 Task: Open the event Second Lunch and Learn: Effective Project Management and Execution Strategies on '2023/12/25', change the date to 2023/12/07, change the font style of the description to Tahoma, set the availability to Working elsewhere, insert an emoji Earth, logged in from the account softage.10@softage.net and add another guest for the event, softage.9@softage.net. Change the alignment of the event description to Align center.Change the font color of the description to Dark Blue and select an event charm, 
Action: Mouse moved to (324, 153)
Screenshot: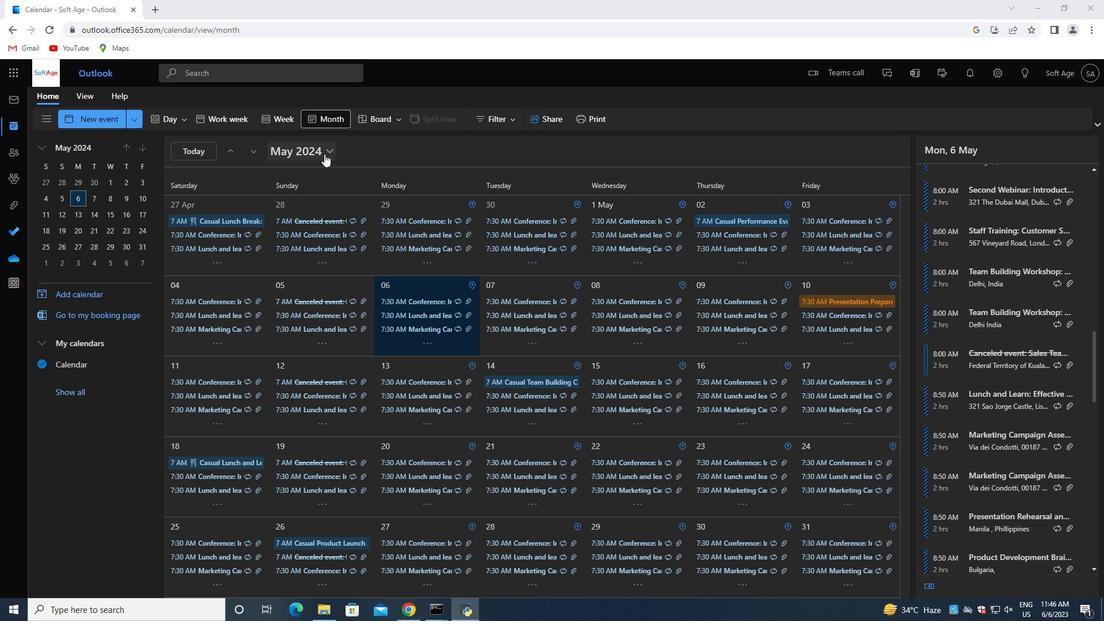 
Action: Mouse pressed left at (324, 153)
Screenshot: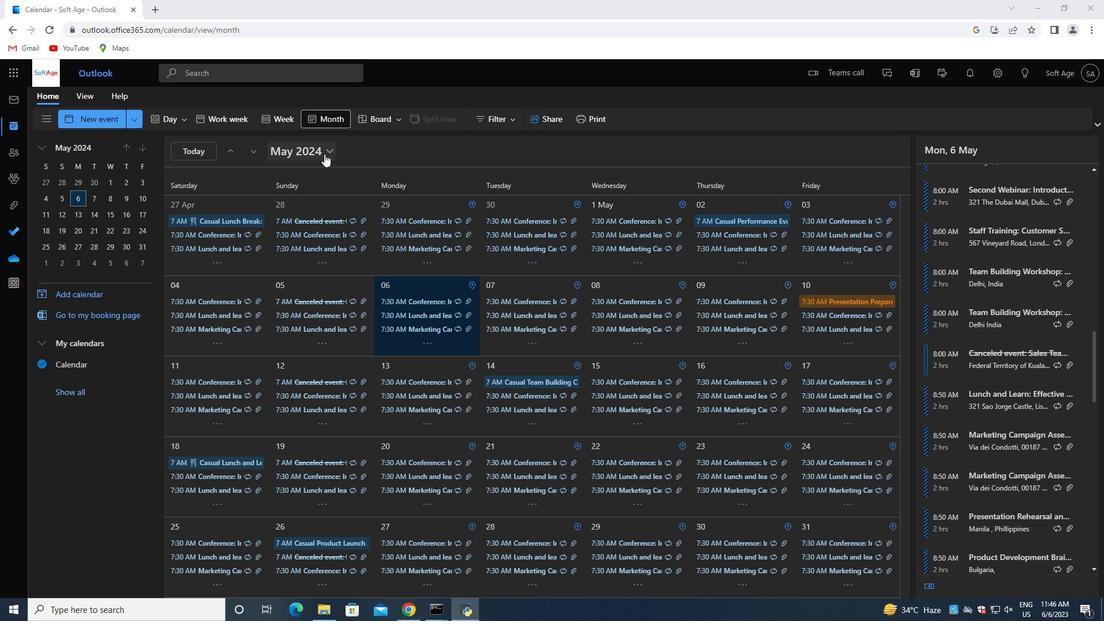 
Action: Mouse moved to (363, 179)
Screenshot: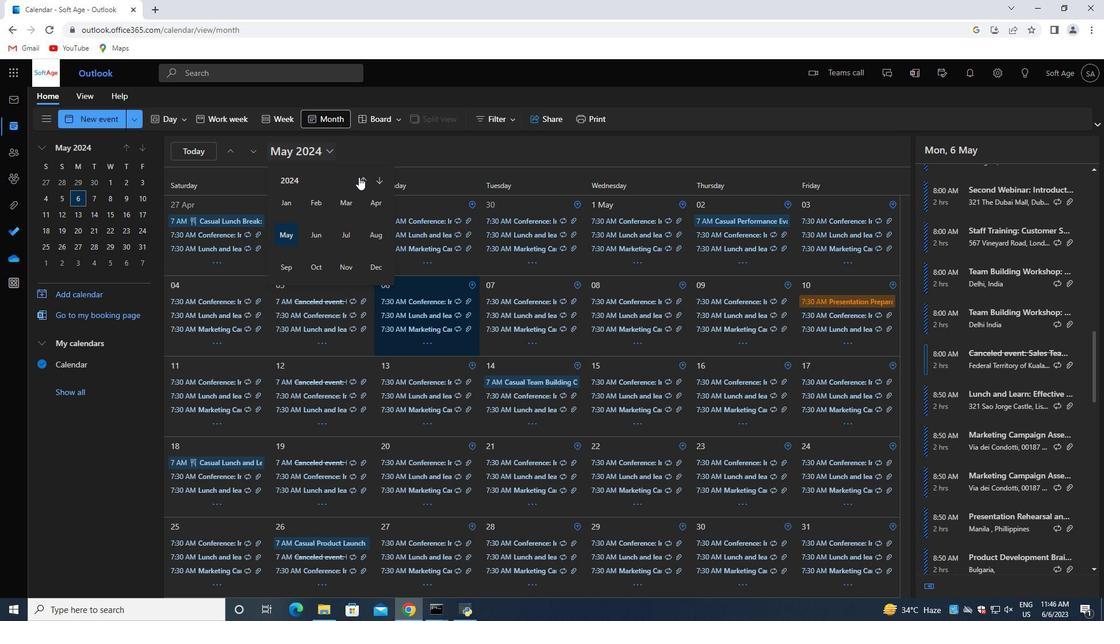 
Action: Mouse pressed left at (363, 179)
Screenshot: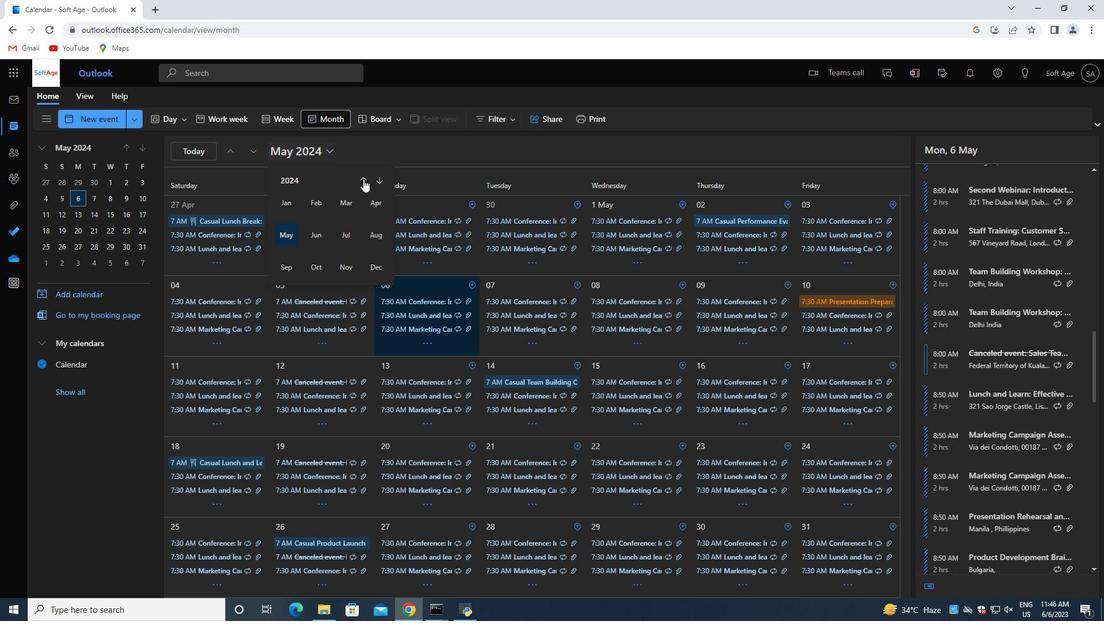 
Action: Mouse moved to (378, 269)
Screenshot: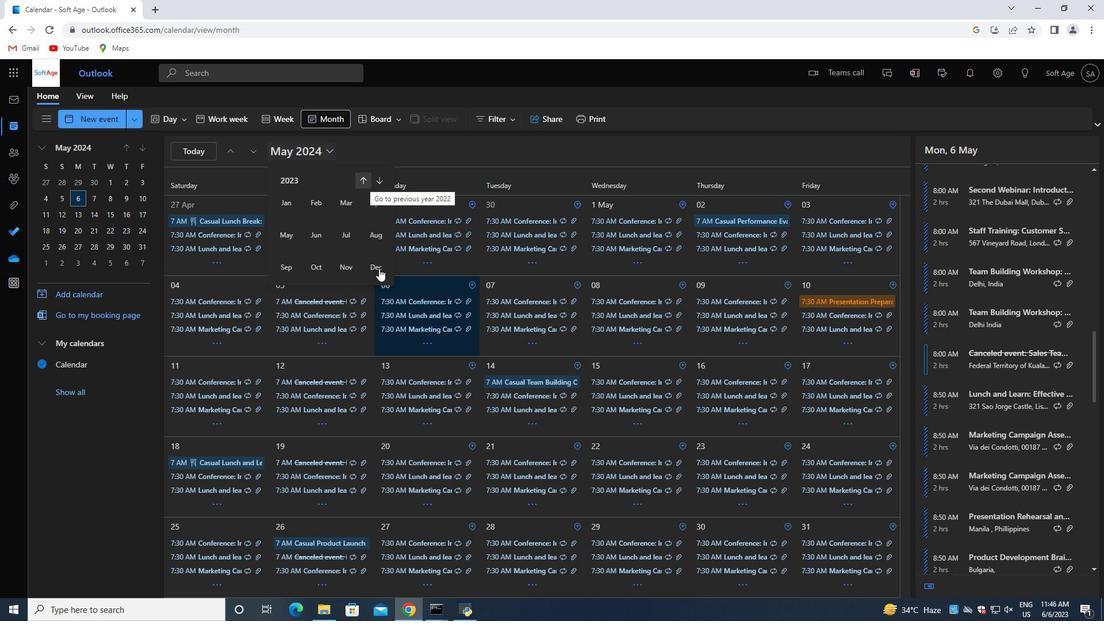 
Action: Mouse pressed left at (378, 269)
Screenshot: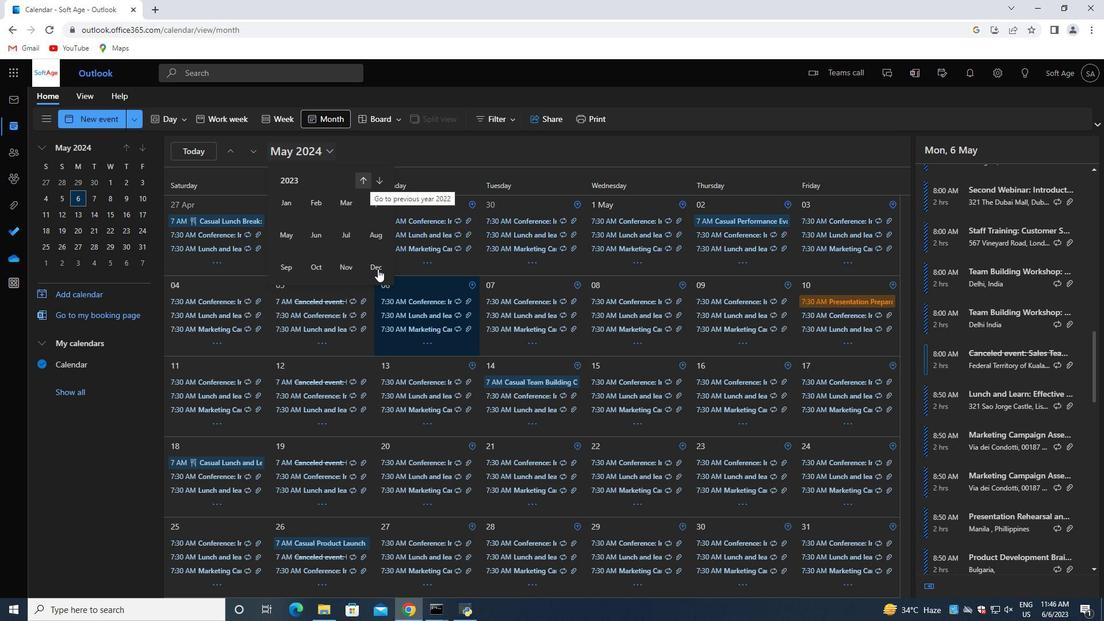 
Action: Mouse moved to (498, 314)
Screenshot: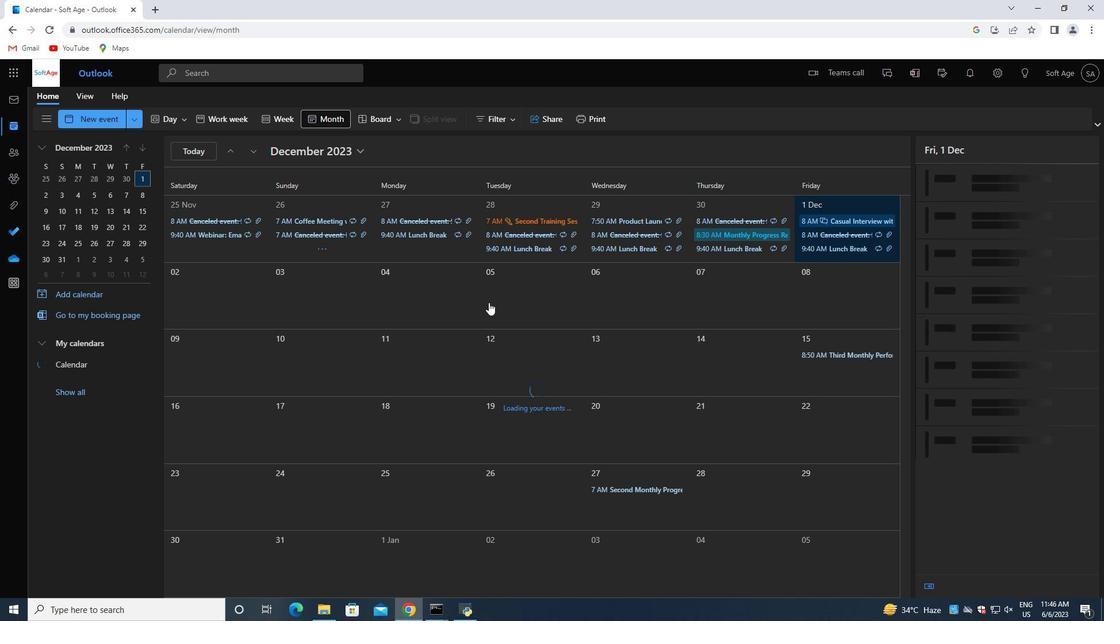 
Action: Mouse scrolled (498, 314) with delta (0, 0)
Screenshot: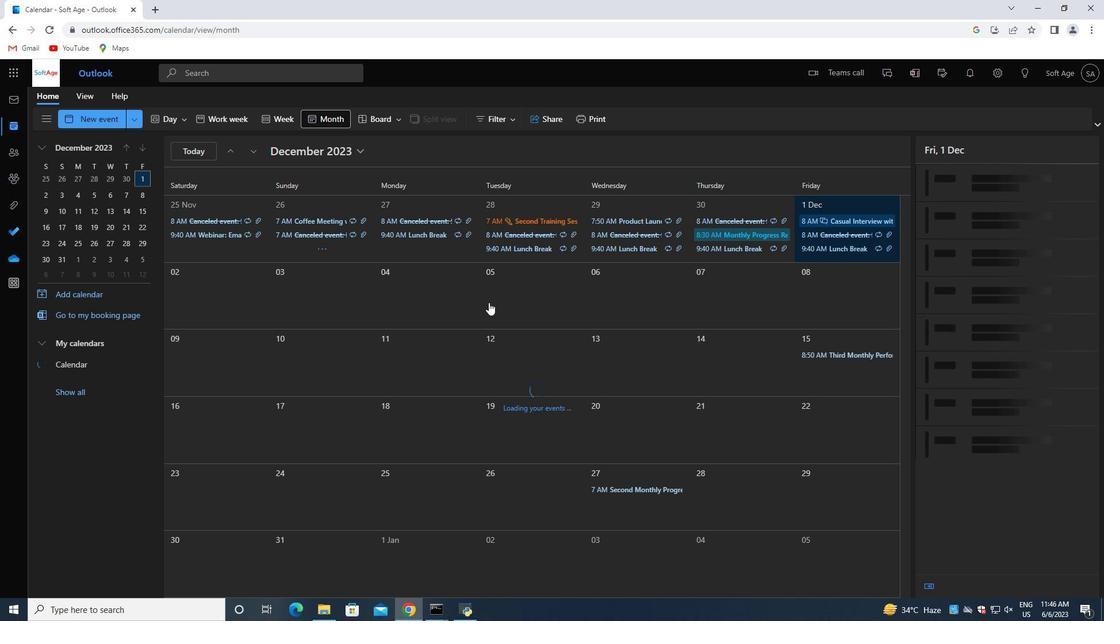 
Action: Mouse moved to (497, 321)
Screenshot: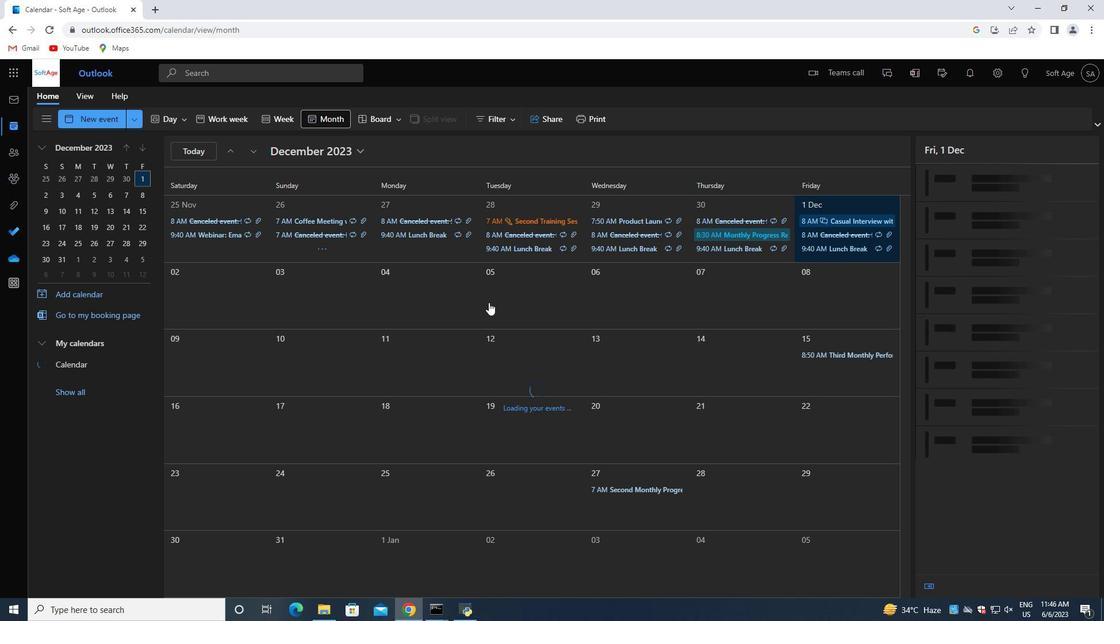 
Action: Mouse scrolled (497, 320) with delta (0, 0)
Screenshot: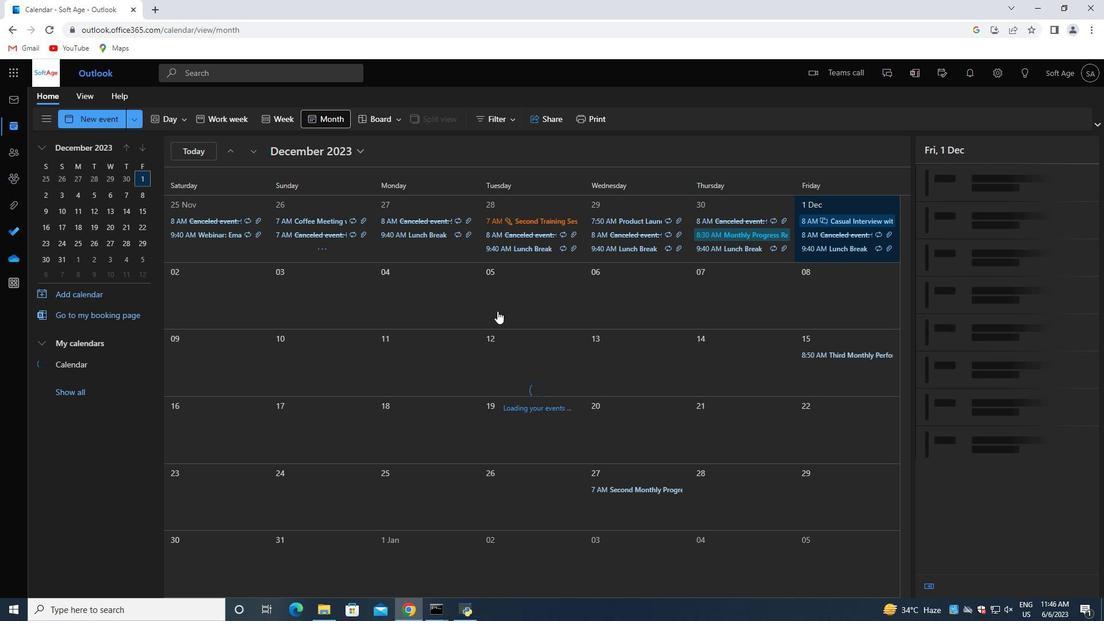 
Action: Mouse moved to (491, 329)
Screenshot: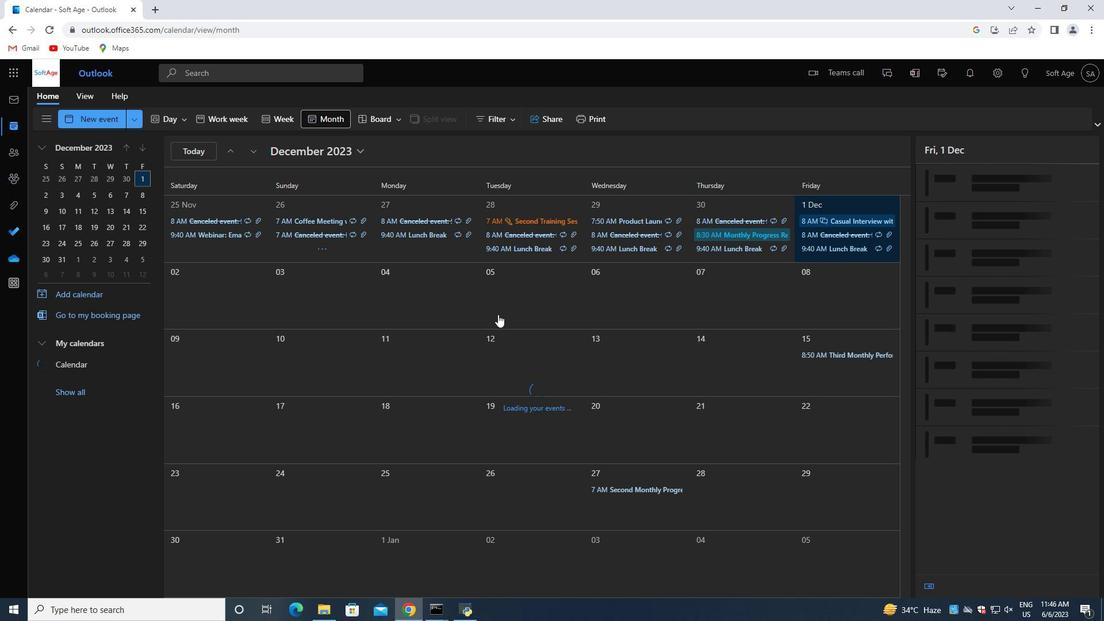 
Action: Mouse scrolled (491, 329) with delta (0, 0)
Screenshot: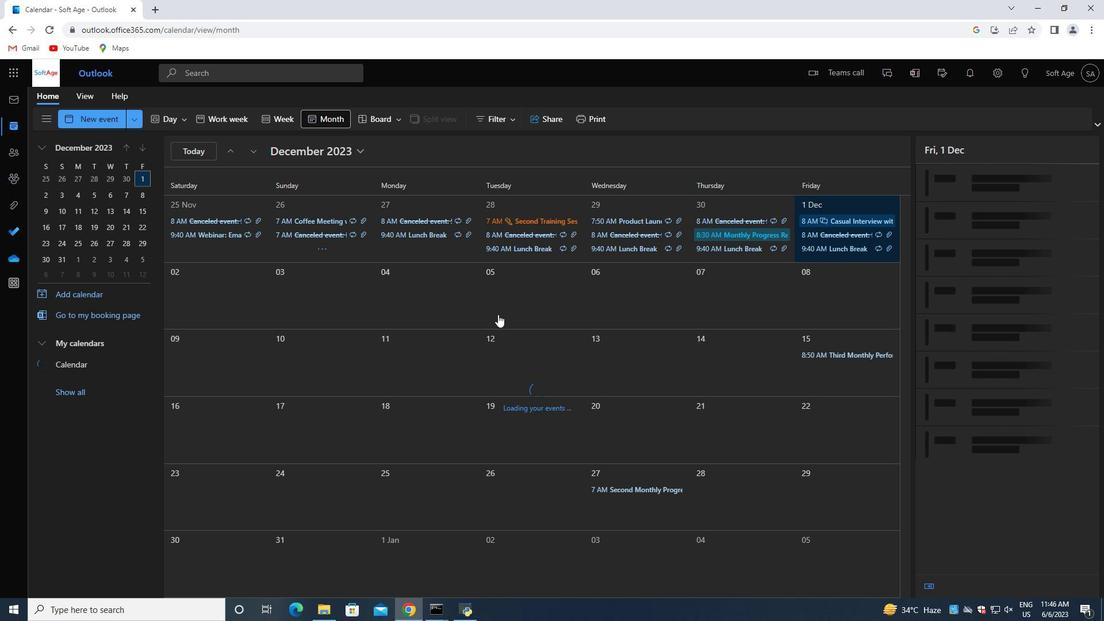 
Action: Mouse moved to (436, 520)
Screenshot: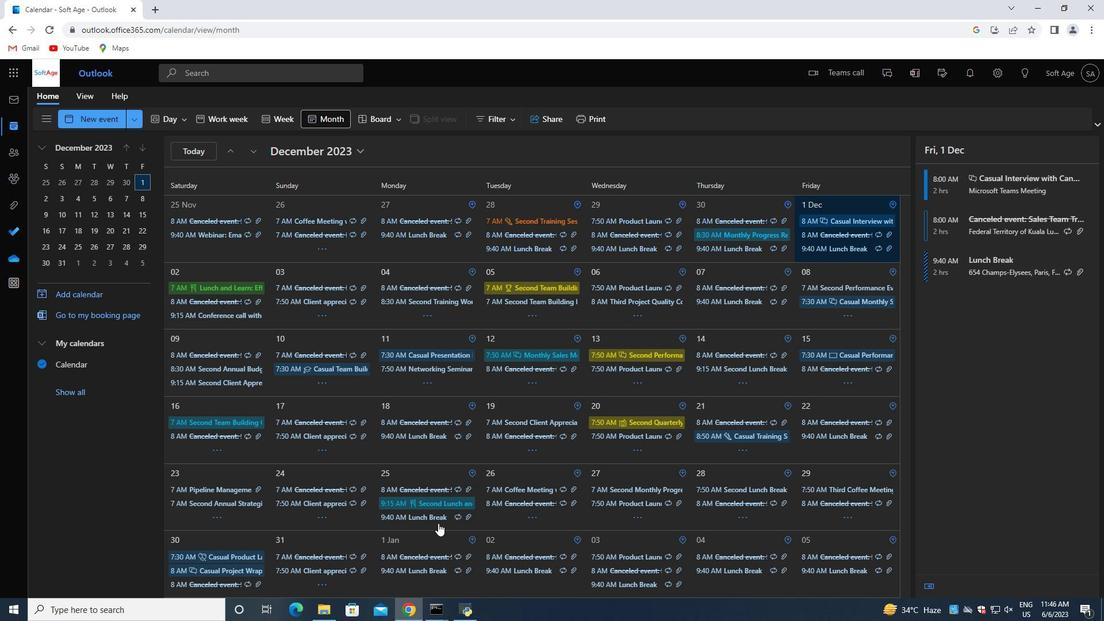 
Action: Mouse pressed left at (436, 520)
Screenshot: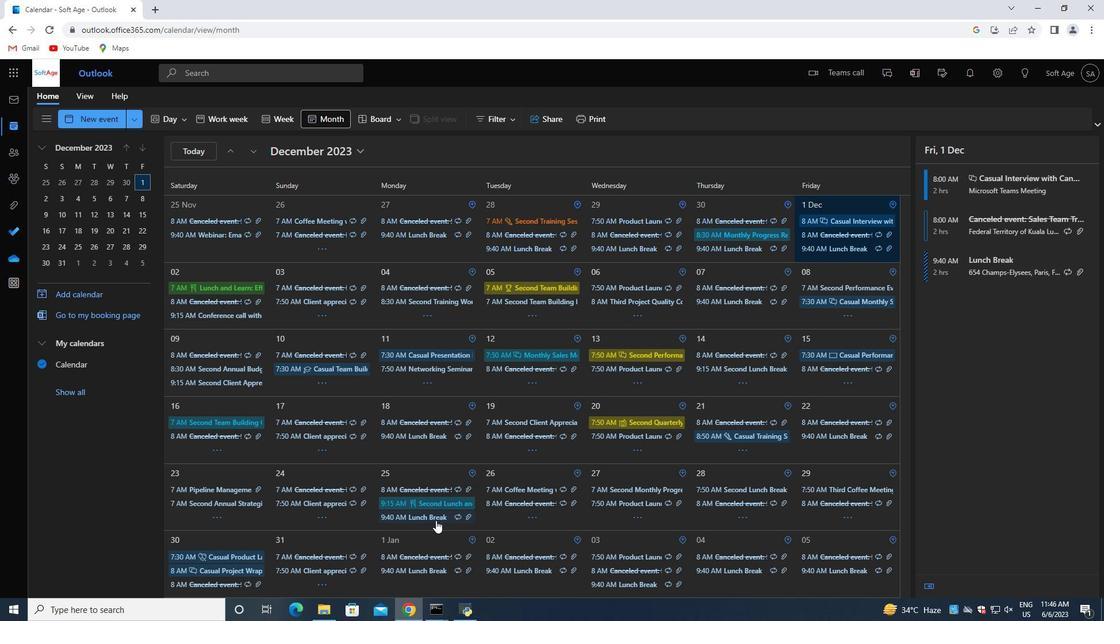
Action: Mouse moved to (411, 482)
Screenshot: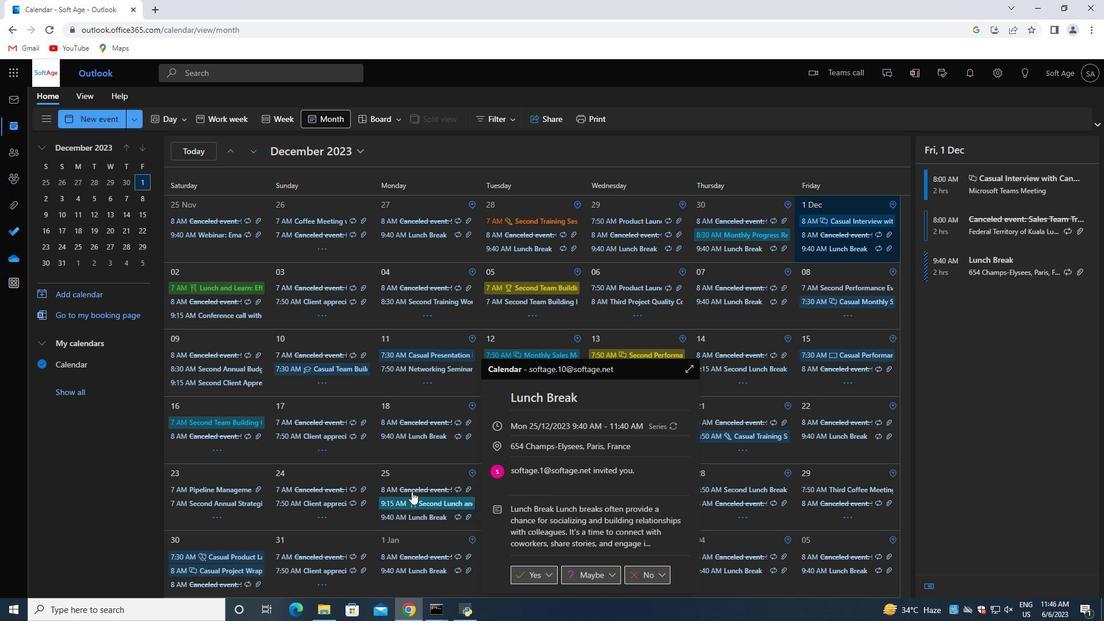 
Action: Mouse pressed left at (411, 482)
Screenshot: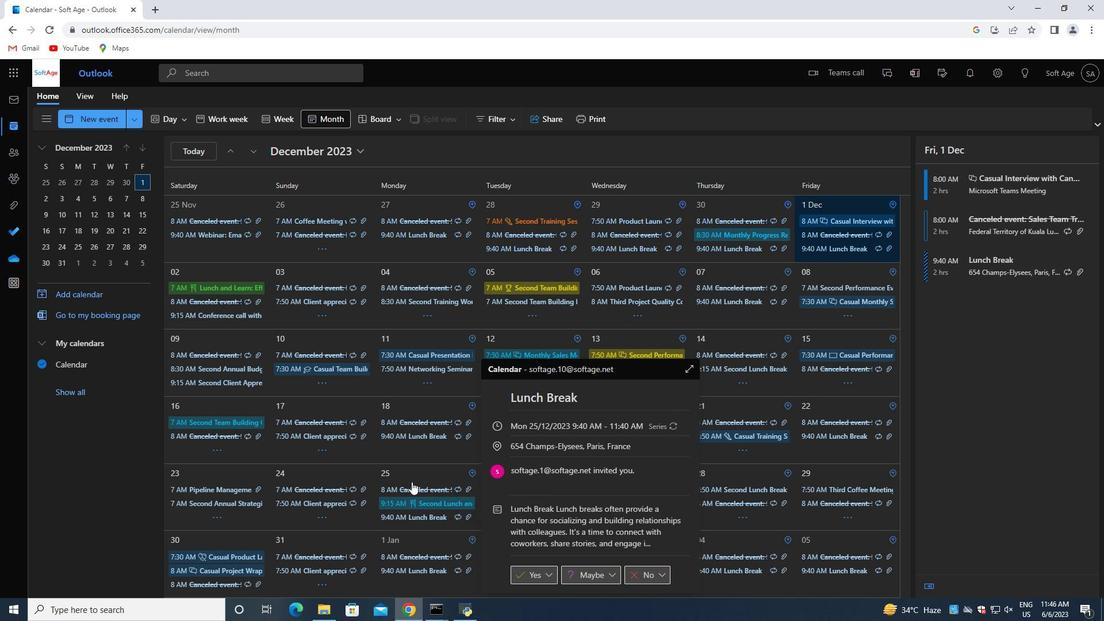 
Action: Mouse moved to (1043, 235)
Screenshot: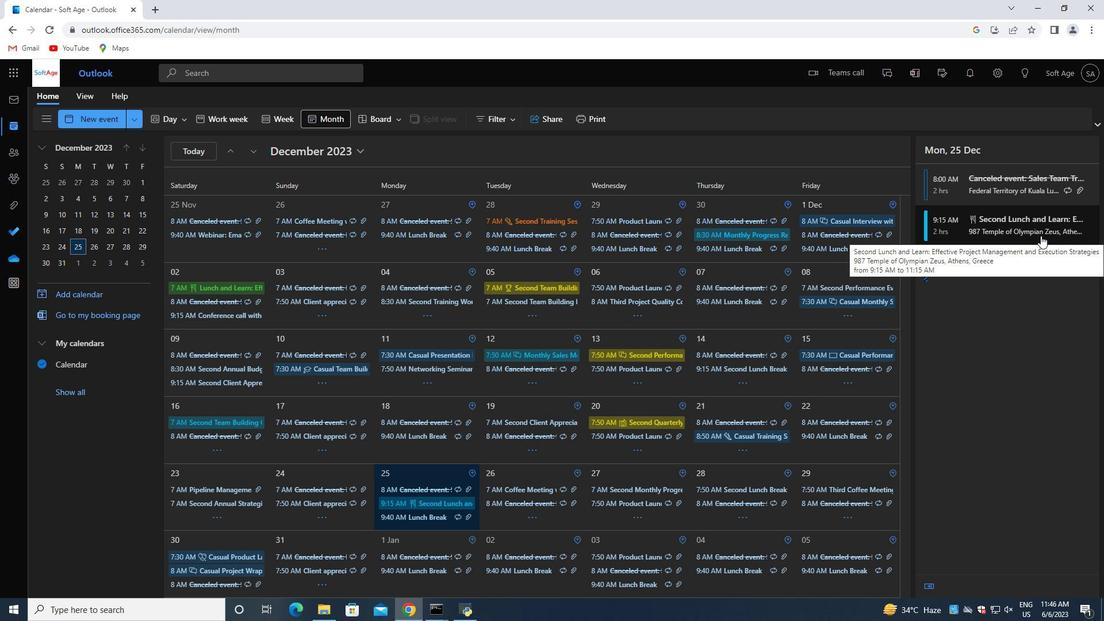 
Action: Mouse pressed left at (1043, 235)
Screenshot: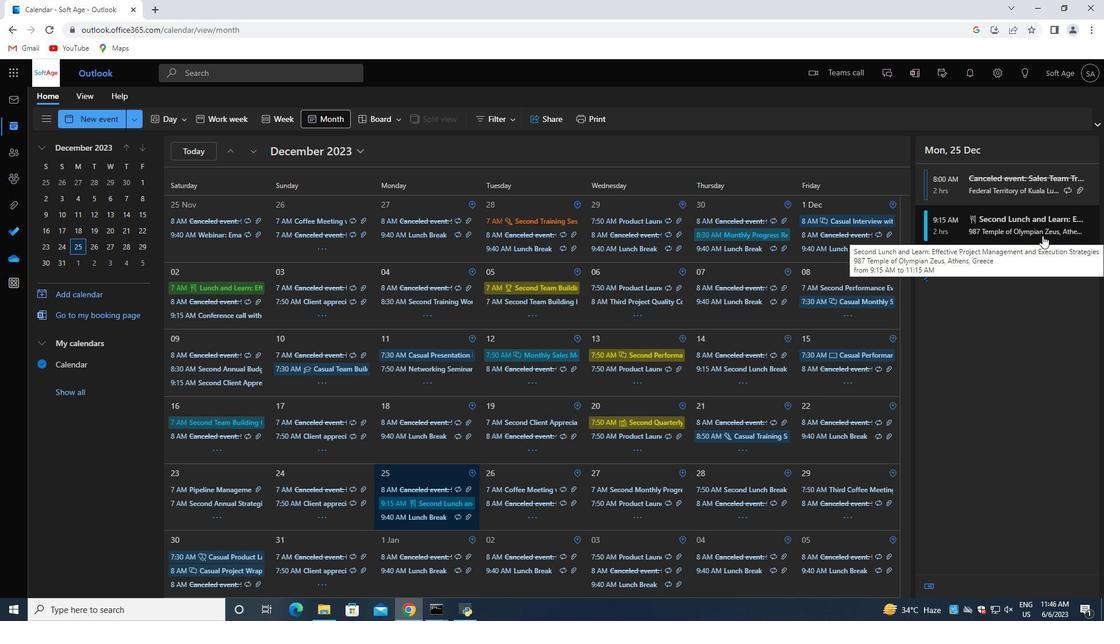 
Action: Mouse moved to (737, 361)
Screenshot: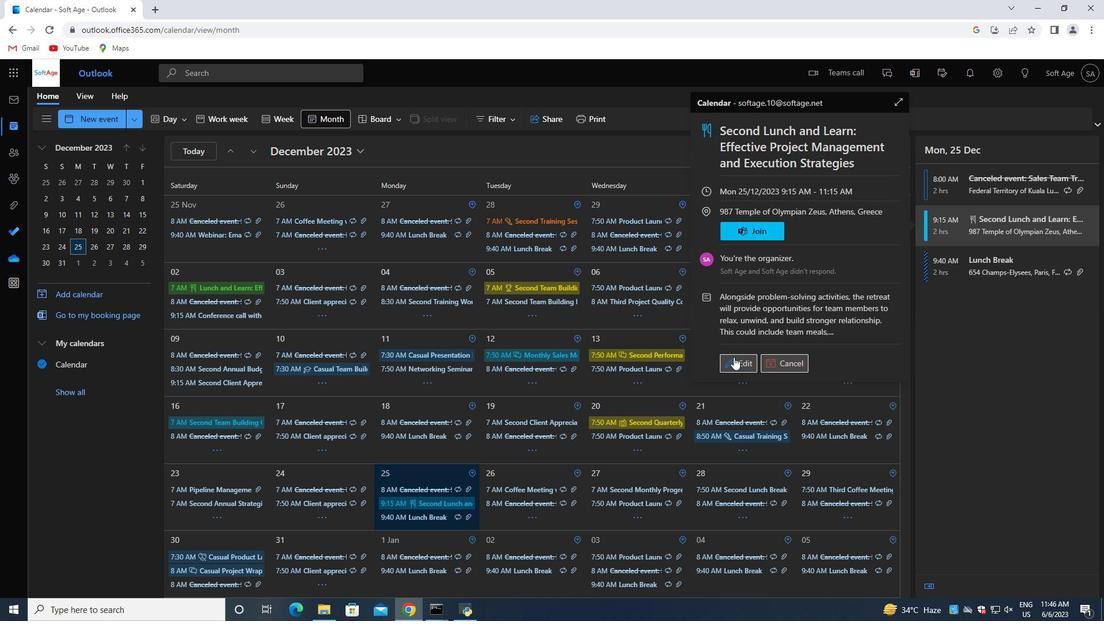 
Action: Mouse pressed left at (737, 361)
Screenshot: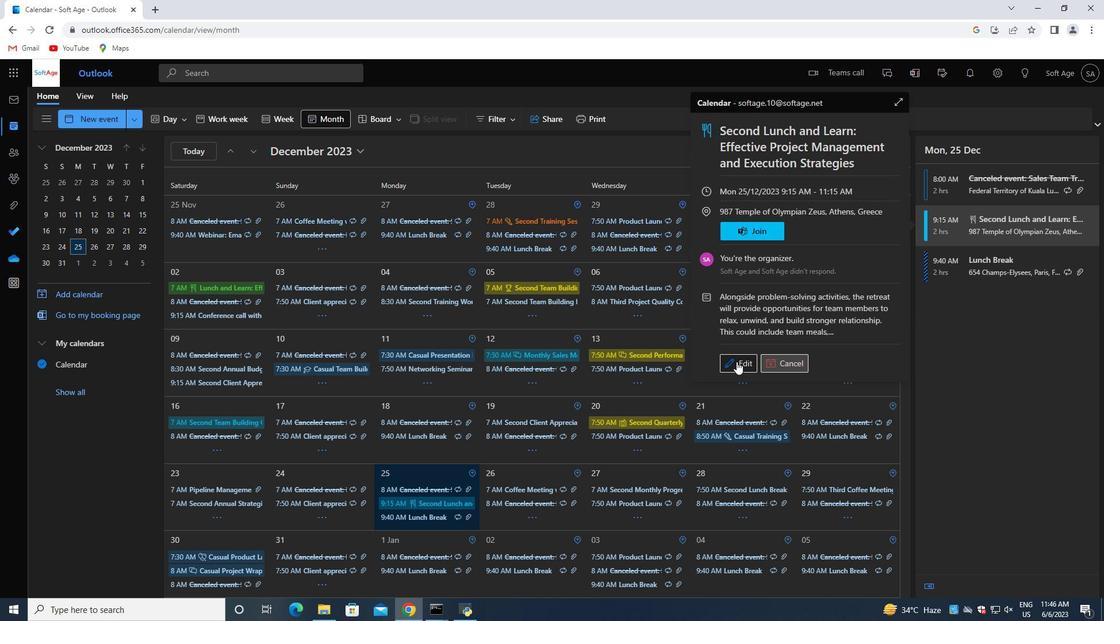 
Action: Mouse moved to (440, 357)
Screenshot: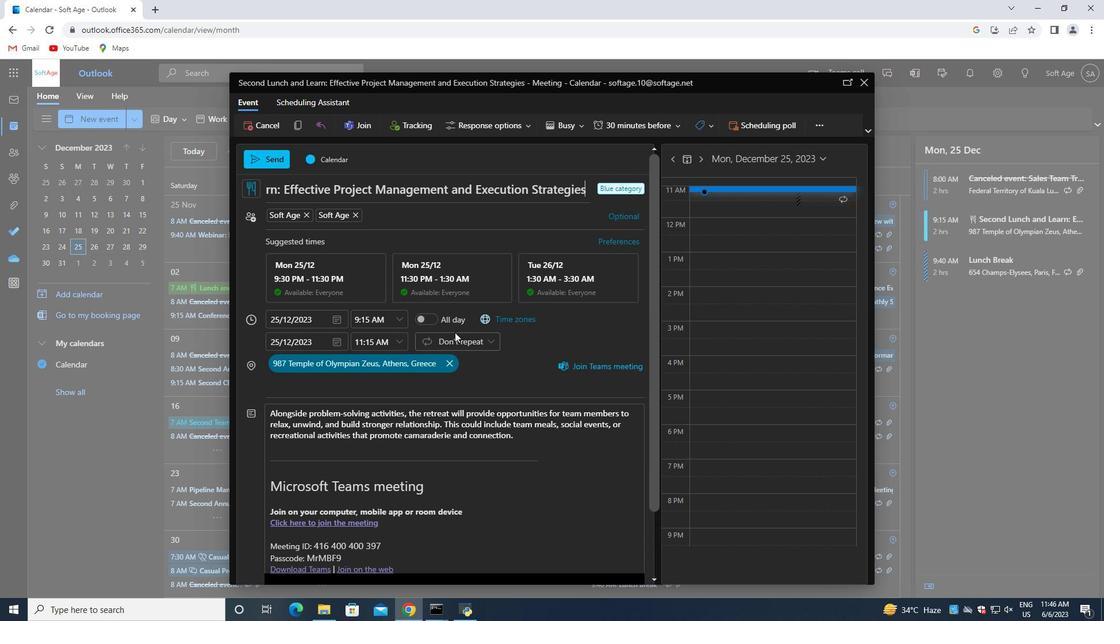 
Action: Mouse scrolled (443, 351) with delta (0, 0)
Screenshot: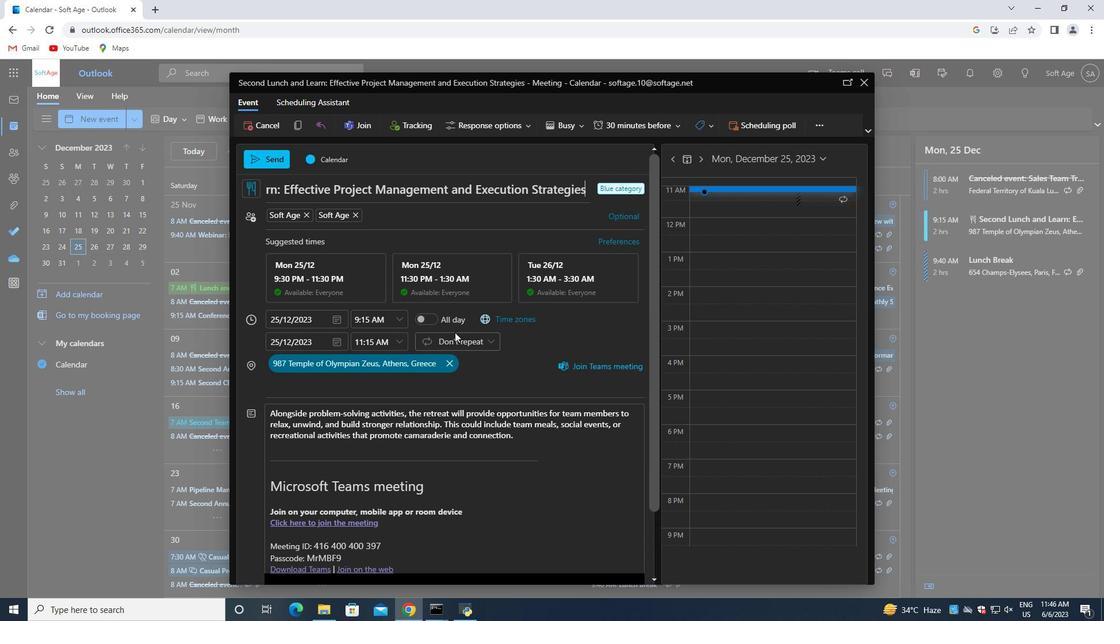 
Action: Mouse moved to (341, 261)
Screenshot: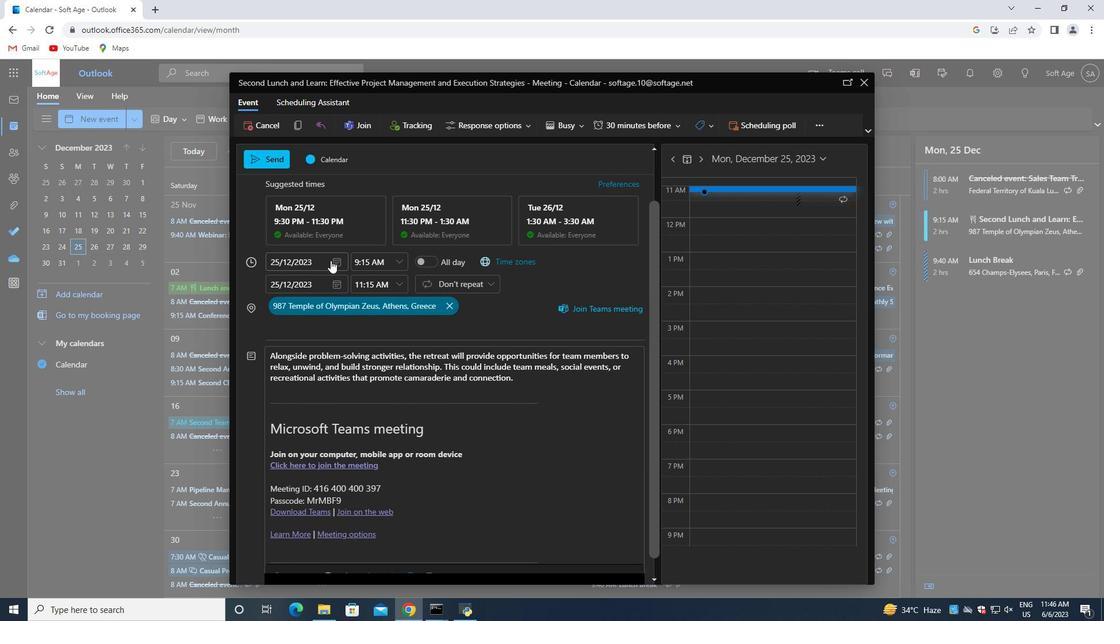 
Action: Mouse pressed left at (341, 261)
Screenshot: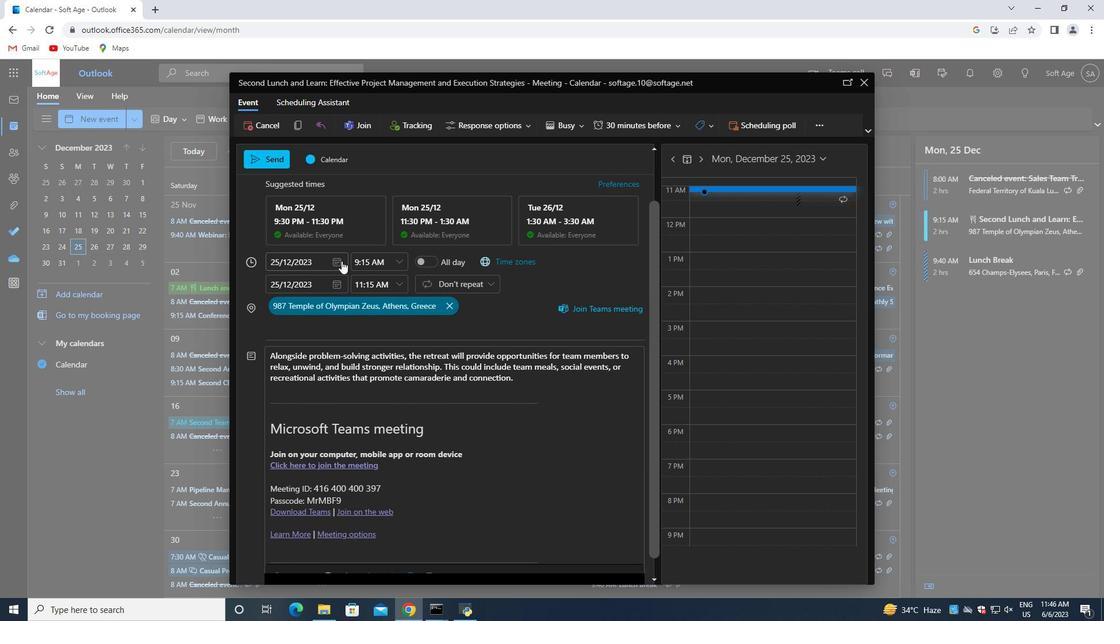 
Action: Mouse moved to (362, 336)
Screenshot: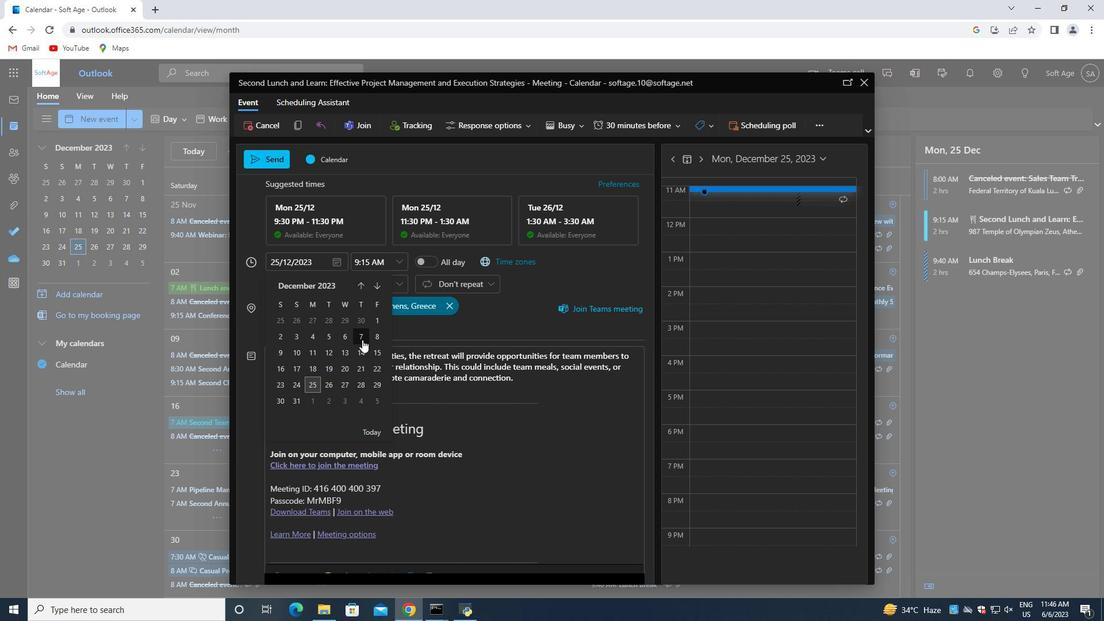 
Action: Mouse pressed left at (362, 336)
Screenshot: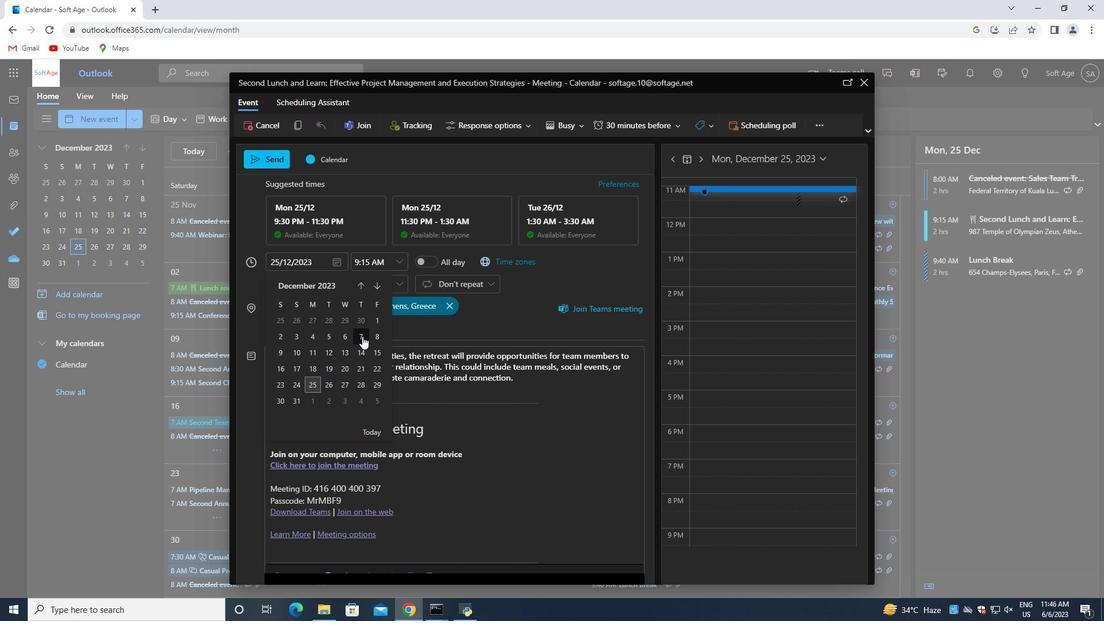 
Action: Mouse moved to (380, 345)
Screenshot: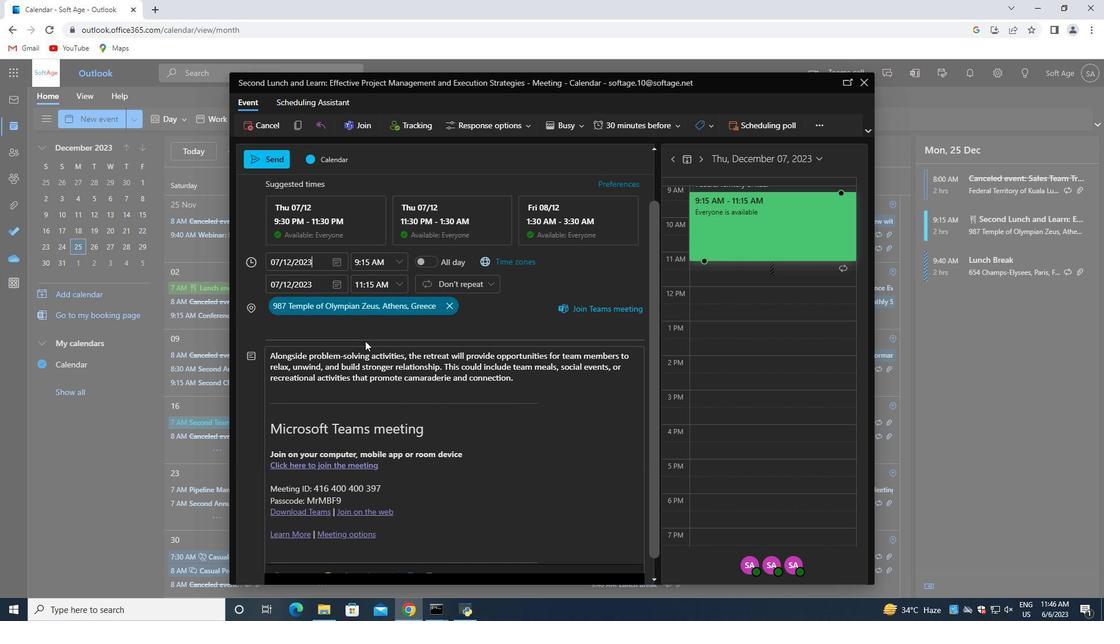 
Action: Mouse scrolled (380, 344) with delta (0, 0)
Screenshot: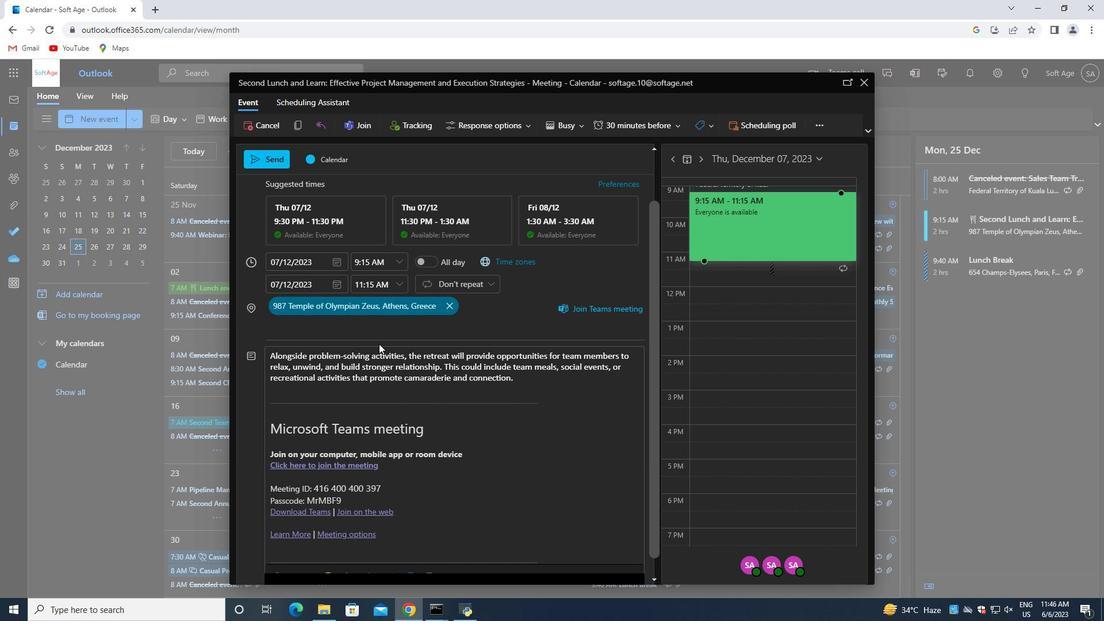 
Action: Mouse scrolled (380, 344) with delta (0, 0)
Screenshot: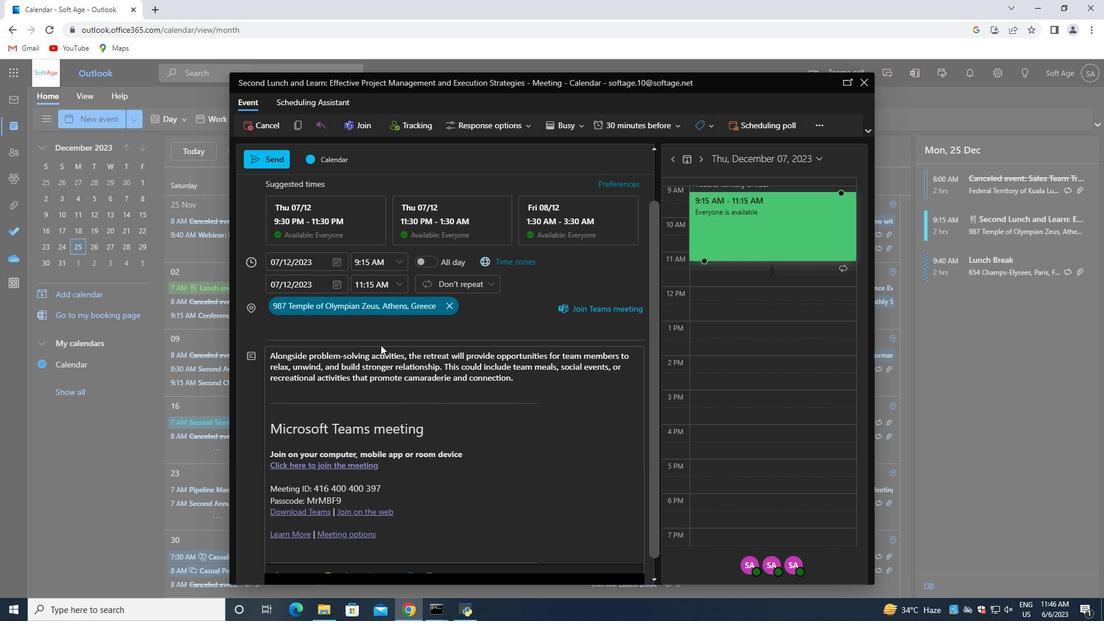 
Action: Mouse moved to (528, 361)
Screenshot: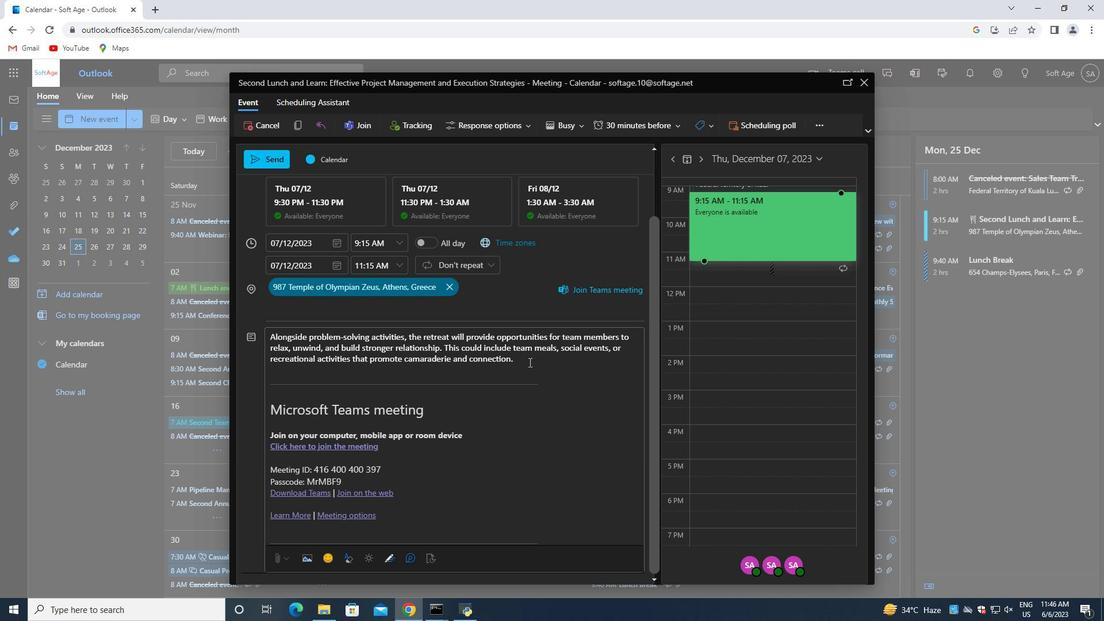 
Action: Mouse pressed left at (528, 361)
Screenshot: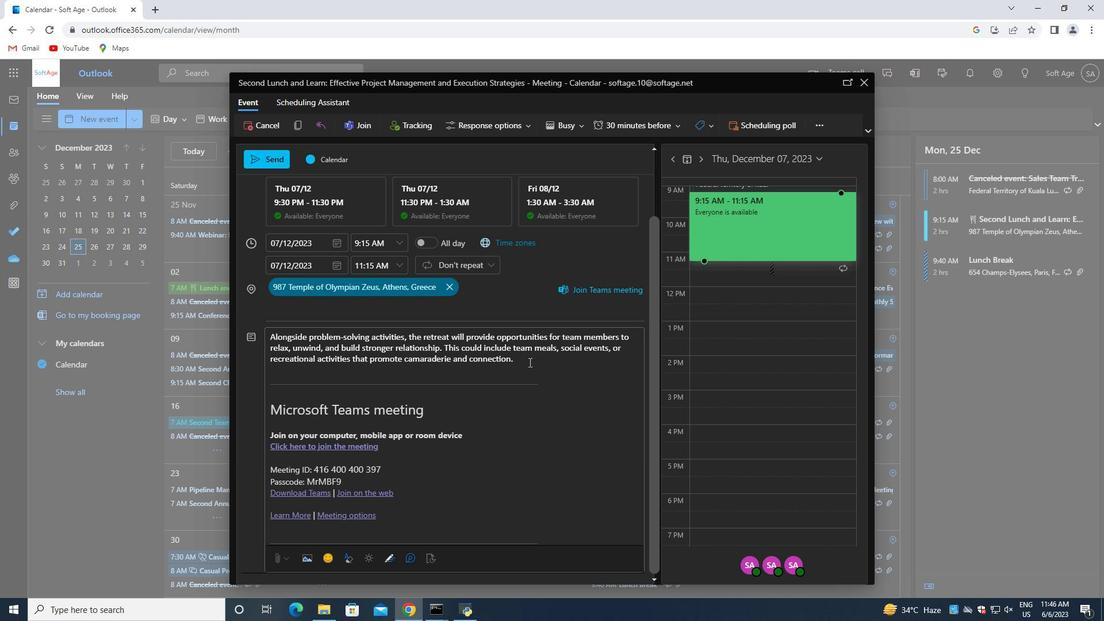 
Action: Mouse moved to (401, 421)
Screenshot: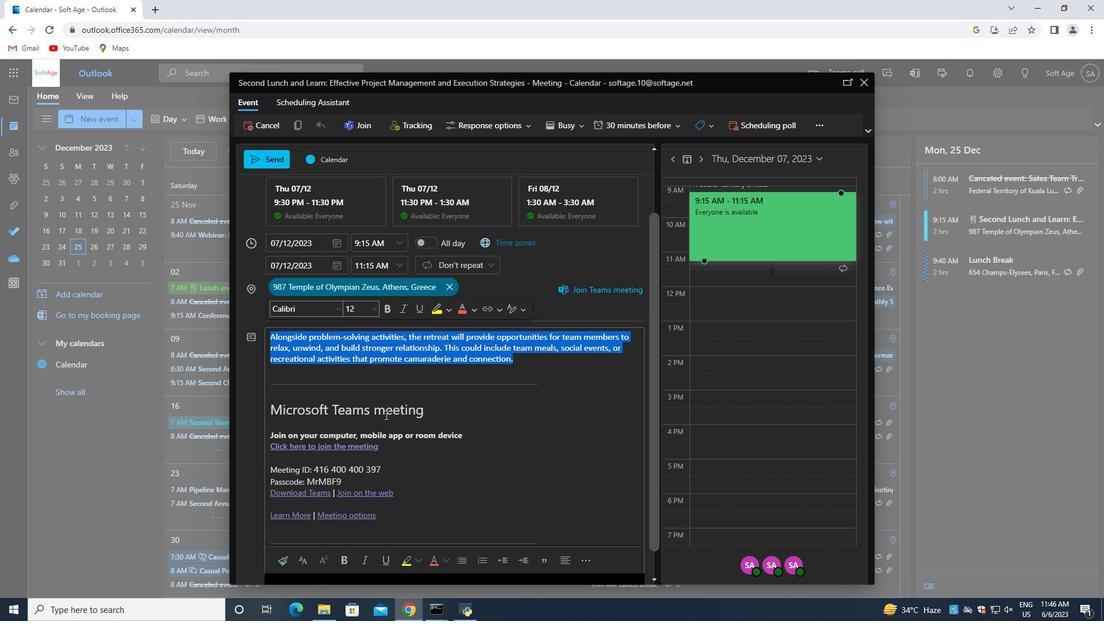 
Action: Mouse scrolled (401, 421) with delta (0, 0)
Screenshot: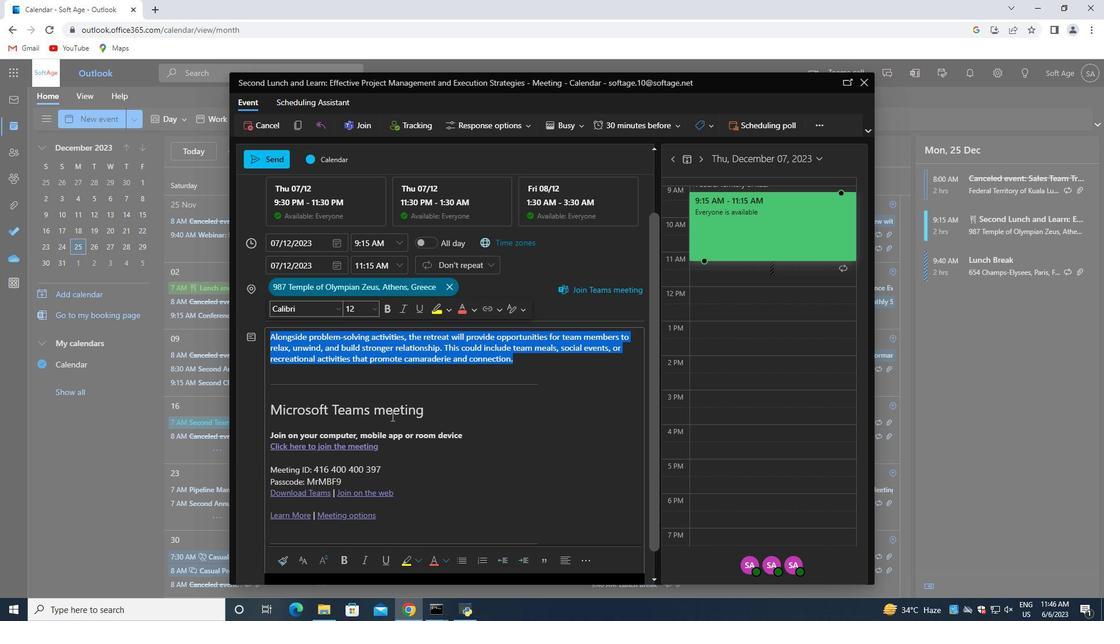 
Action: Mouse moved to (405, 424)
Screenshot: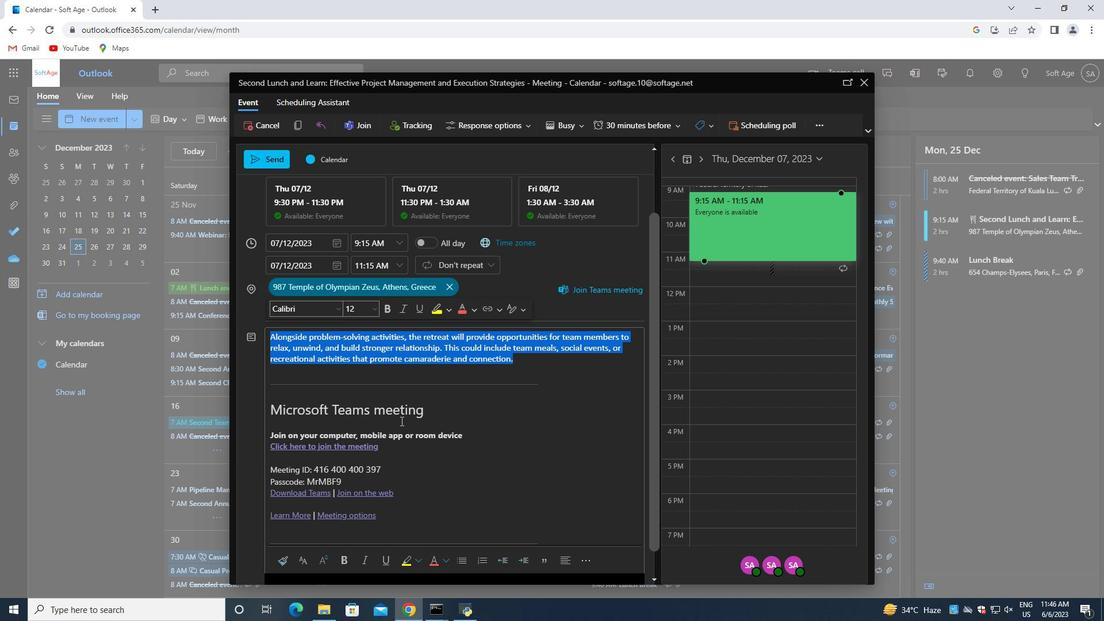 
Action: Mouse scrolled (405, 424) with delta (0, 0)
Screenshot: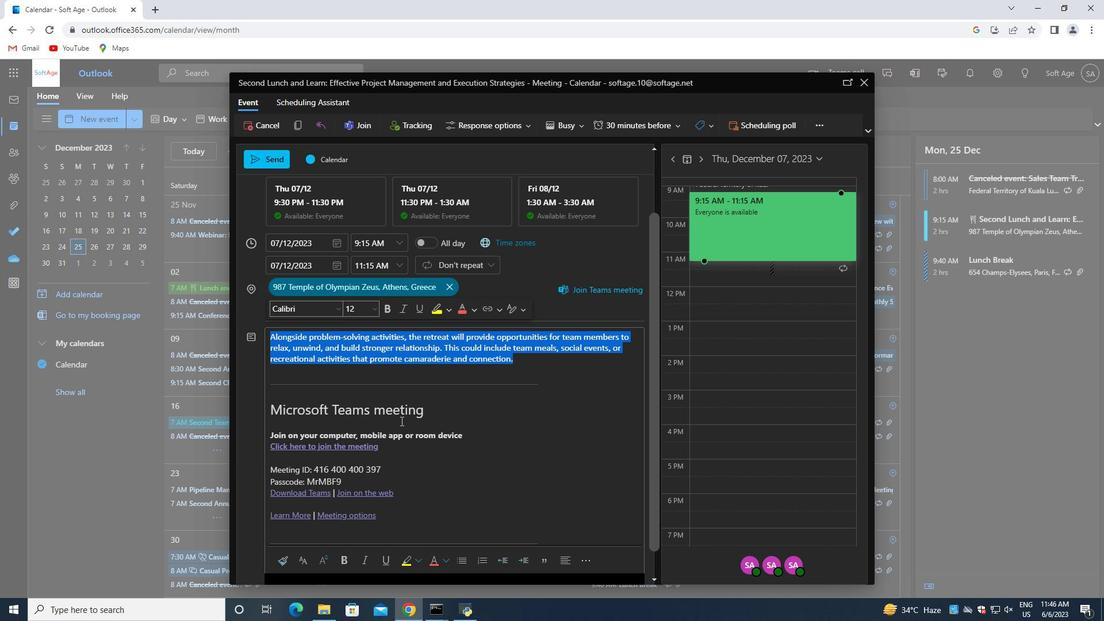 
Action: Mouse moved to (408, 428)
Screenshot: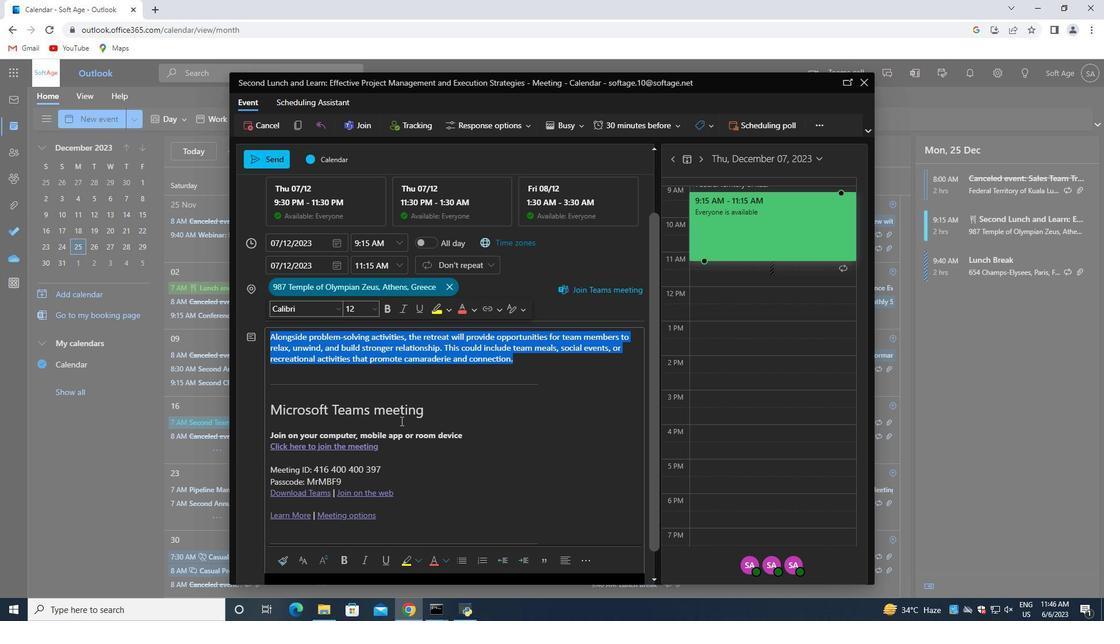 
Action: Mouse scrolled (408, 427) with delta (0, 0)
Screenshot: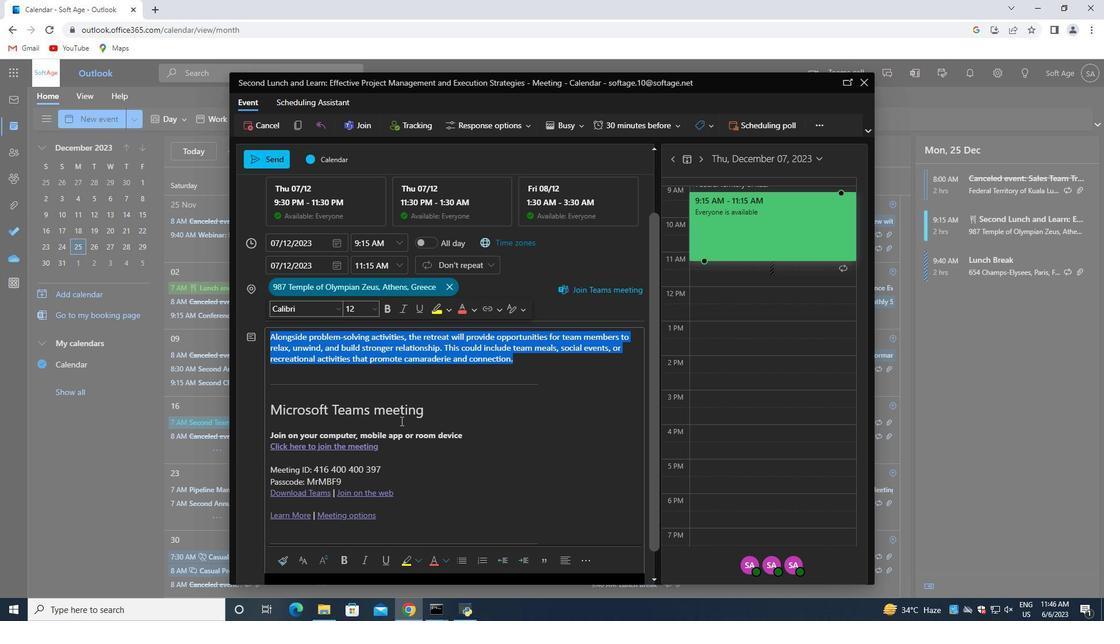 
Action: Mouse moved to (295, 534)
Screenshot: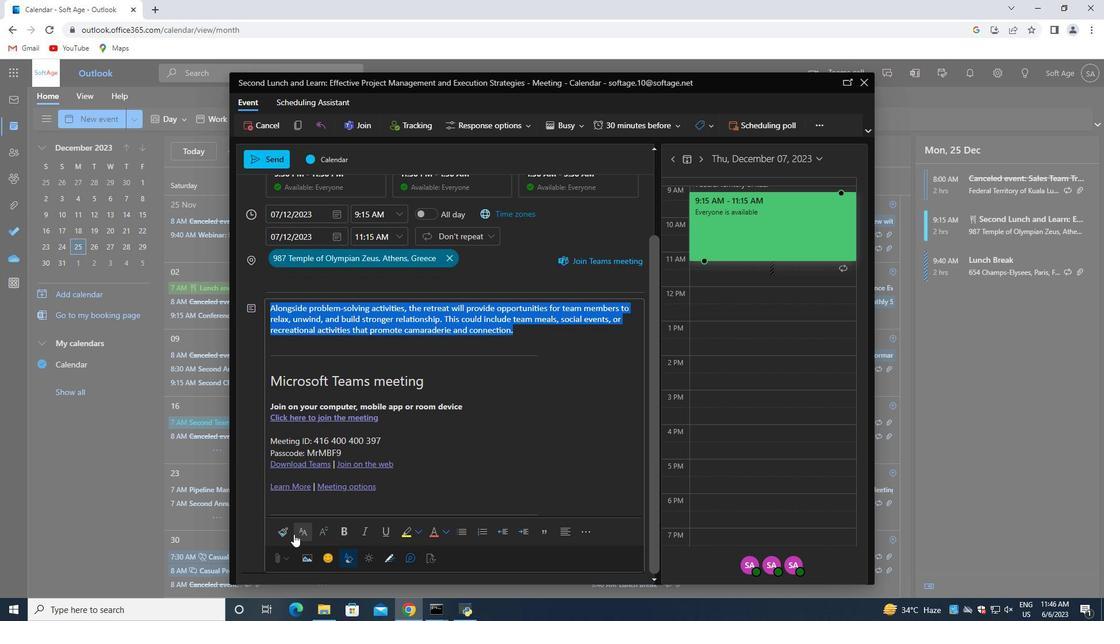
Action: Mouse pressed left at (295, 534)
Screenshot: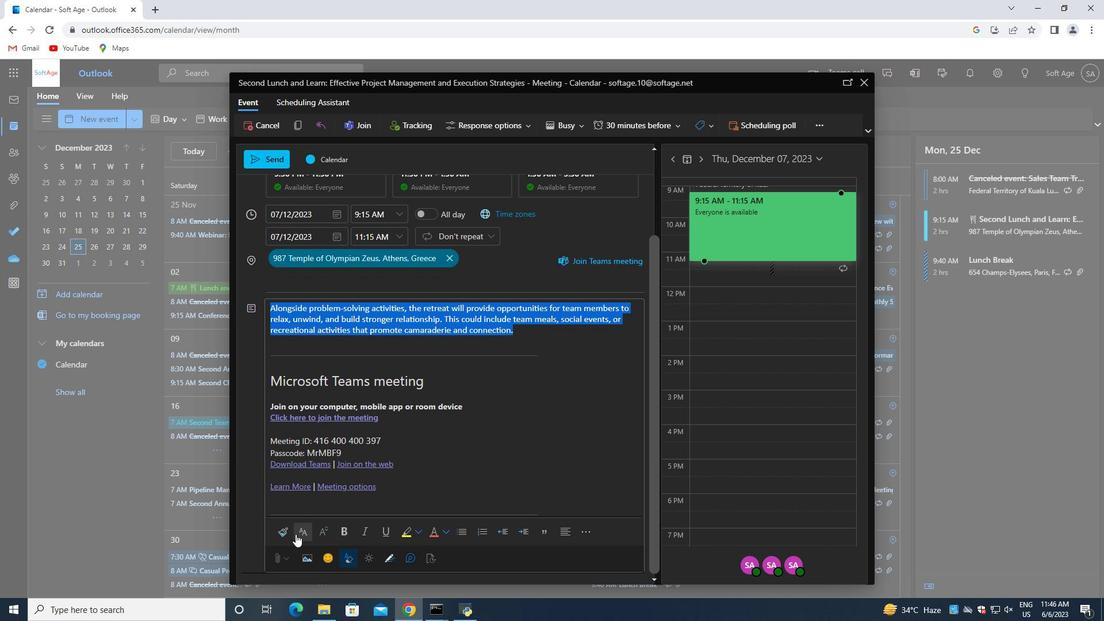 
Action: Mouse moved to (347, 457)
Screenshot: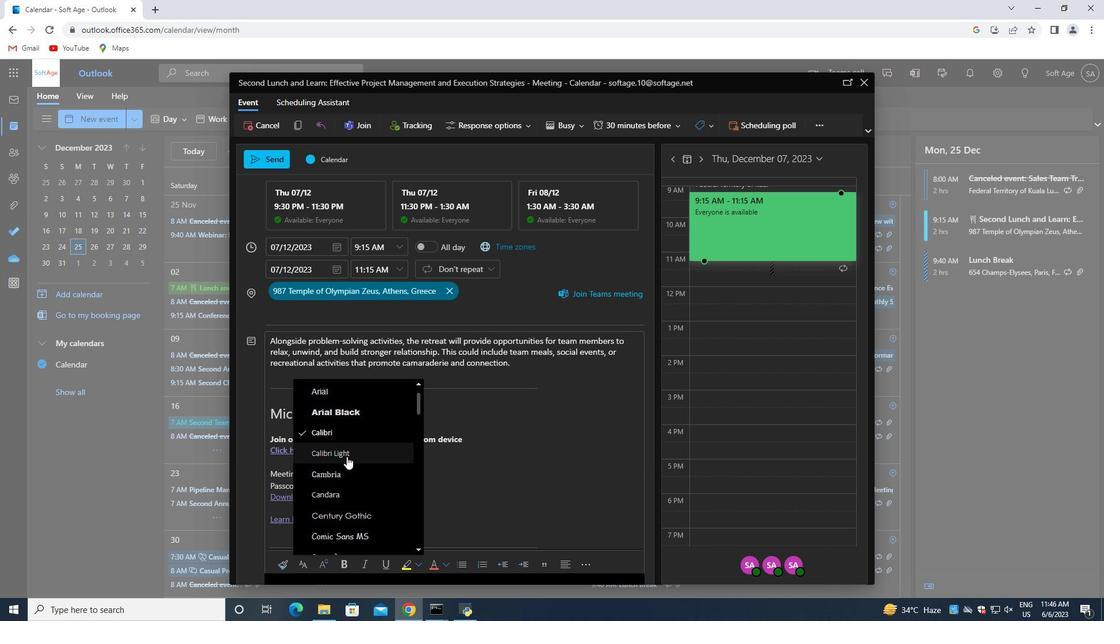 
Action: Mouse scrolled (347, 456) with delta (0, 0)
Screenshot: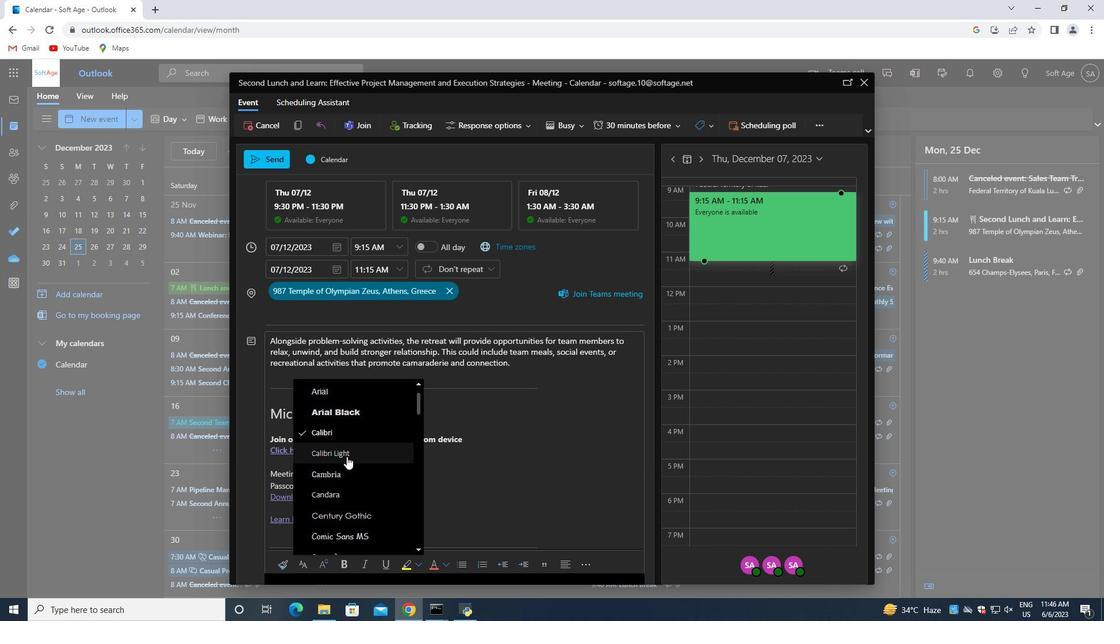 
Action: Mouse moved to (348, 459)
Screenshot: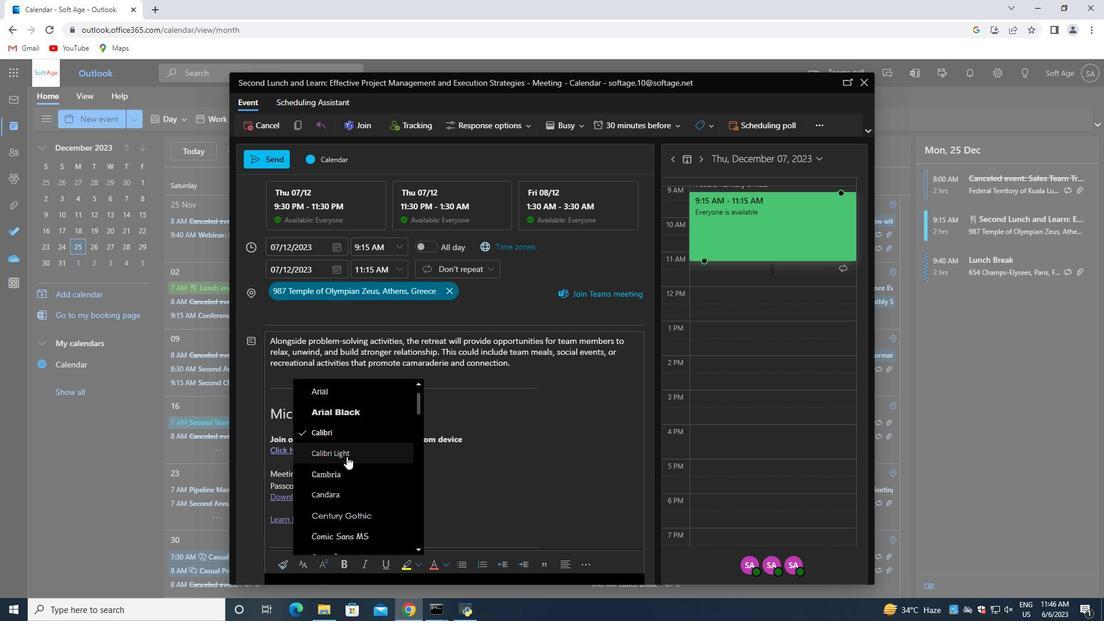 
Action: Mouse scrolled (348, 459) with delta (0, 0)
Screenshot: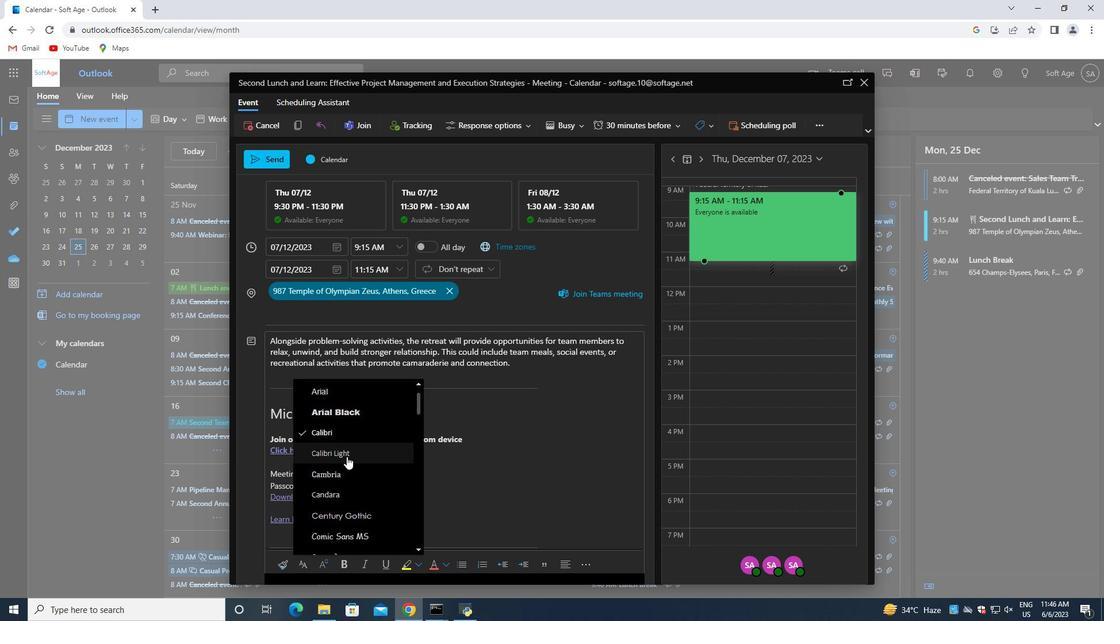 
Action: Mouse moved to (348, 459)
Screenshot: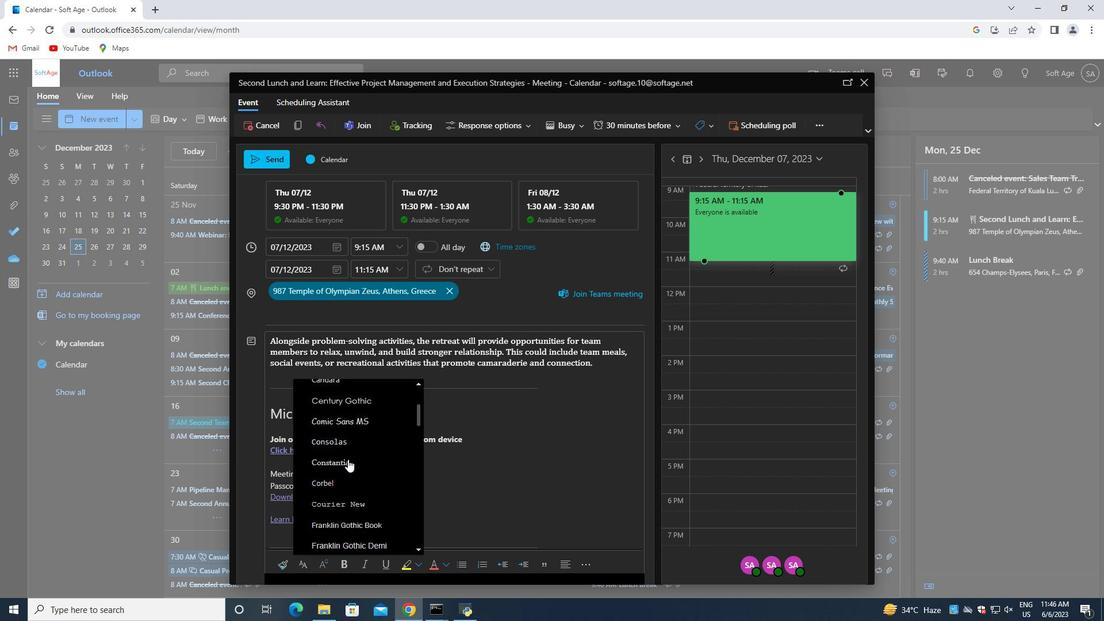 
Action: Mouse scrolled (348, 459) with delta (0, 0)
Screenshot: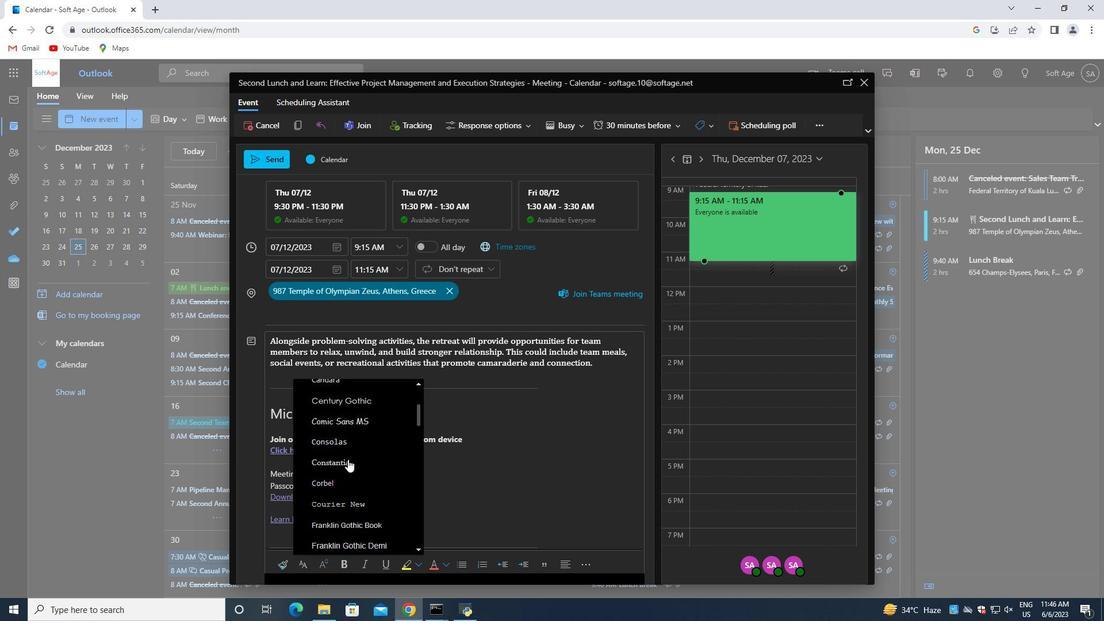 
Action: Mouse moved to (353, 459)
Screenshot: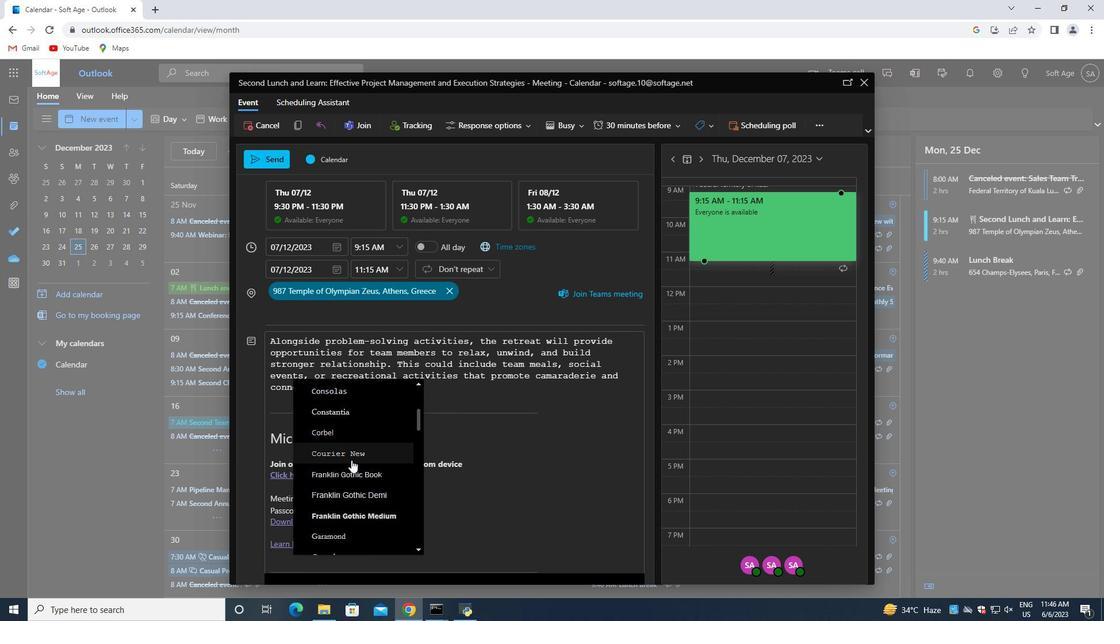
Action: Mouse scrolled (353, 459) with delta (0, 0)
Screenshot: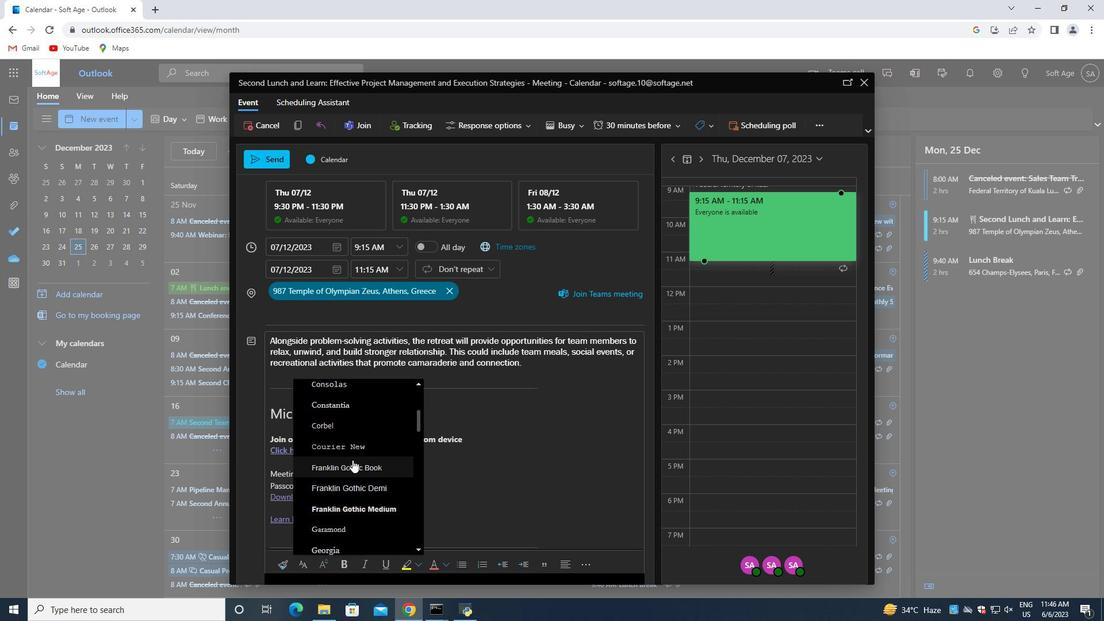 
Action: Mouse moved to (354, 459)
Screenshot: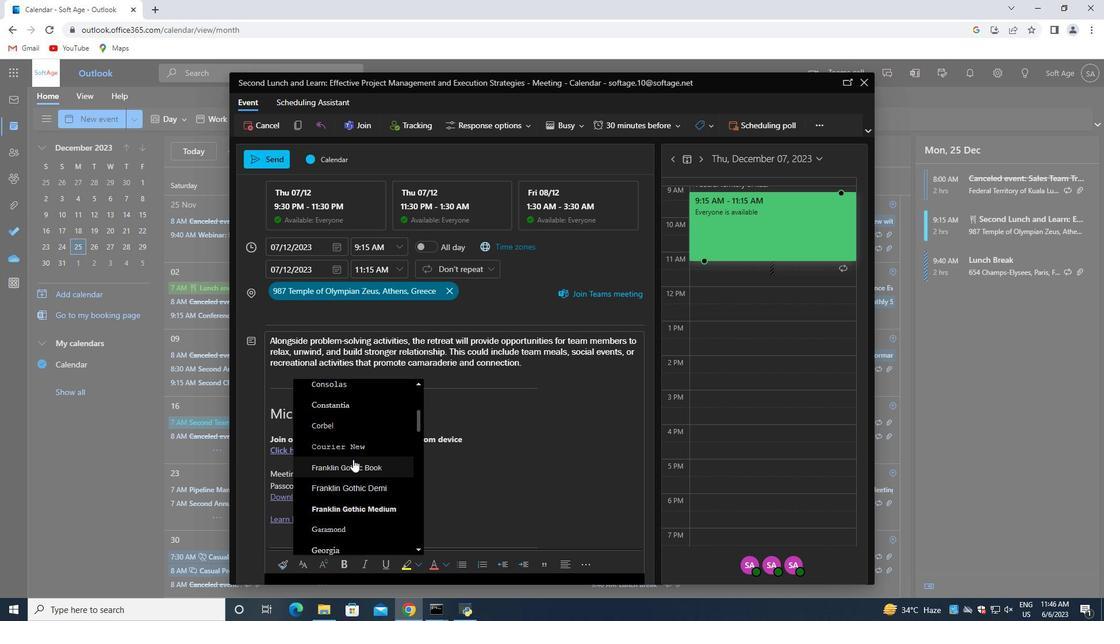 
Action: Mouse scrolled (354, 459) with delta (0, 0)
Screenshot: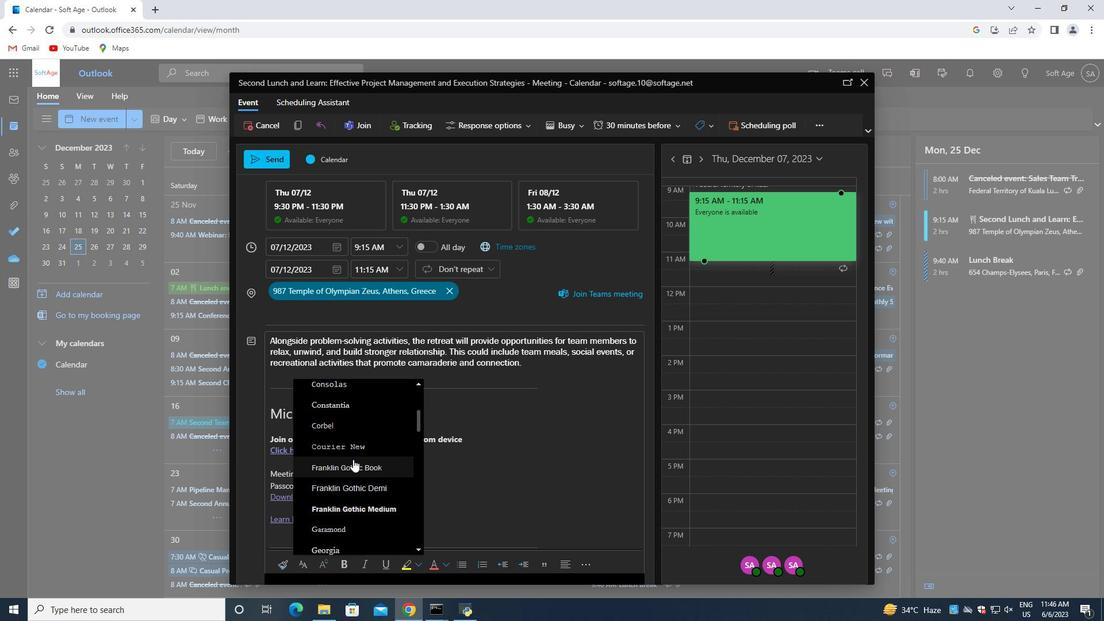 
Action: Mouse scrolled (354, 459) with delta (0, 0)
Screenshot: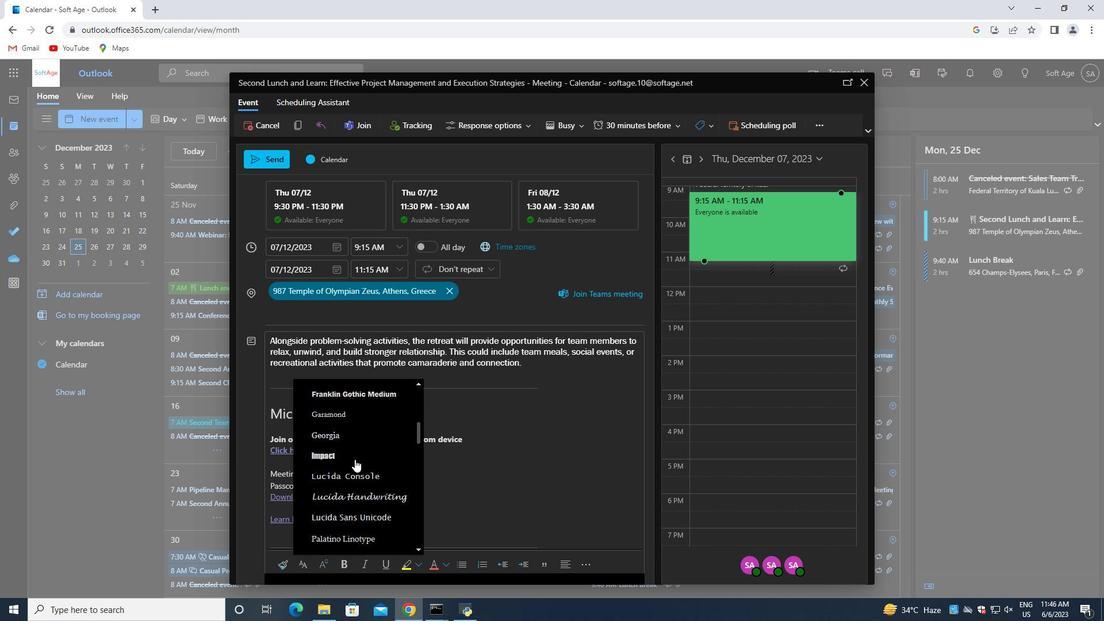 
Action: Mouse scrolled (354, 459) with delta (0, 0)
Screenshot: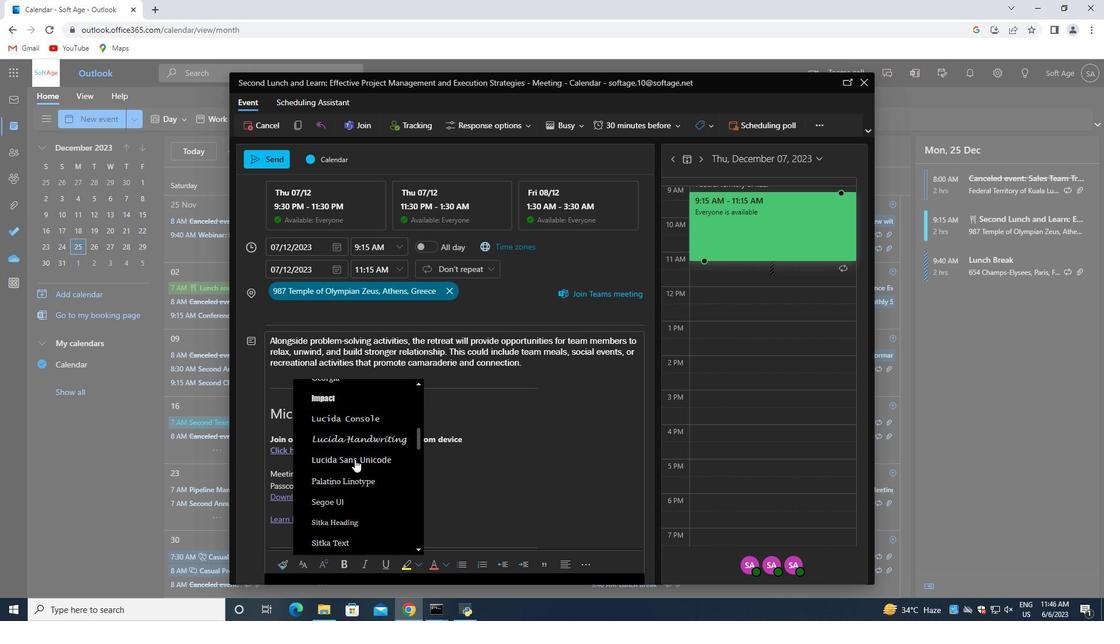 
Action: Mouse moved to (355, 460)
Screenshot: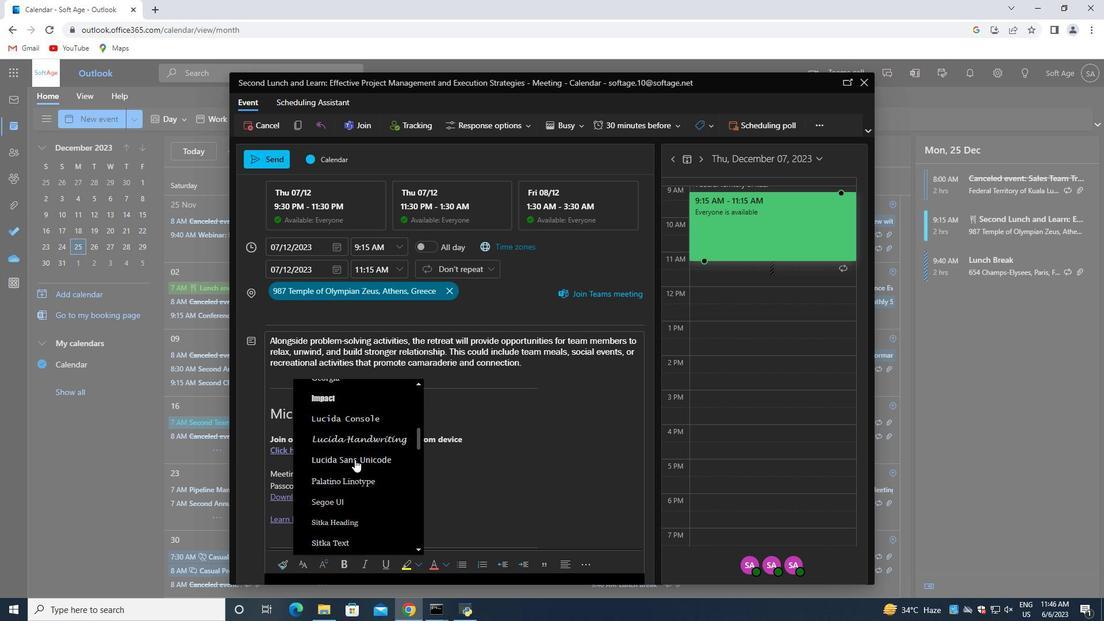 
Action: Mouse scrolled (355, 459) with delta (0, 0)
Screenshot: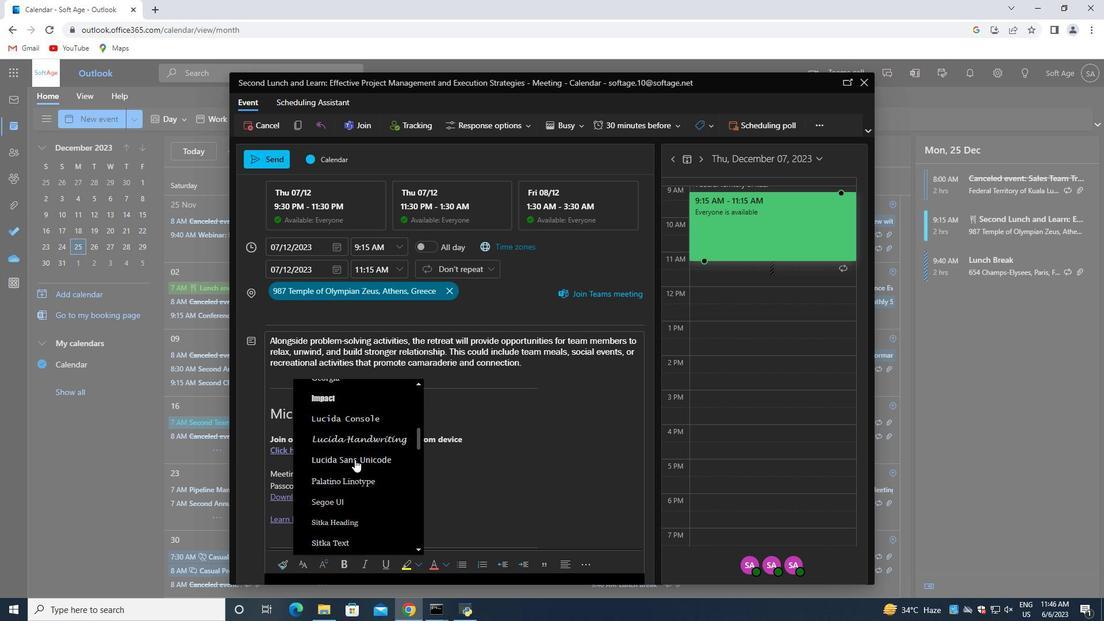 
Action: Mouse moved to (354, 448)
Screenshot: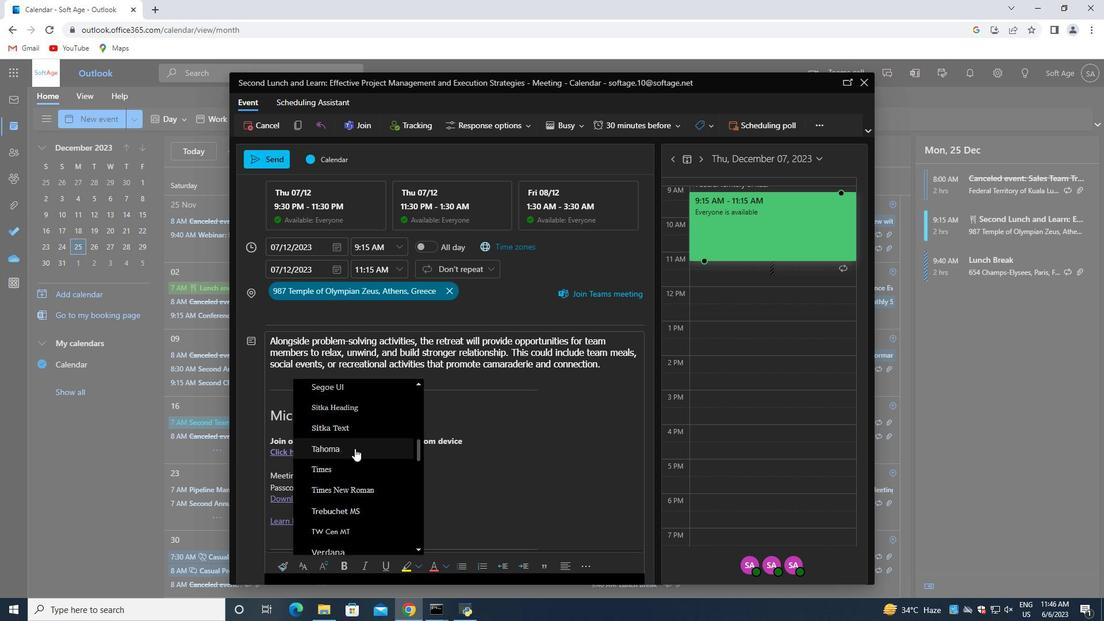 
Action: Mouse pressed left at (354, 448)
Screenshot: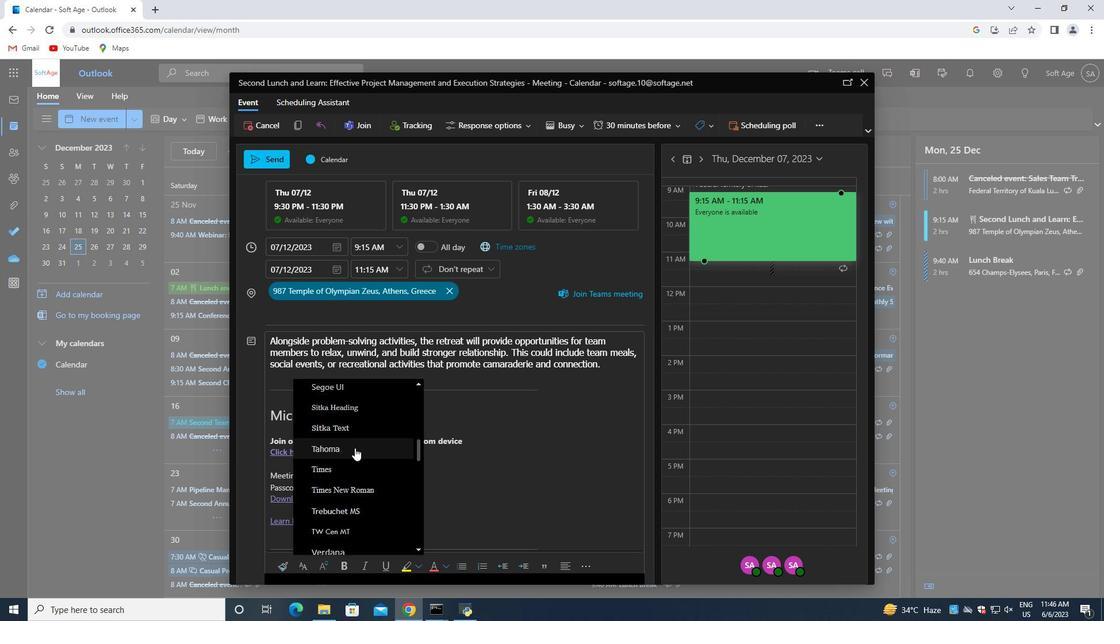 
Action: Mouse moved to (406, 431)
Screenshot: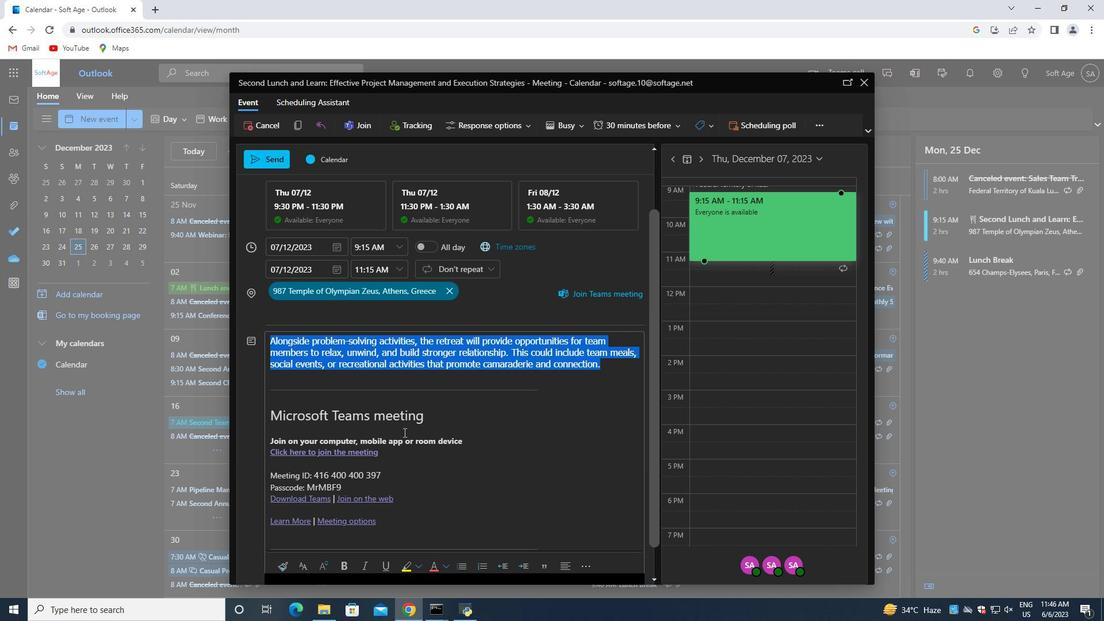 
Action: Mouse scrolled (406, 432) with delta (0, 0)
Screenshot: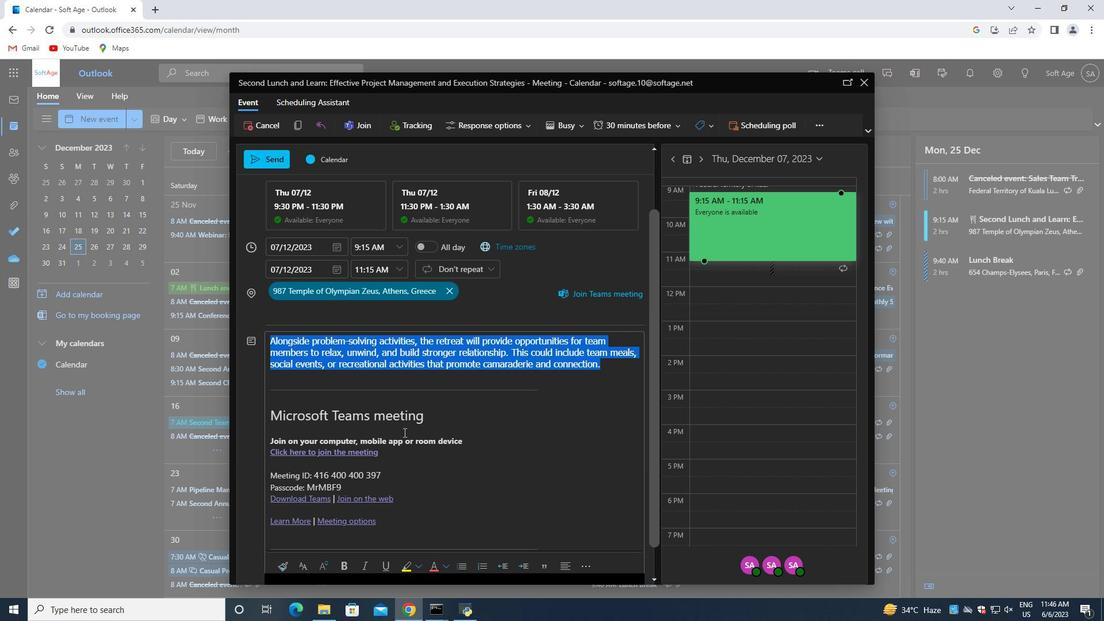 
Action: Mouse scrolled (406, 432) with delta (0, 0)
Screenshot: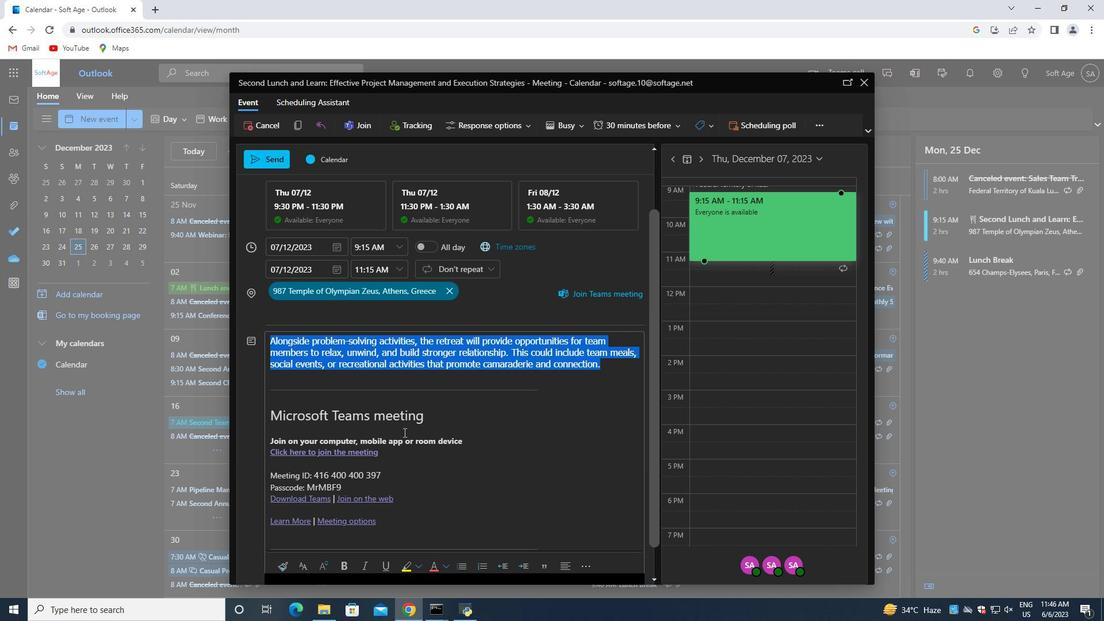 
Action: Mouse scrolled (406, 432) with delta (0, 0)
Screenshot: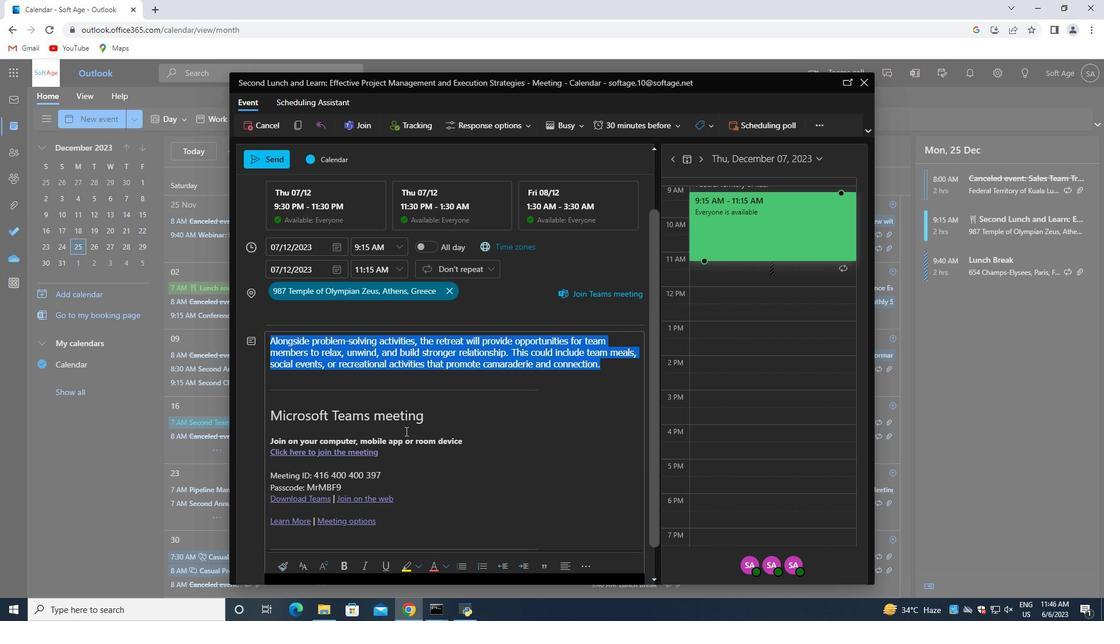 
Action: Mouse moved to (604, 443)
Screenshot: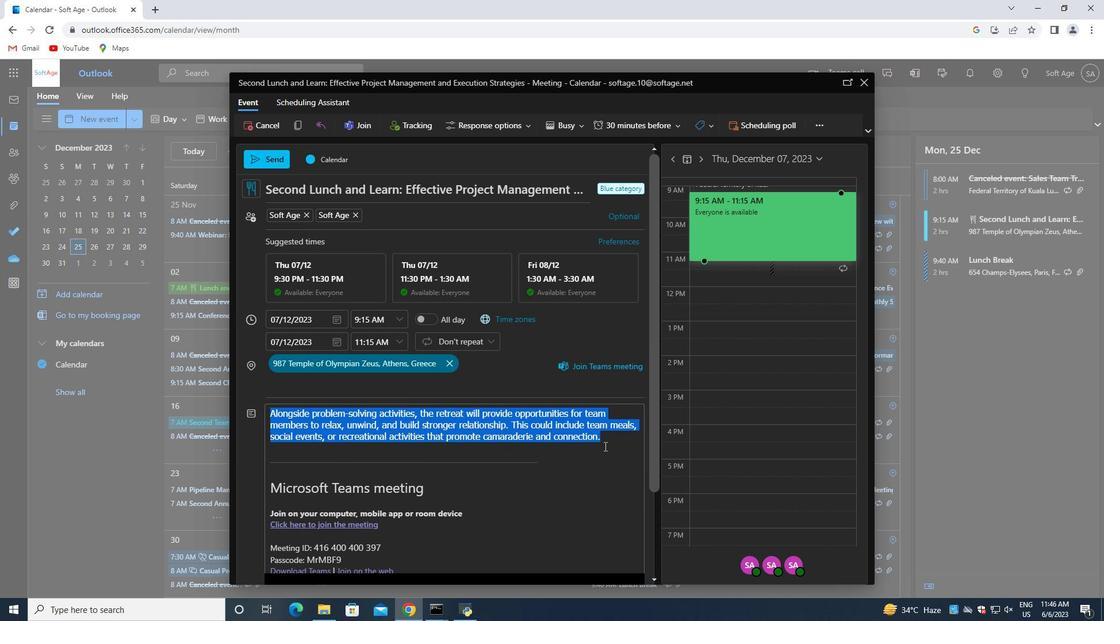 
Action: Mouse pressed left at (604, 443)
Screenshot: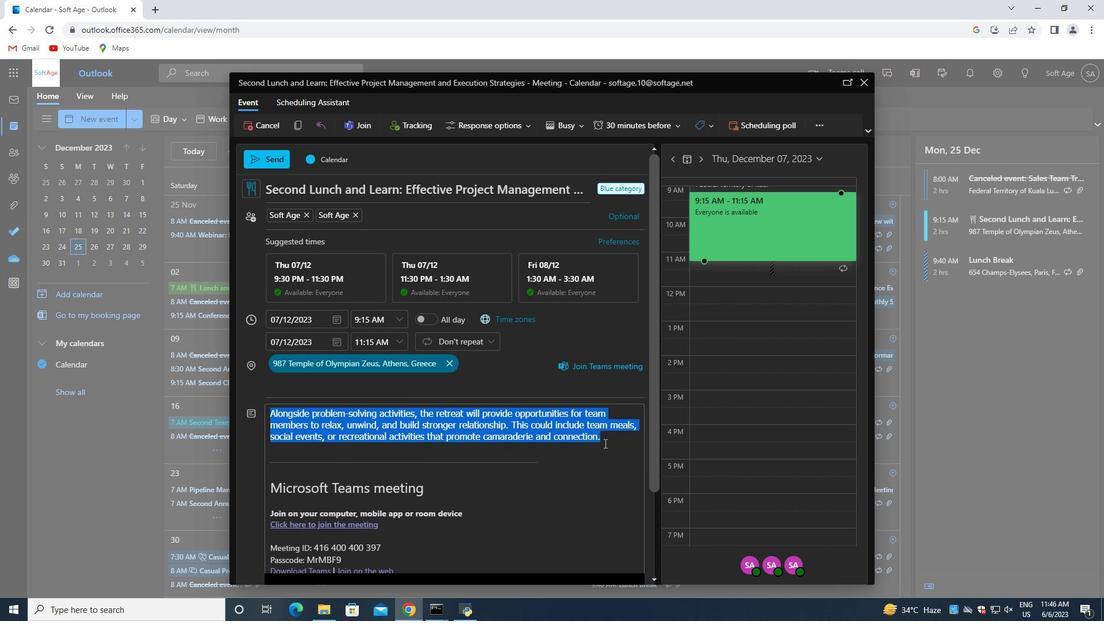 
Action: Mouse moved to (605, 439)
Screenshot: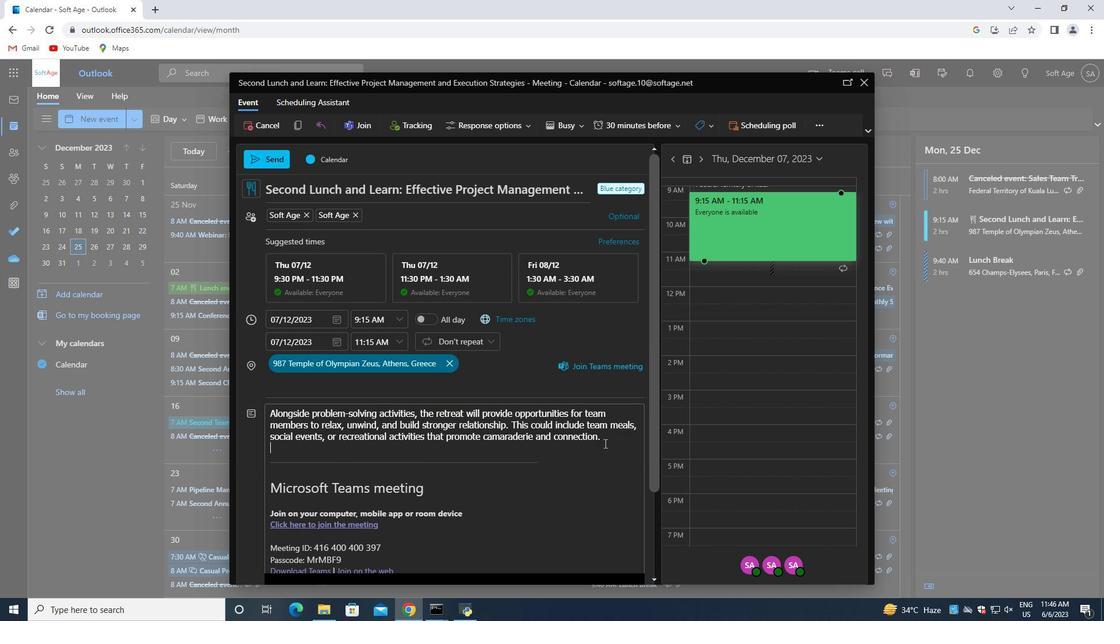 
Action: Mouse pressed left at (605, 439)
Screenshot: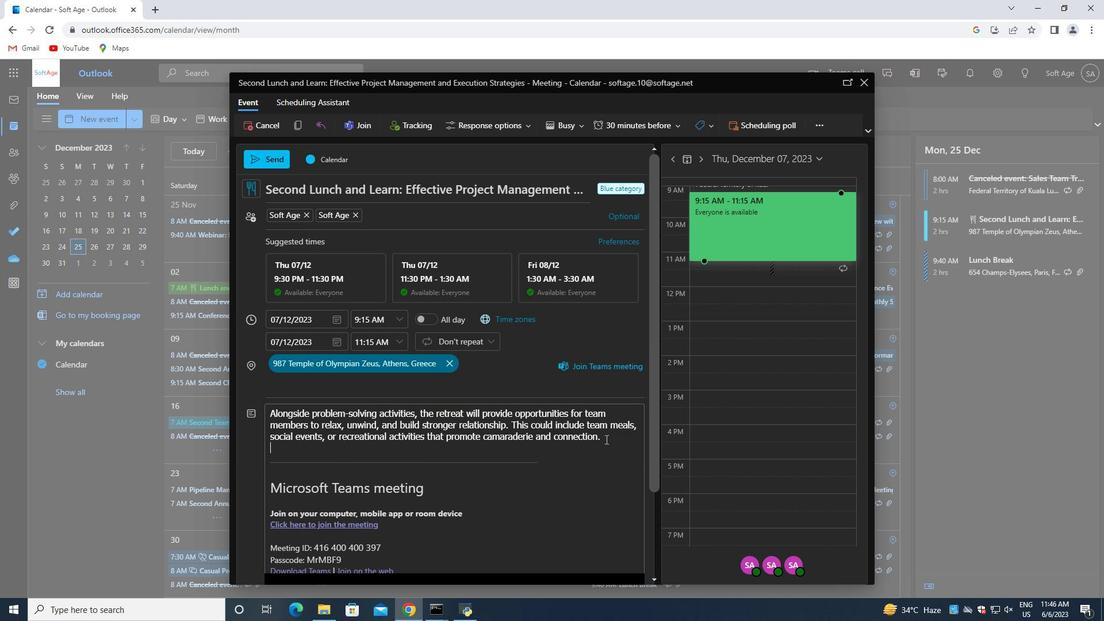 
Action: Mouse moved to (572, 406)
Screenshot: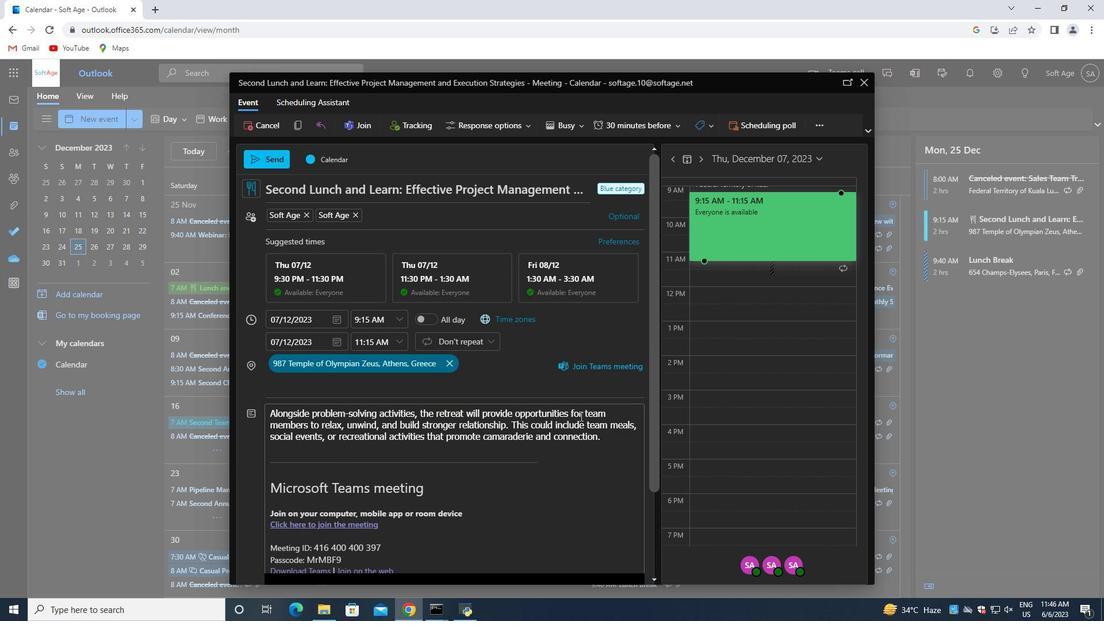 
Action: Mouse scrolled (572, 407) with delta (0, 0)
Screenshot: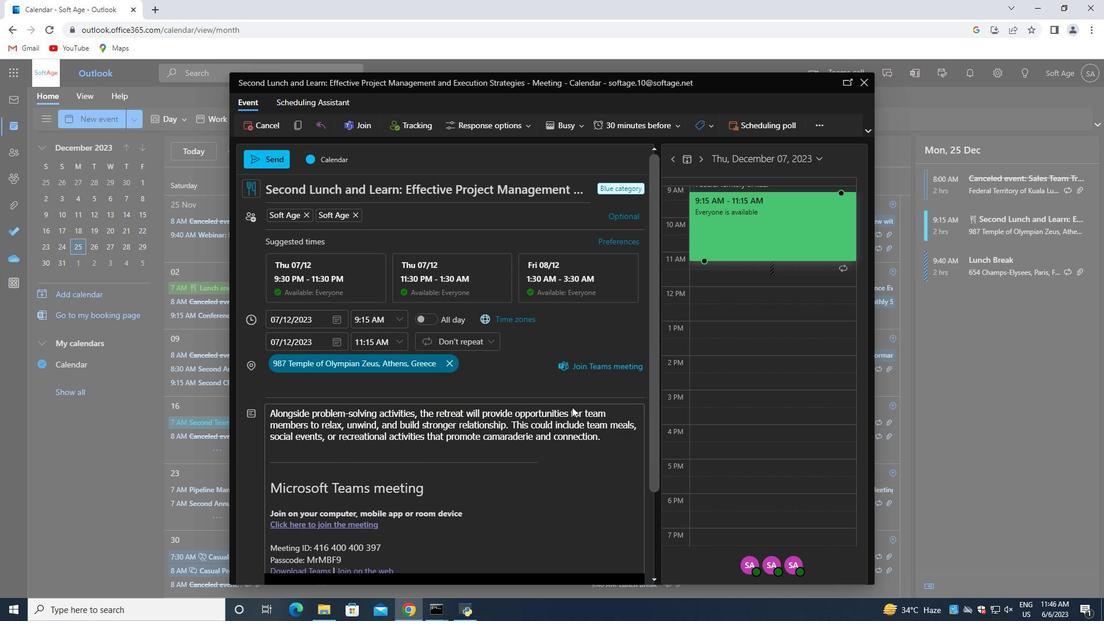 
Action: Mouse scrolled (572, 407) with delta (0, 0)
Screenshot: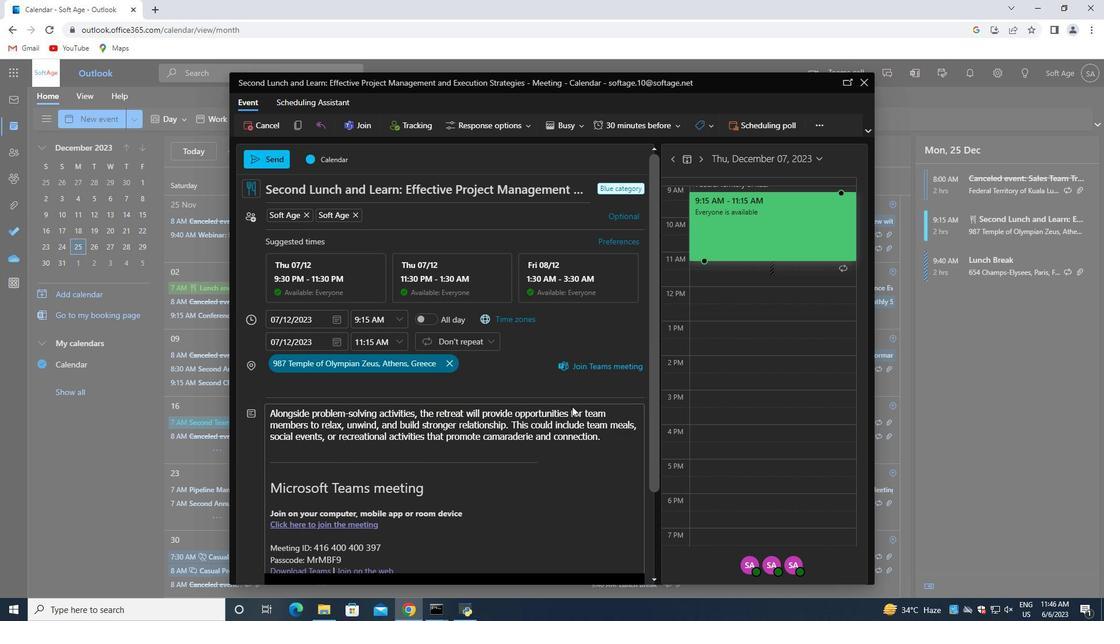
Action: Mouse moved to (570, 127)
Screenshot: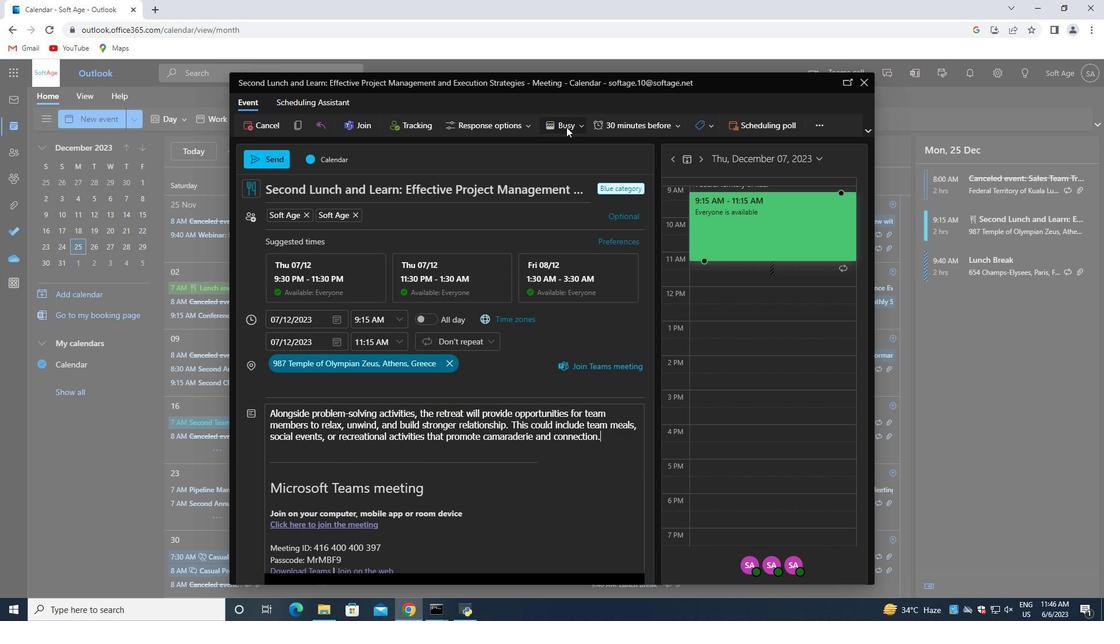 
Action: Mouse pressed left at (570, 127)
Screenshot: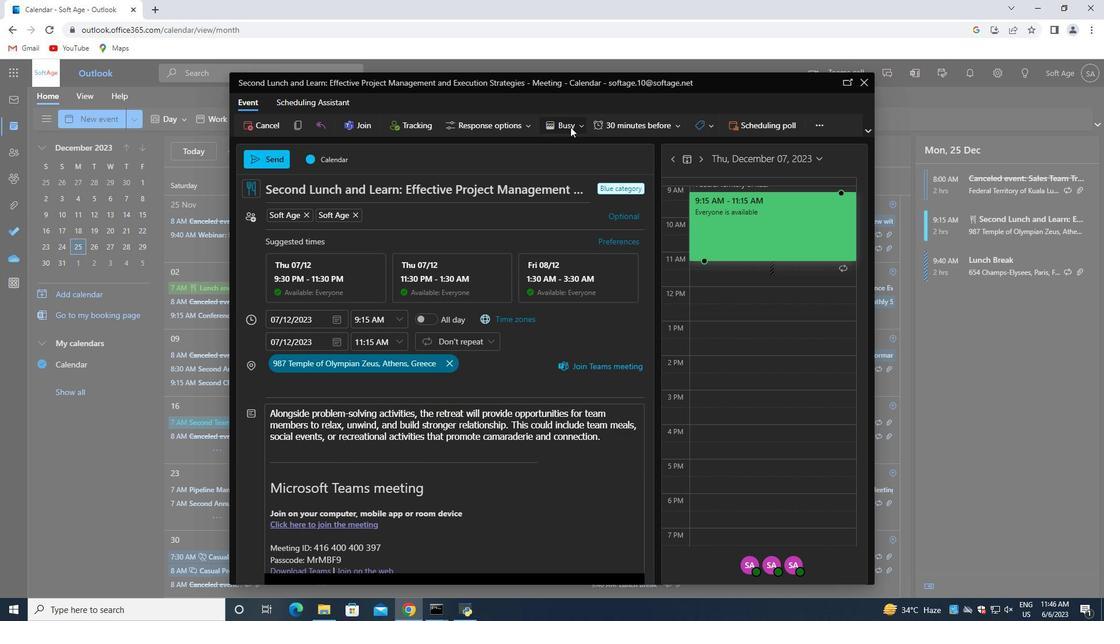 
Action: Mouse moved to (558, 170)
Screenshot: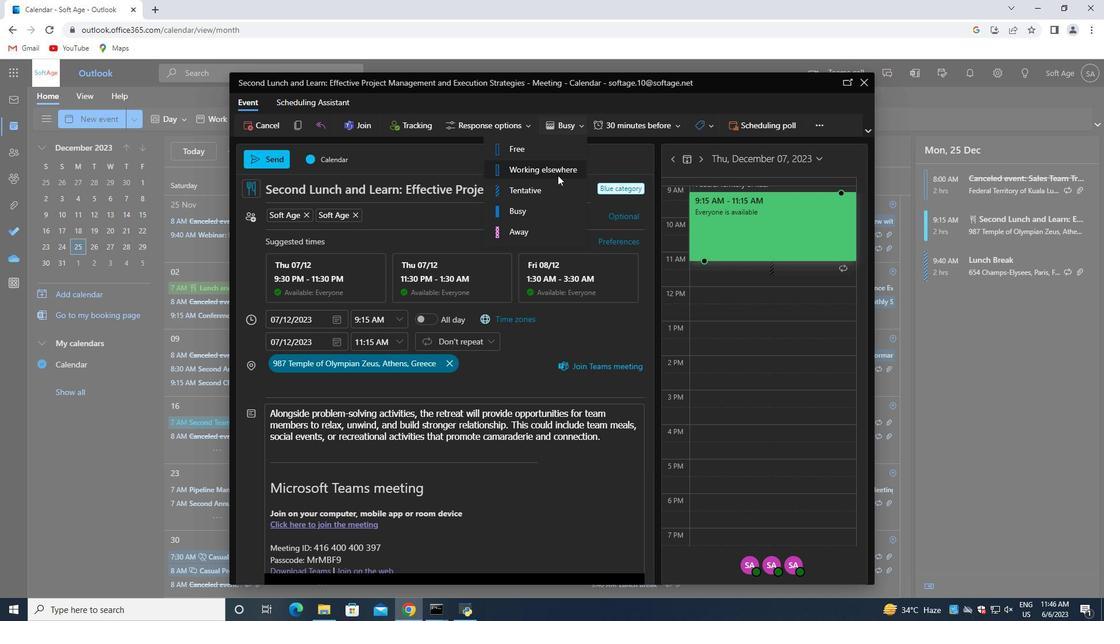 
Action: Mouse pressed left at (558, 170)
Screenshot: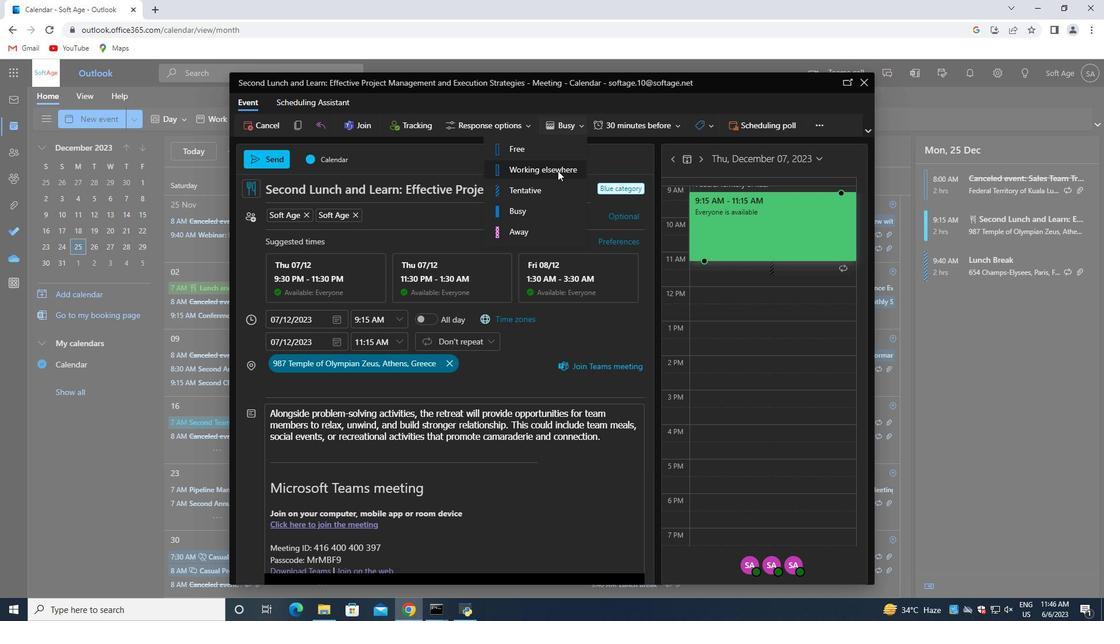 
Action: Mouse moved to (484, 346)
Screenshot: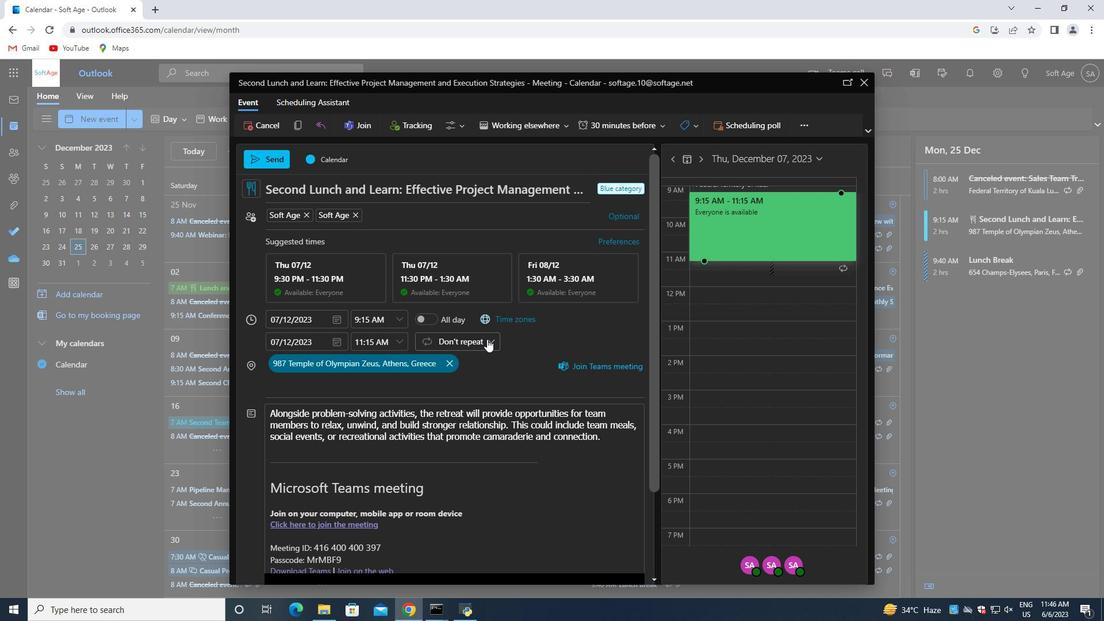 
Action: Mouse scrolled (484, 346) with delta (0, 0)
Screenshot: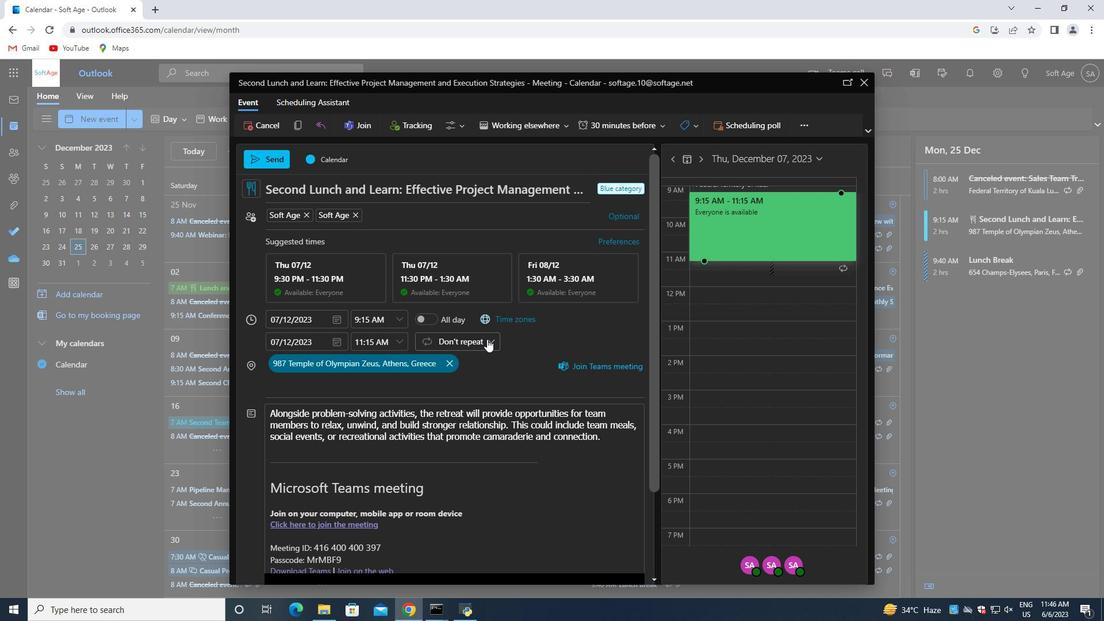 
Action: Mouse moved to (482, 357)
Screenshot: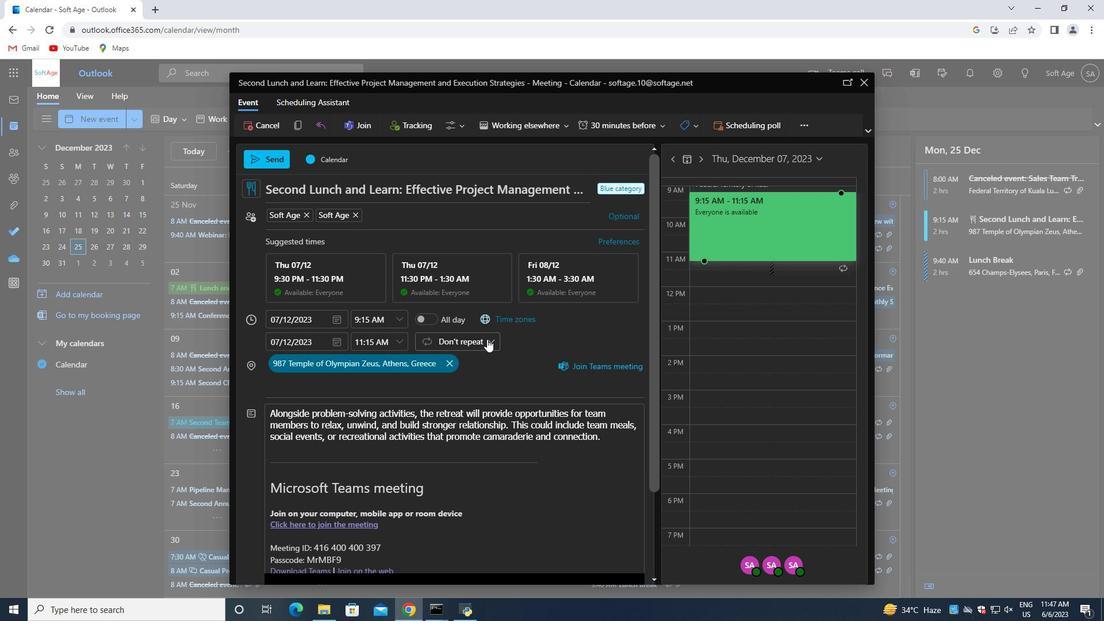 
Action: Mouse scrolled (482, 357) with delta (0, 0)
Screenshot: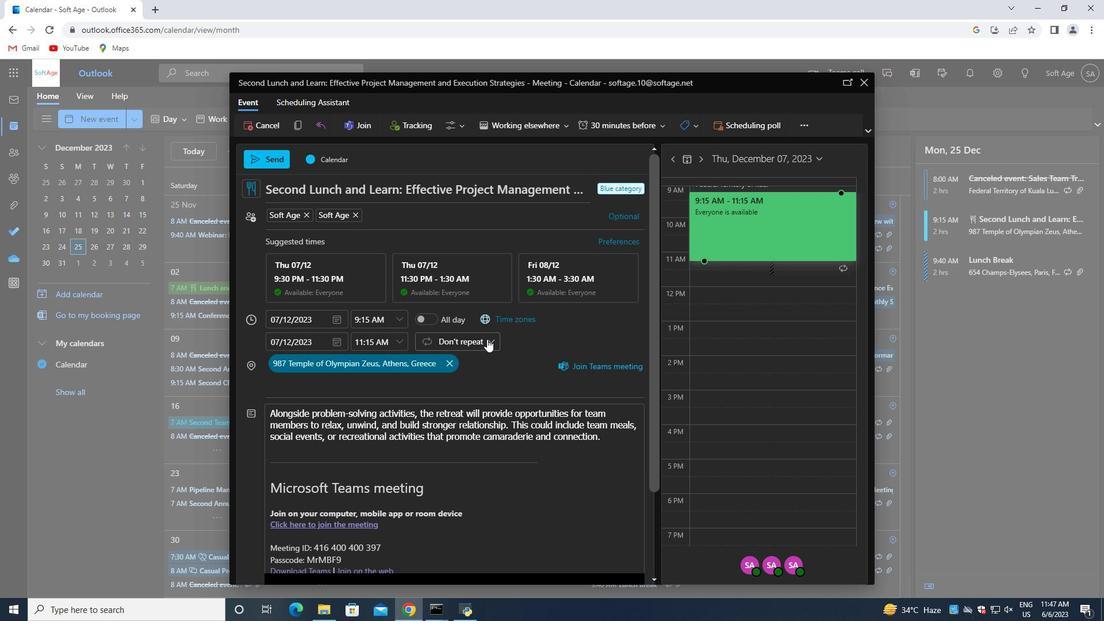 
Action: Mouse moved to (482, 365)
Screenshot: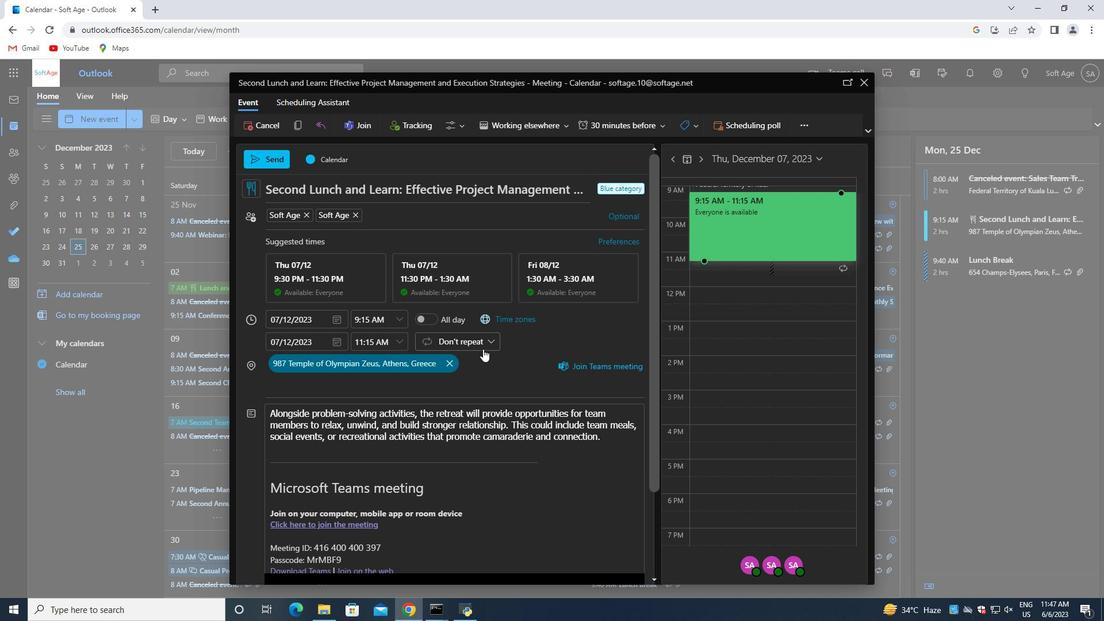 
Action: Mouse scrolled (482, 365) with delta (0, 0)
Screenshot: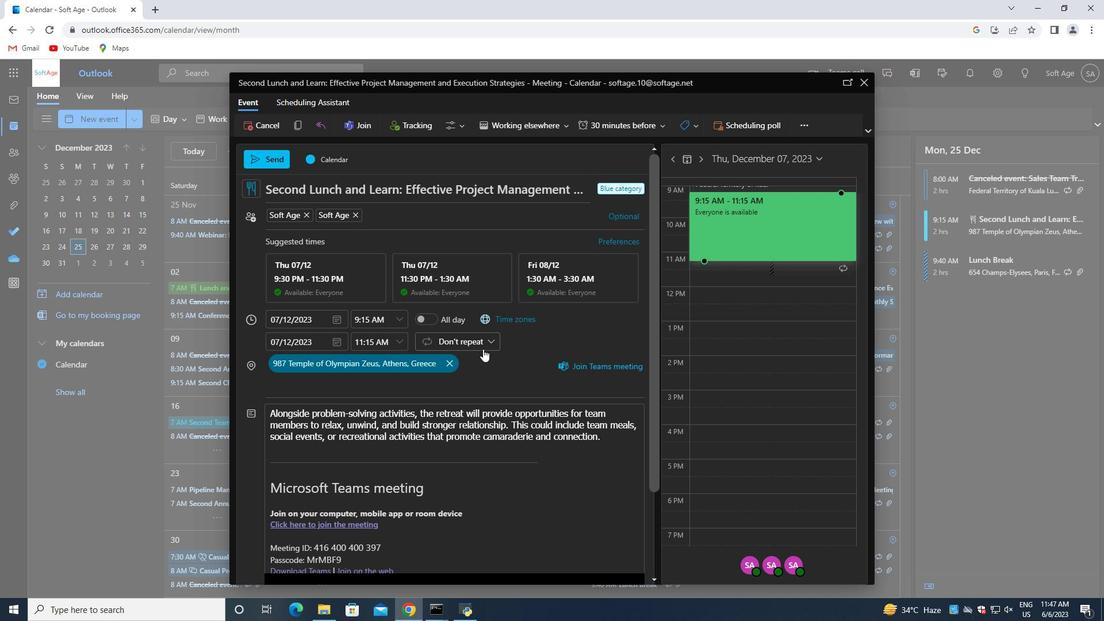 
Action: Mouse moved to (609, 329)
Screenshot: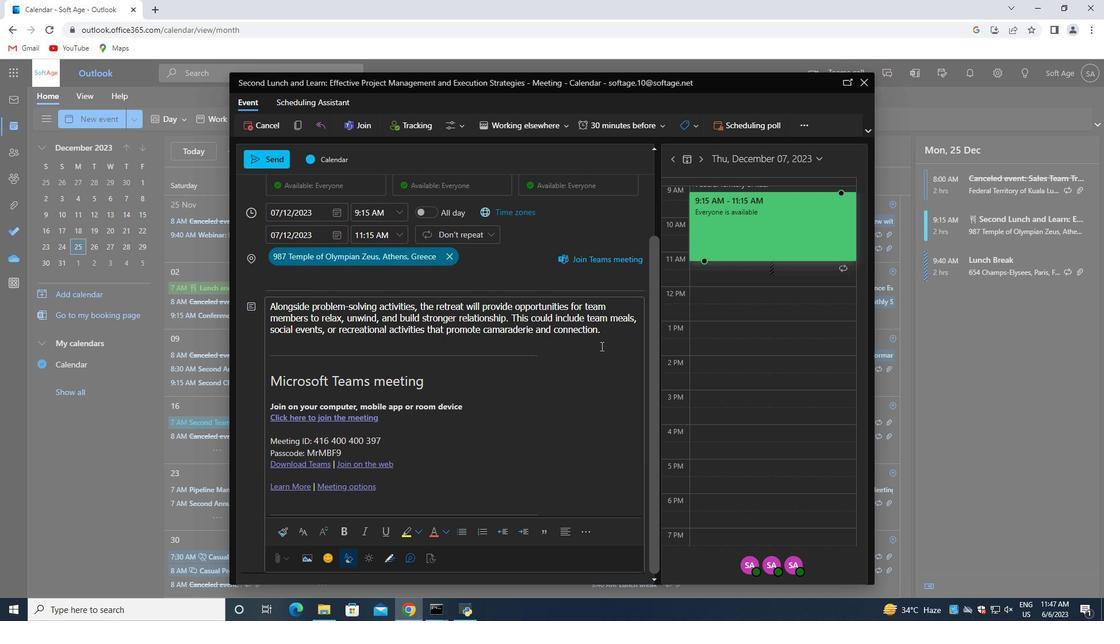 
Action: Mouse pressed left at (609, 329)
Screenshot: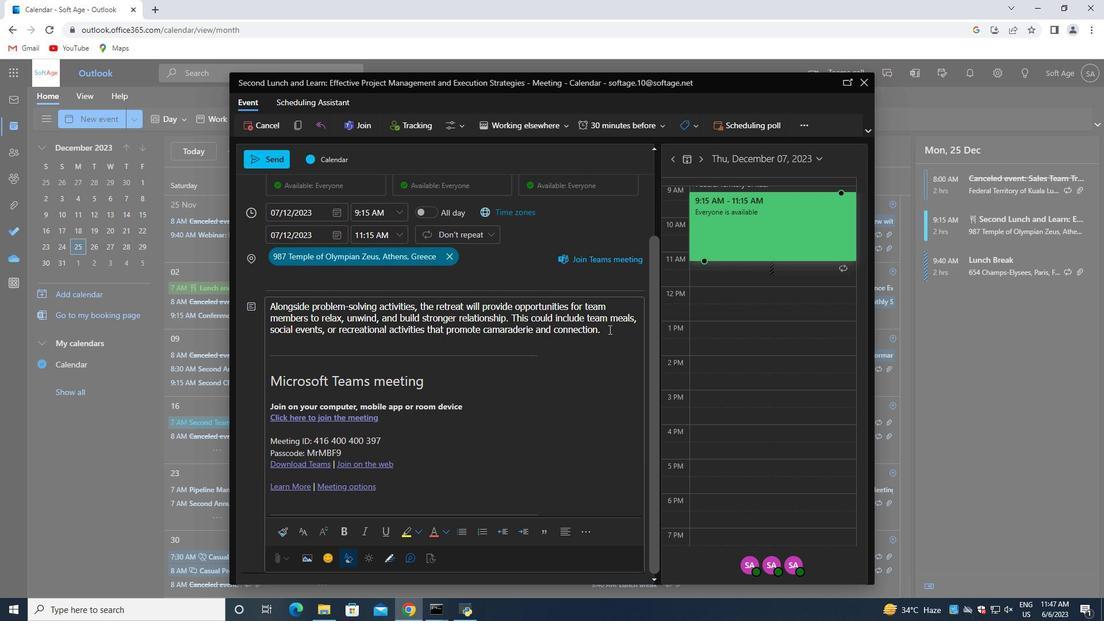 
Action: Mouse moved to (499, 399)
Screenshot: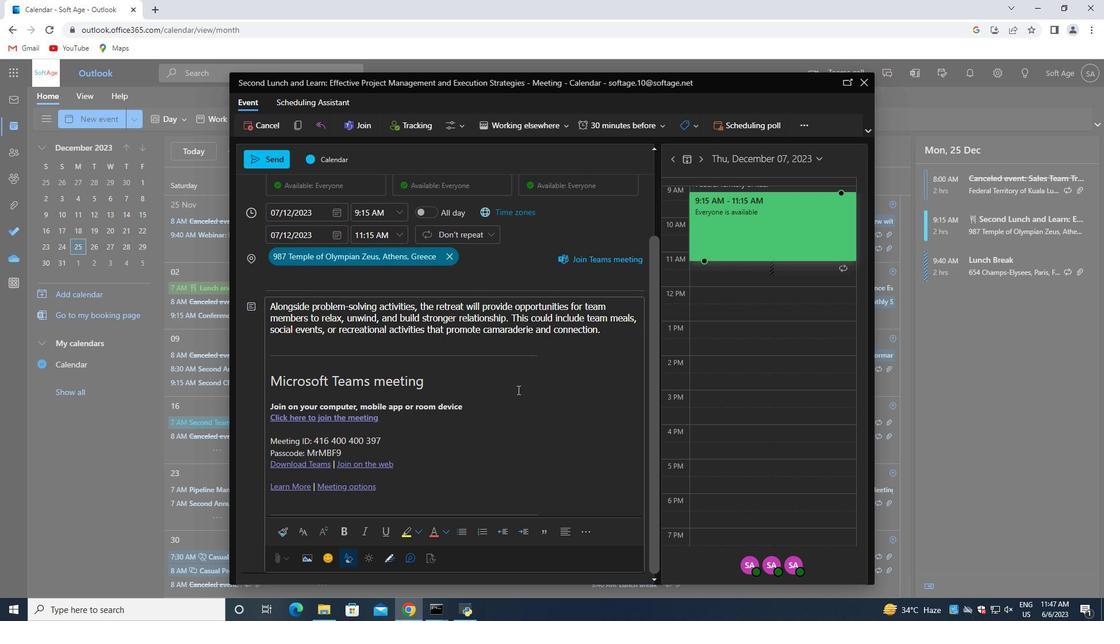 
Action: Mouse scrolled (511, 391) with delta (0, 0)
Screenshot: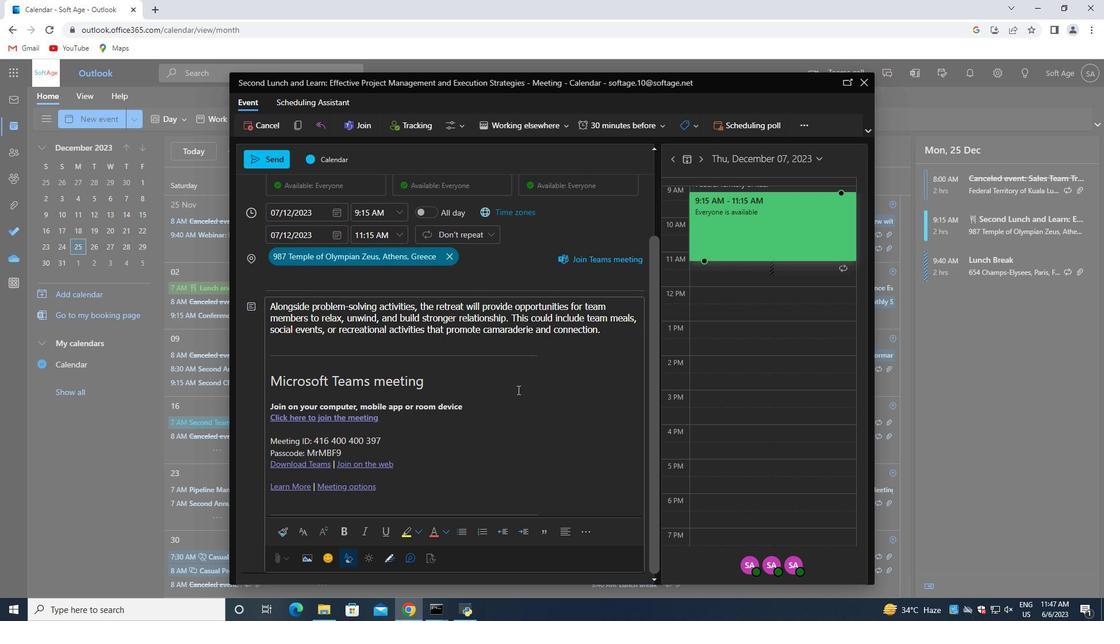 
Action: Mouse moved to (459, 425)
Screenshot: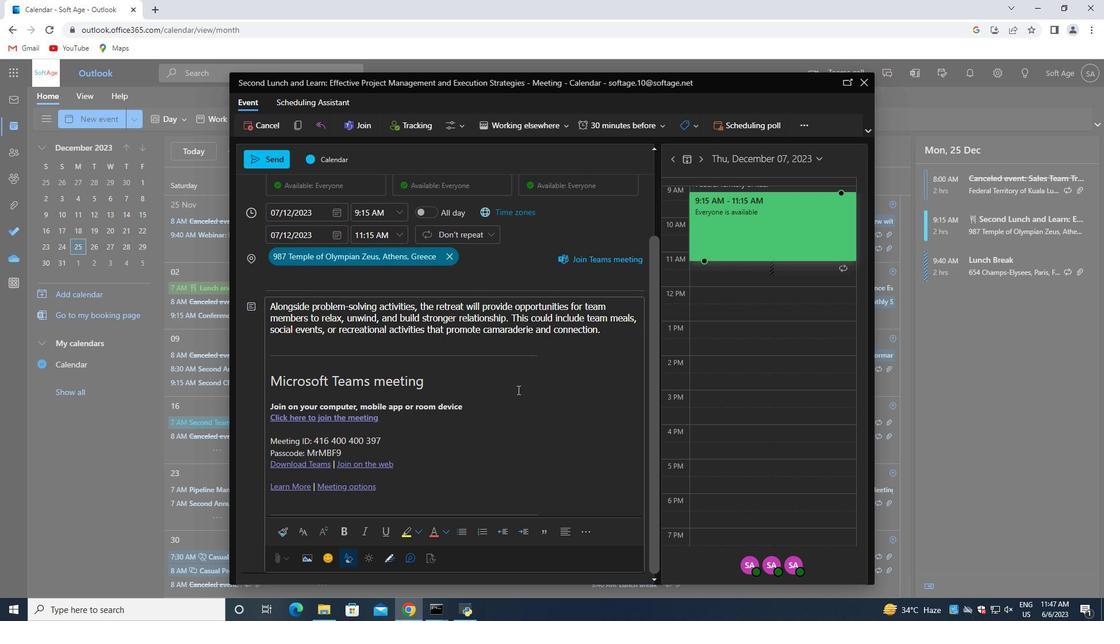 
Action: Mouse scrolled (493, 402) with delta (0, 0)
Screenshot: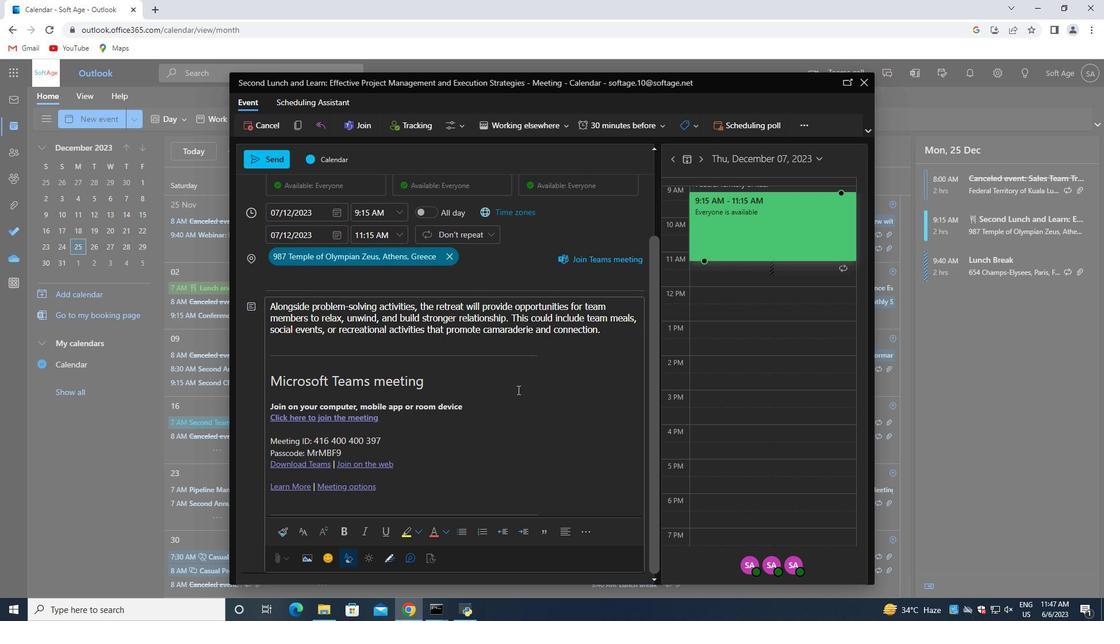 
Action: Mouse moved to (457, 425)
Screenshot: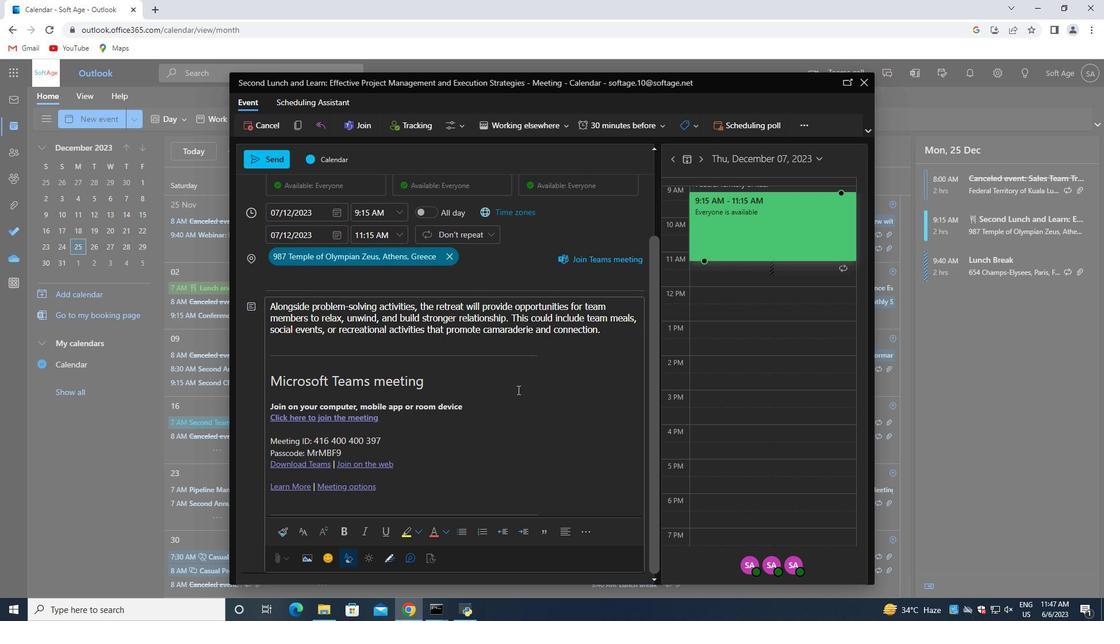 
Action: Mouse scrolled (480, 411) with delta (0, 0)
Screenshot: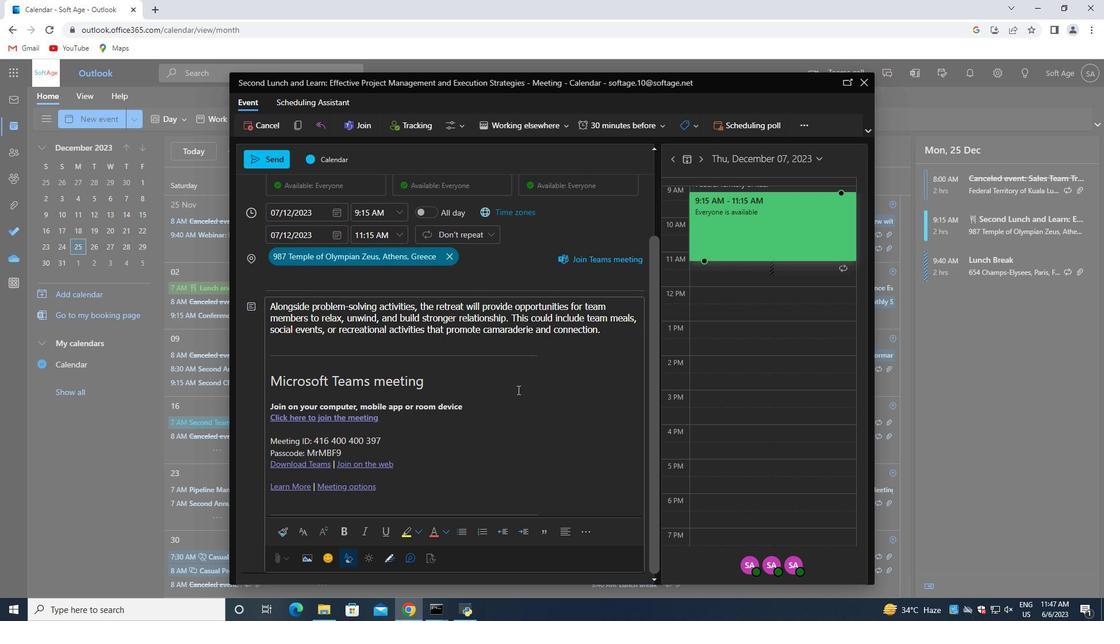 
Action: Mouse moved to (447, 420)
Screenshot: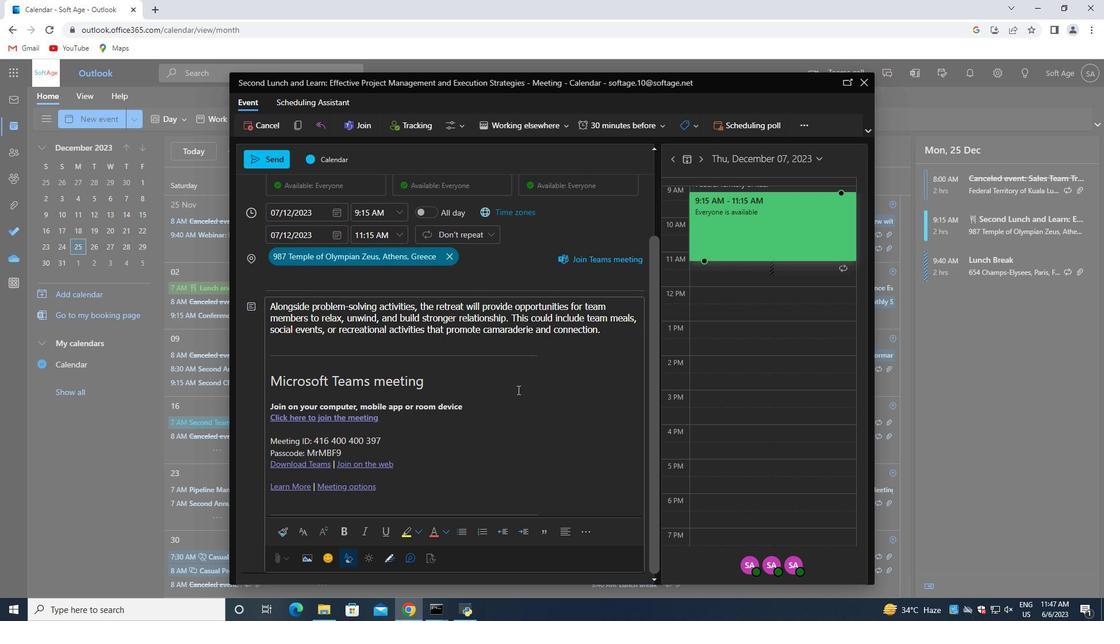 
Action: Mouse scrolled (465, 421) with delta (0, 0)
Screenshot: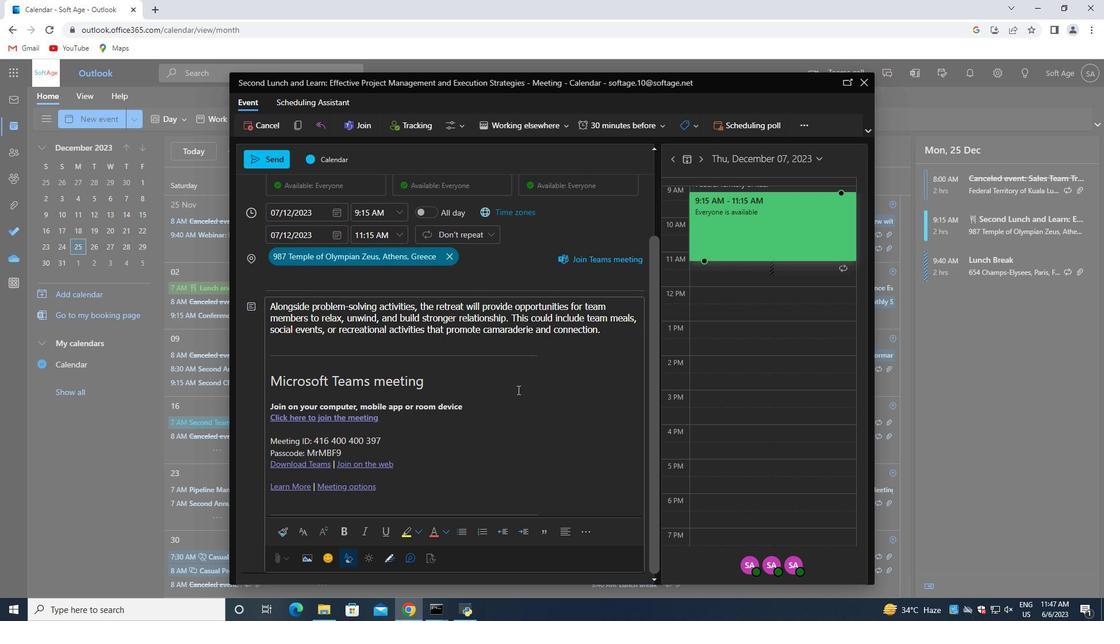 
Action: Mouse moved to (325, 556)
Screenshot: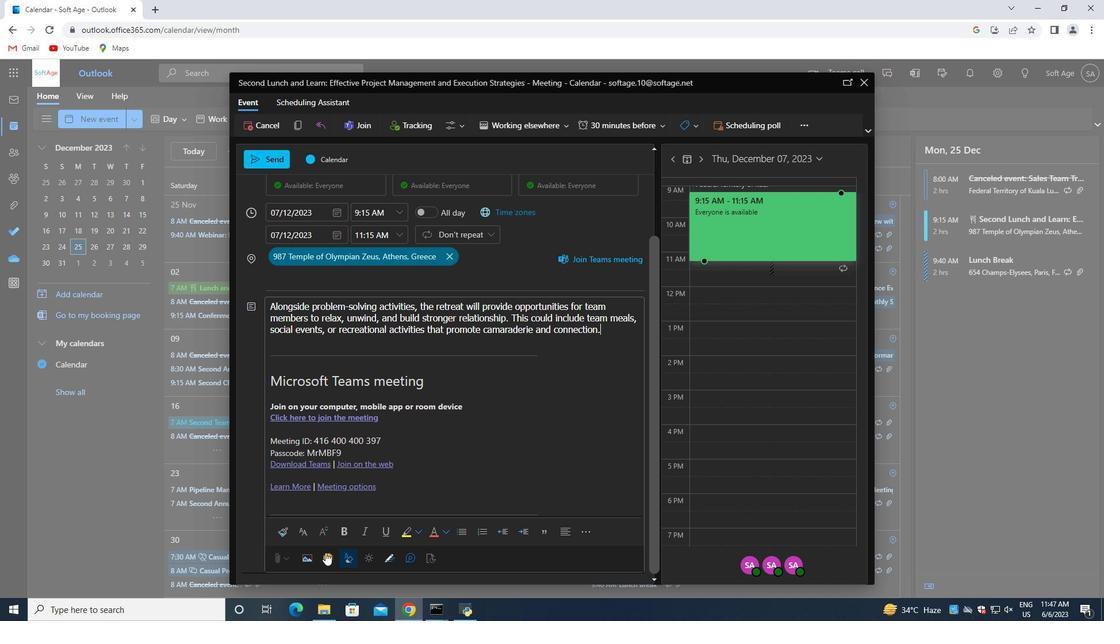 
Action: Mouse pressed left at (325, 556)
Screenshot: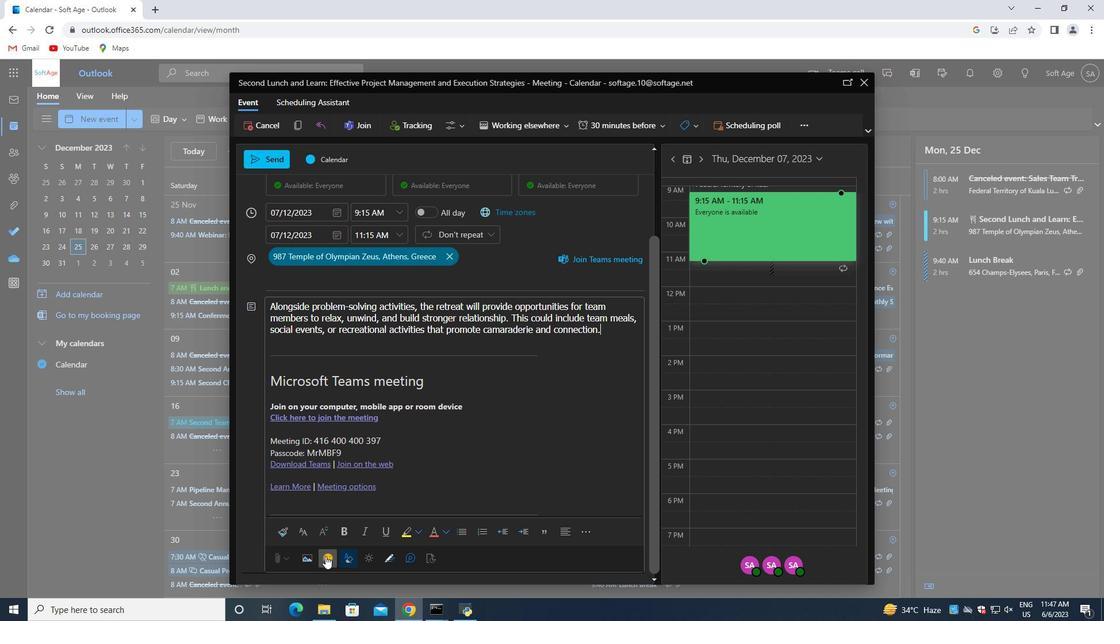 
Action: Mouse moved to (745, 248)
Screenshot: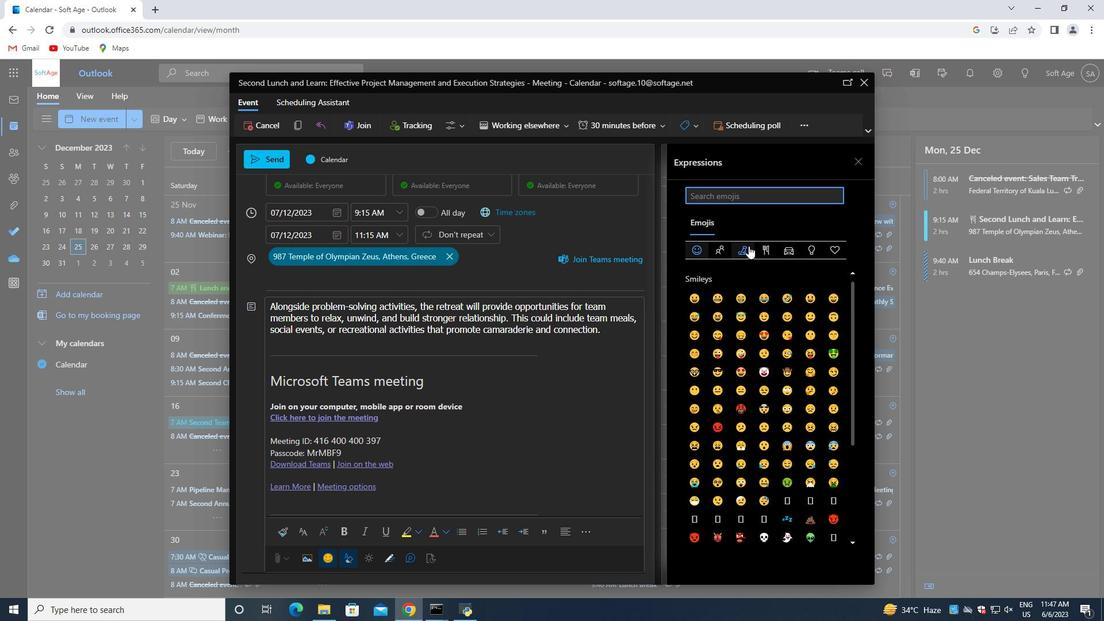 
Action: Mouse pressed left at (745, 248)
Screenshot: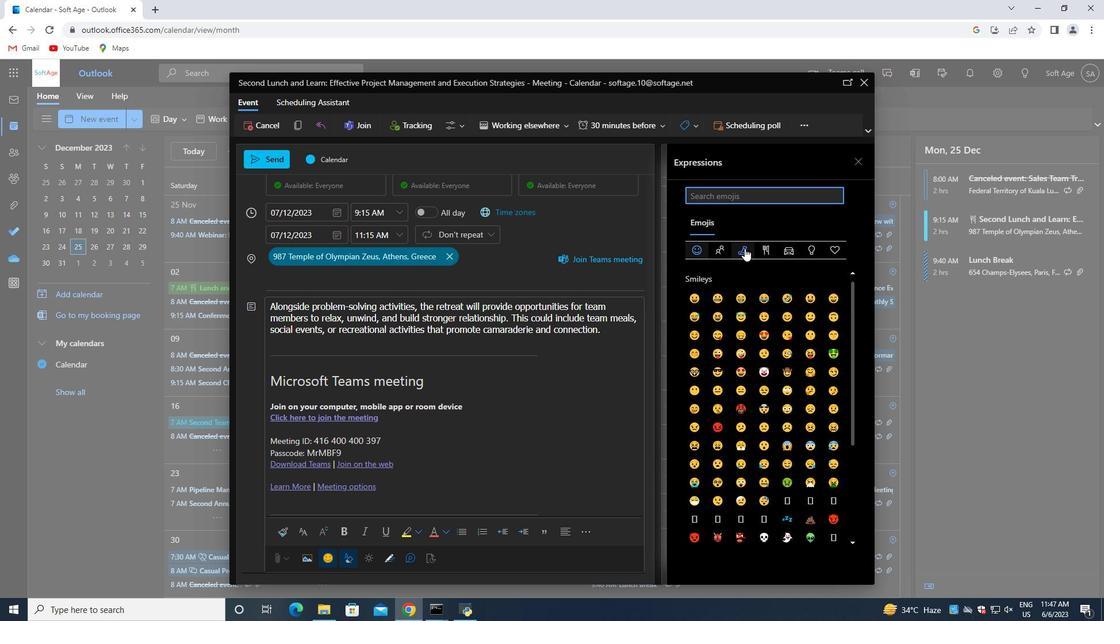 
Action: Mouse moved to (758, 402)
Screenshot: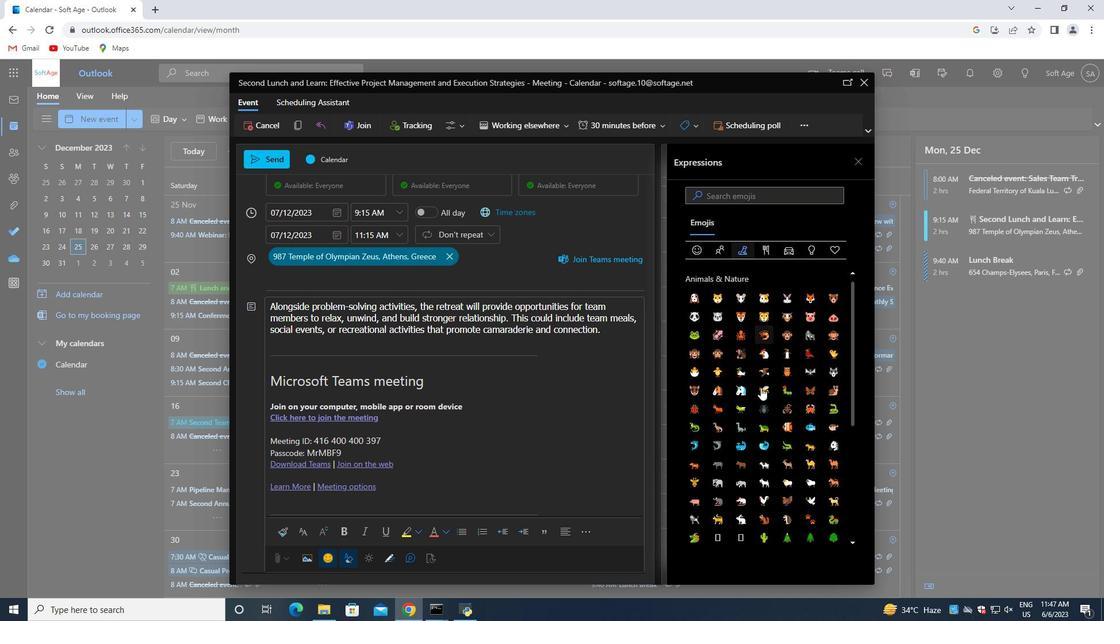 
Action: Mouse scrolled (758, 401) with delta (0, 0)
Screenshot: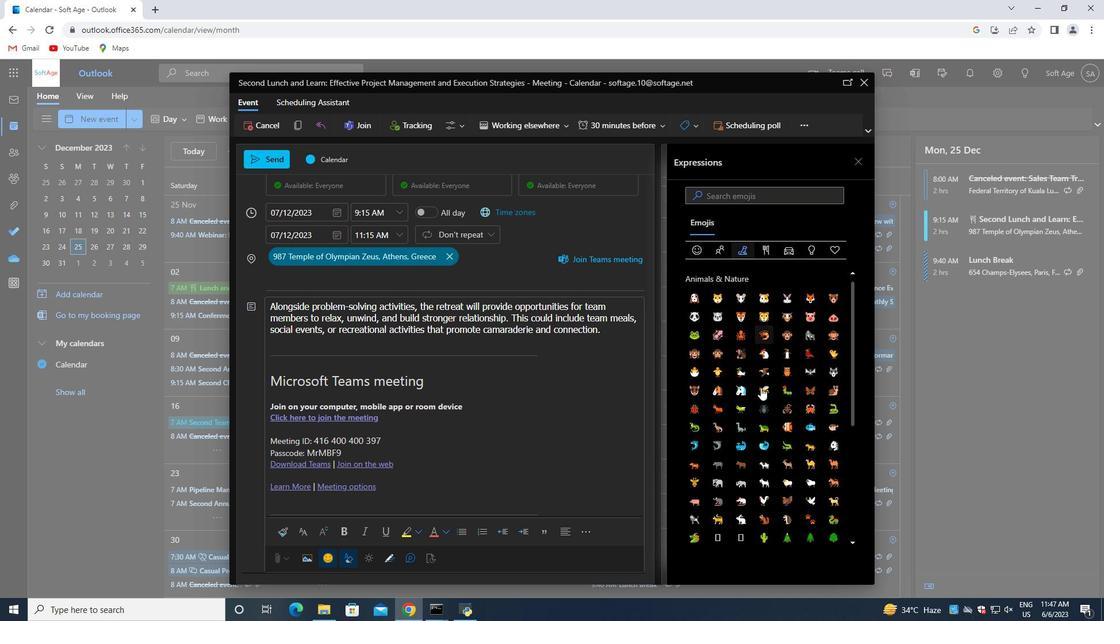 
Action: Mouse moved to (758, 405)
Screenshot: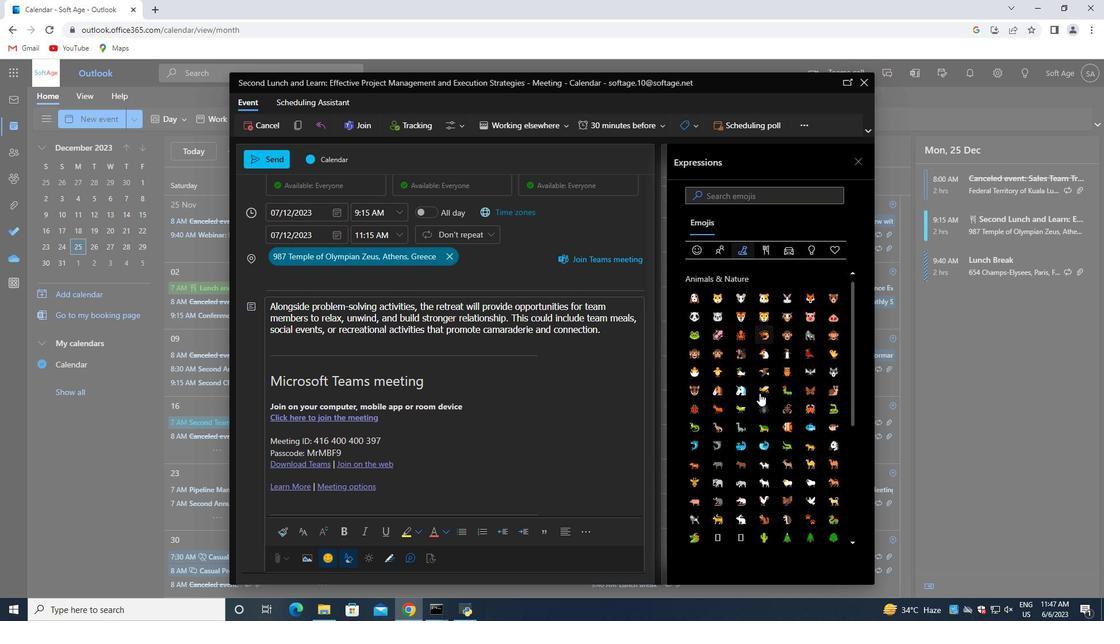 
Action: Mouse scrolled (758, 404) with delta (0, 0)
Screenshot: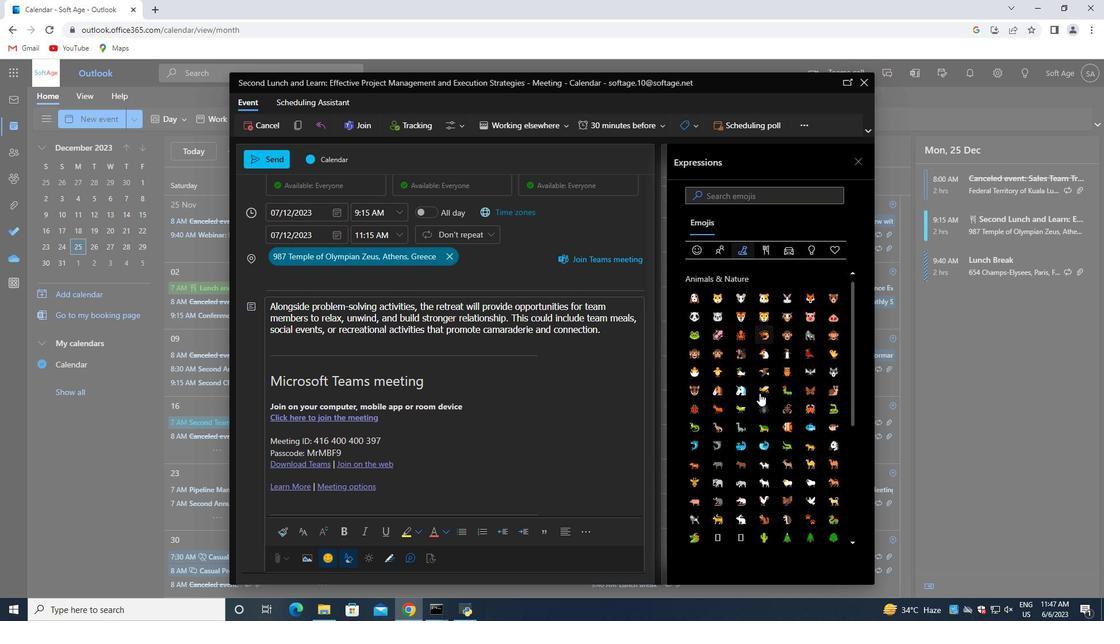 
Action: Mouse moved to (758, 408)
Screenshot: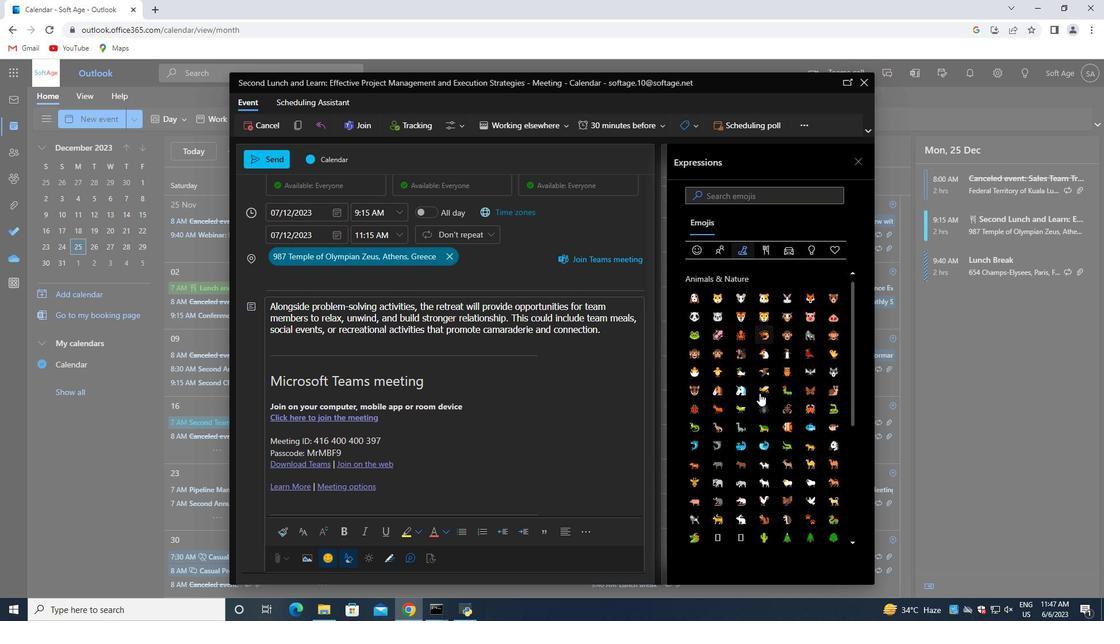 
Action: Mouse scrolled (758, 407) with delta (0, 0)
Screenshot: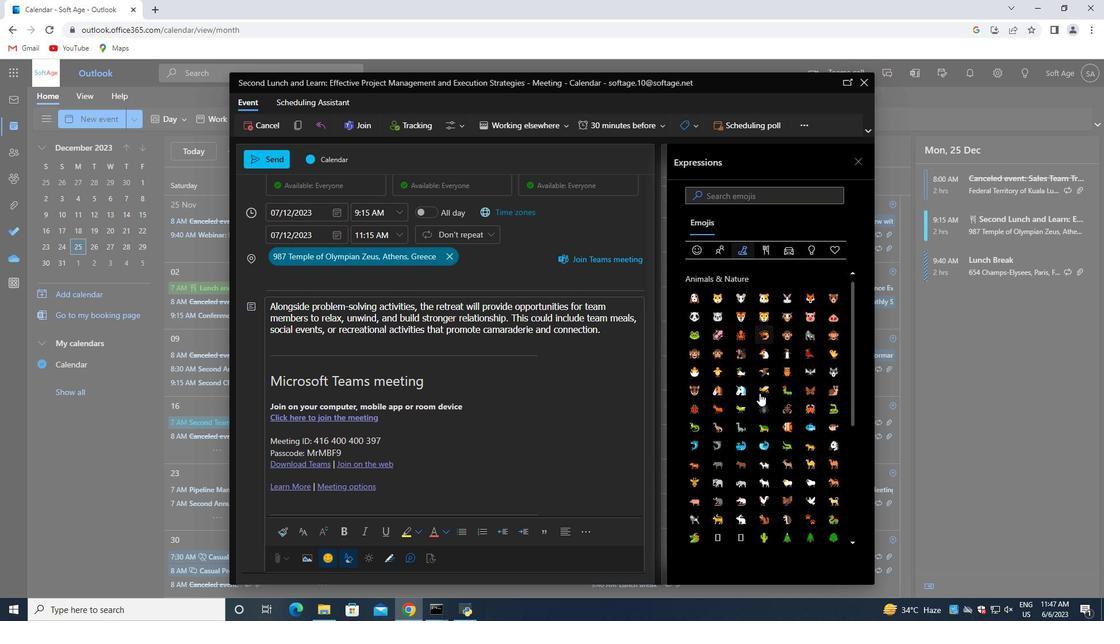 
Action: Mouse moved to (758, 413)
Screenshot: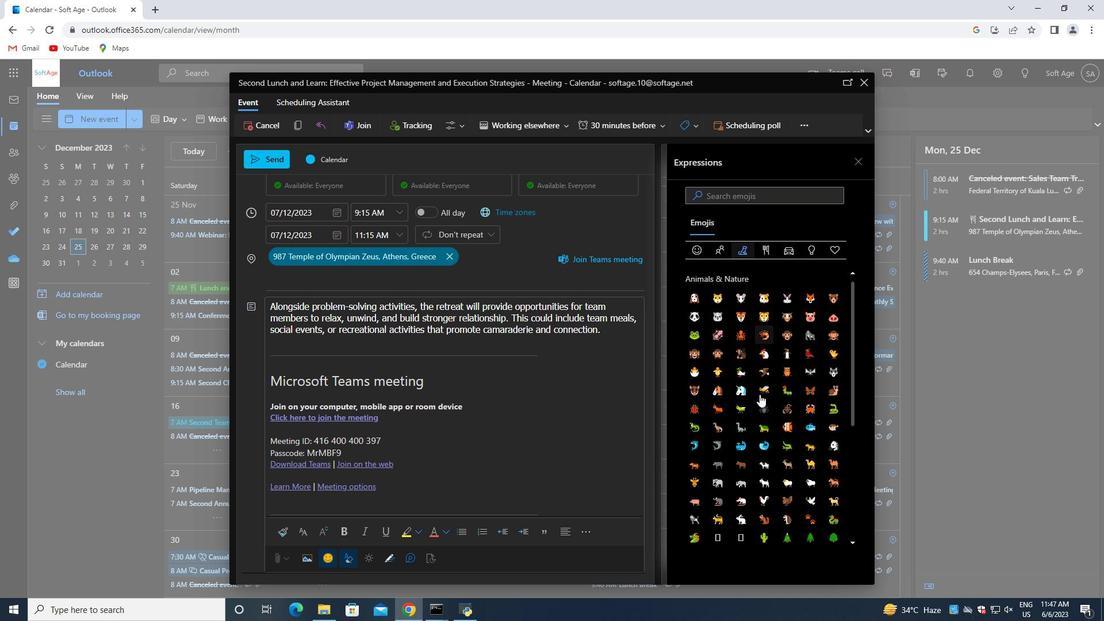 
Action: Mouse scrolled (758, 412) with delta (0, 0)
Screenshot: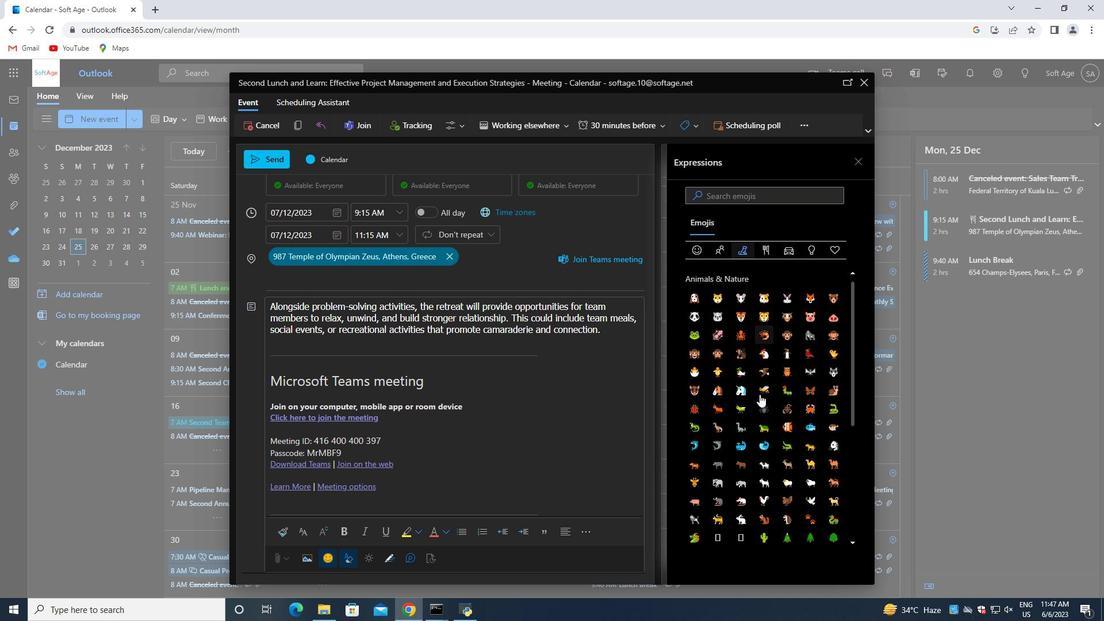 
Action: Mouse moved to (758, 414)
Screenshot: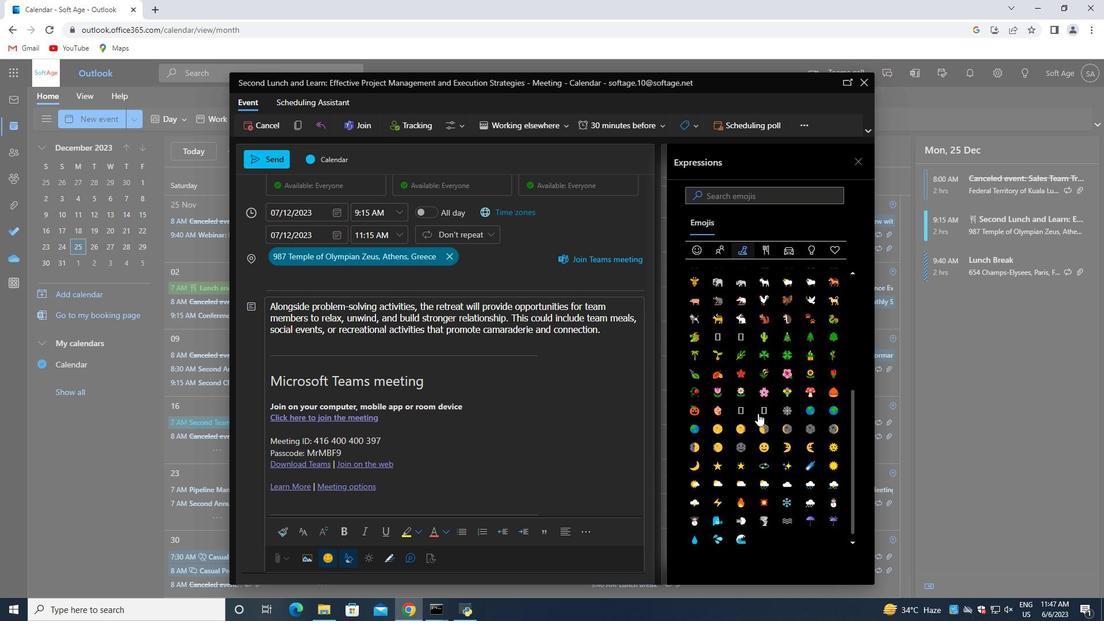 
Action: Mouse scrolled (758, 413) with delta (0, 0)
Screenshot: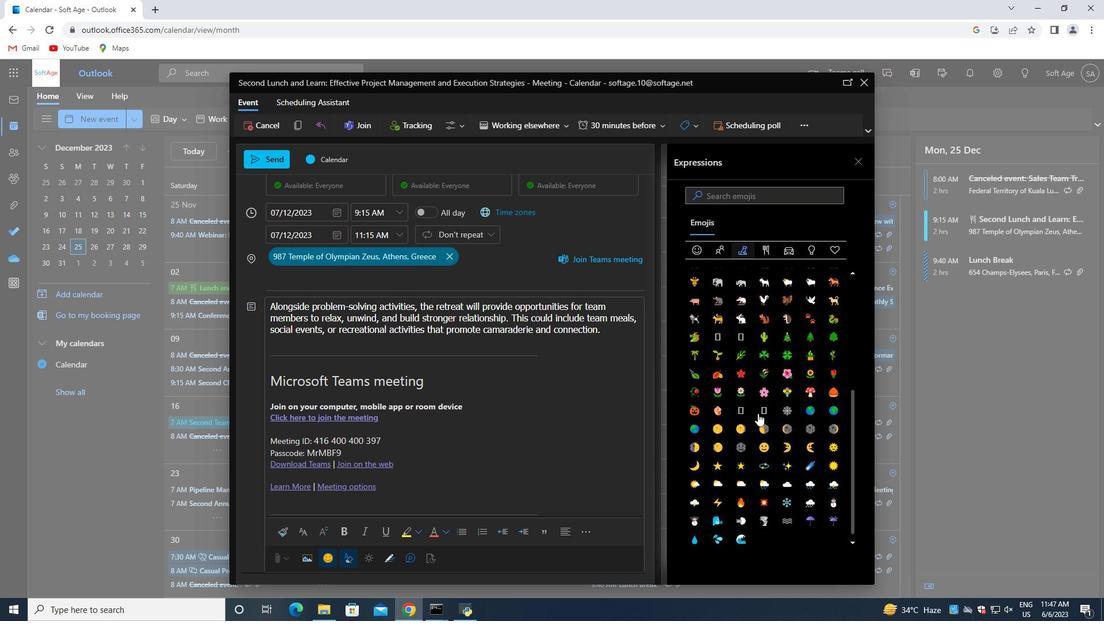 
Action: Mouse scrolled (758, 413) with delta (0, 0)
Screenshot: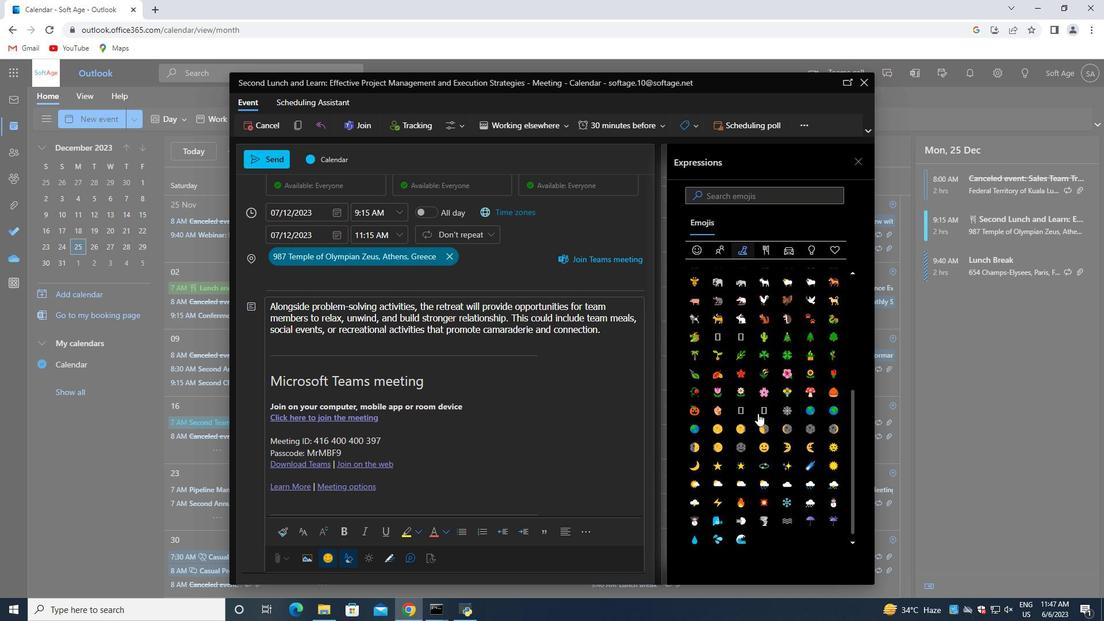 
Action: Mouse moved to (808, 413)
Screenshot: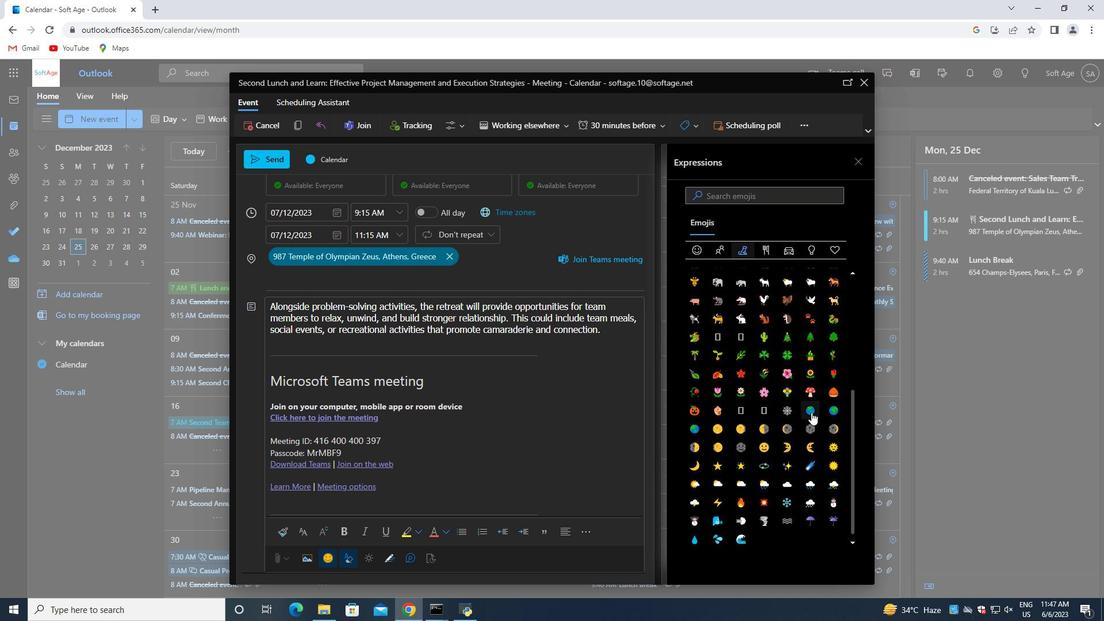 
Action: Mouse pressed left at (808, 413)
Screenshot: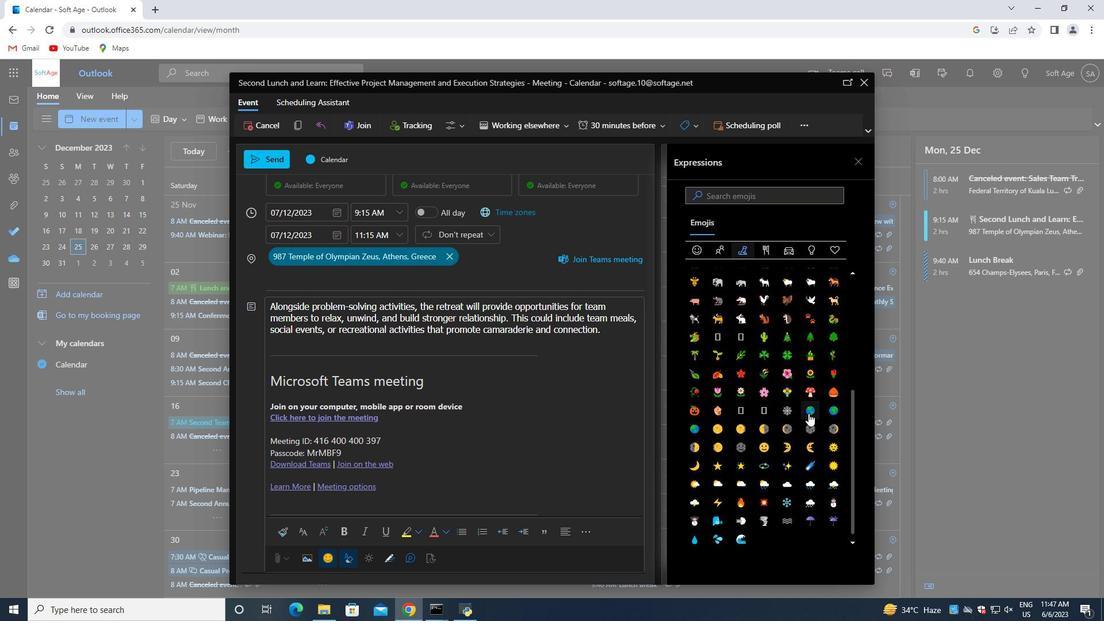 
Action: Mouse moved to (633, 414)
Screenshot: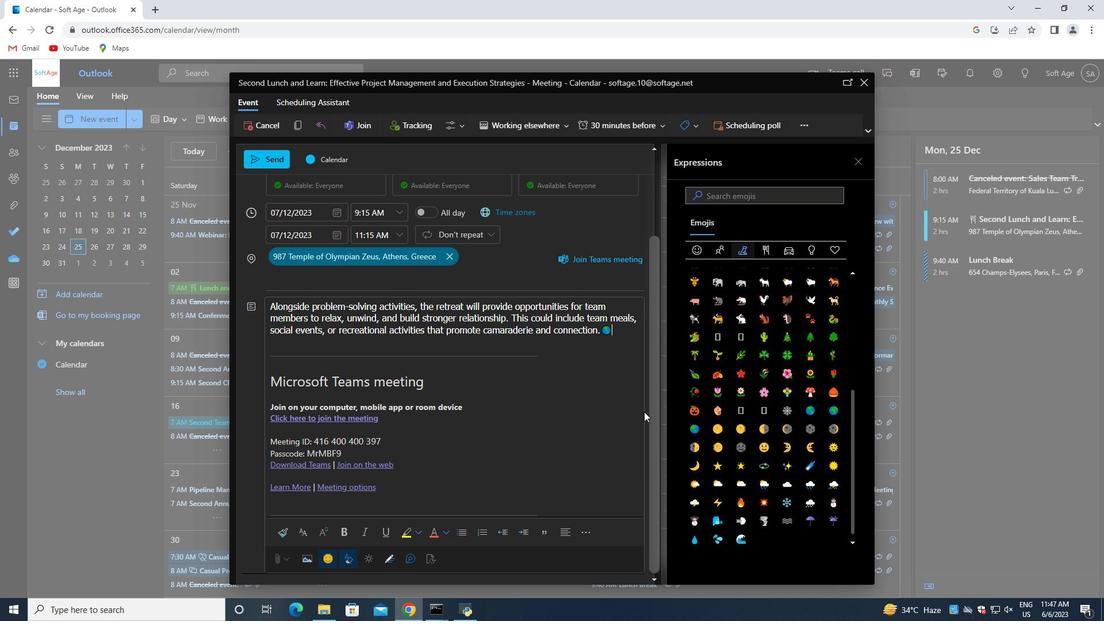 
Action: Mouse scrolled (633, 414) with delta (0, 0)
Screenshot: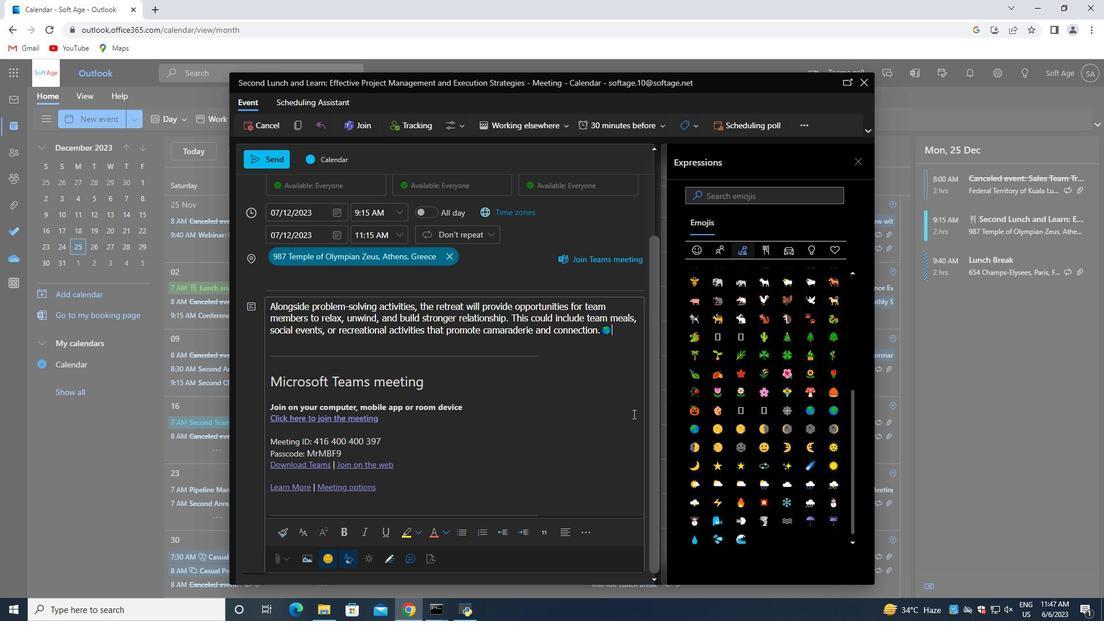 
Action: Mouse scrolled (633, 414) with delta (0, 0)
Screenshot: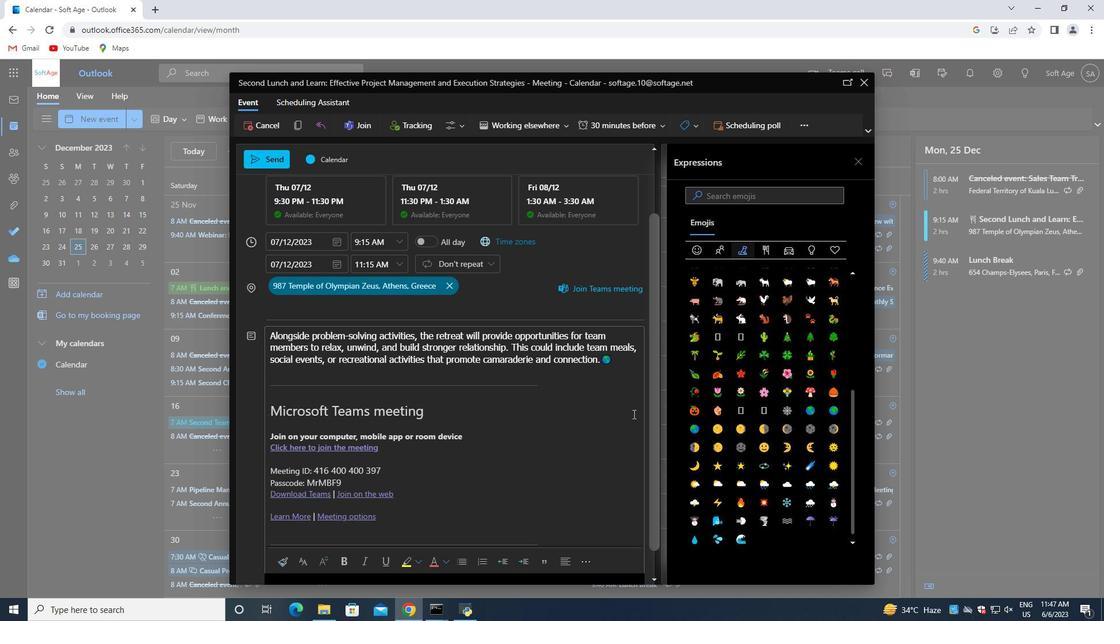 
Action: Mouse scrolled (633, 414) with delta (0, 0)
Screenshot: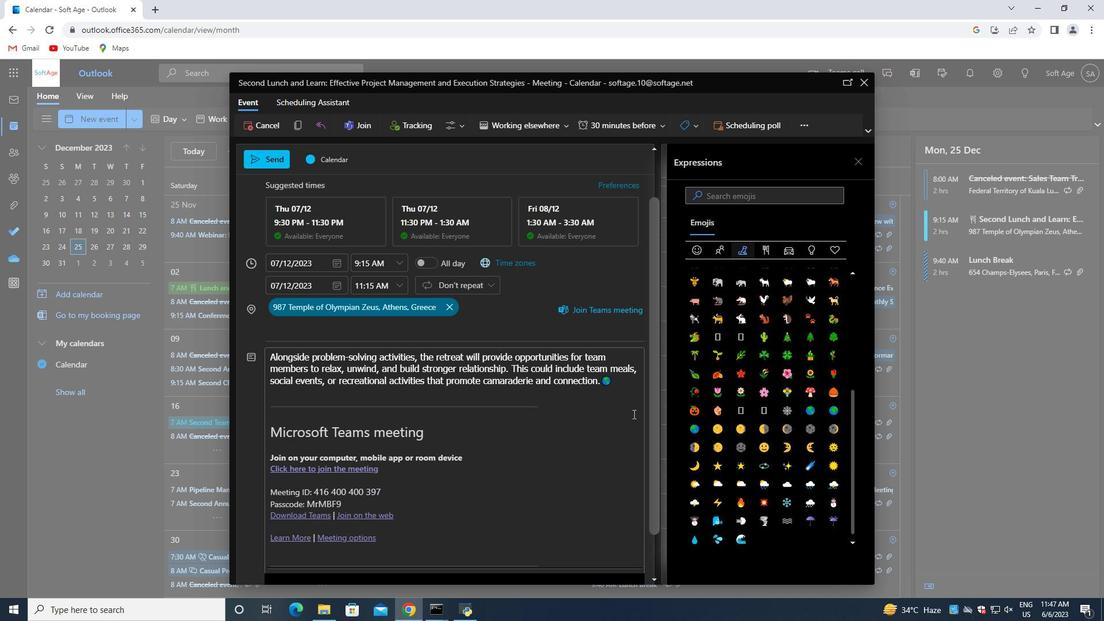 
Action: Mouse scrolled (633, 414) with delta (0, 0)
Screenshot: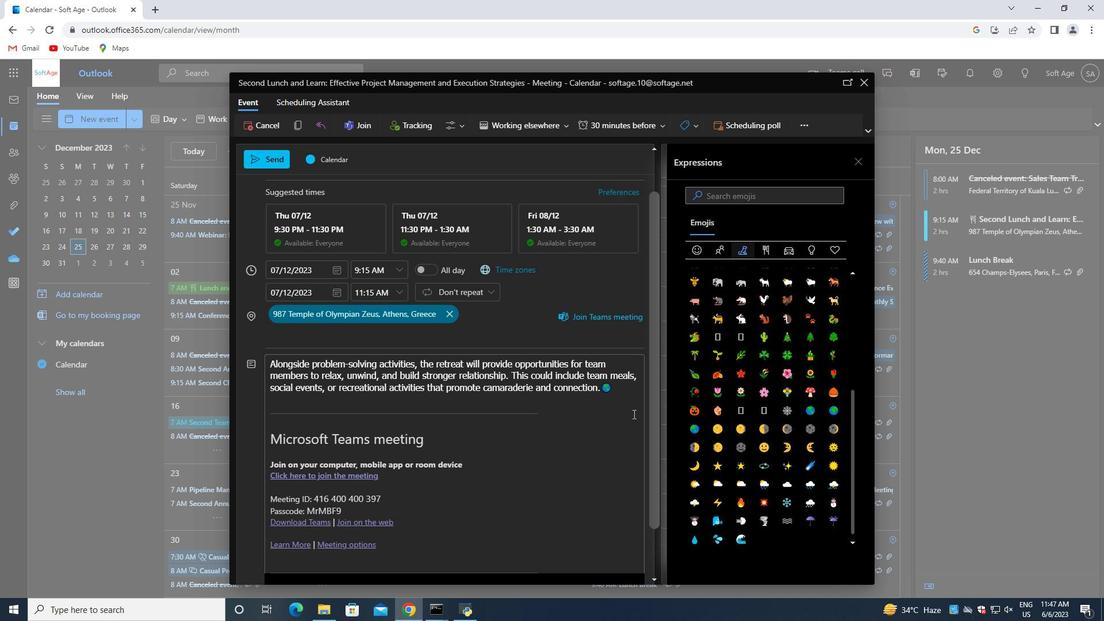 
Action: Mouse moved to (405, 214)
Screenshot: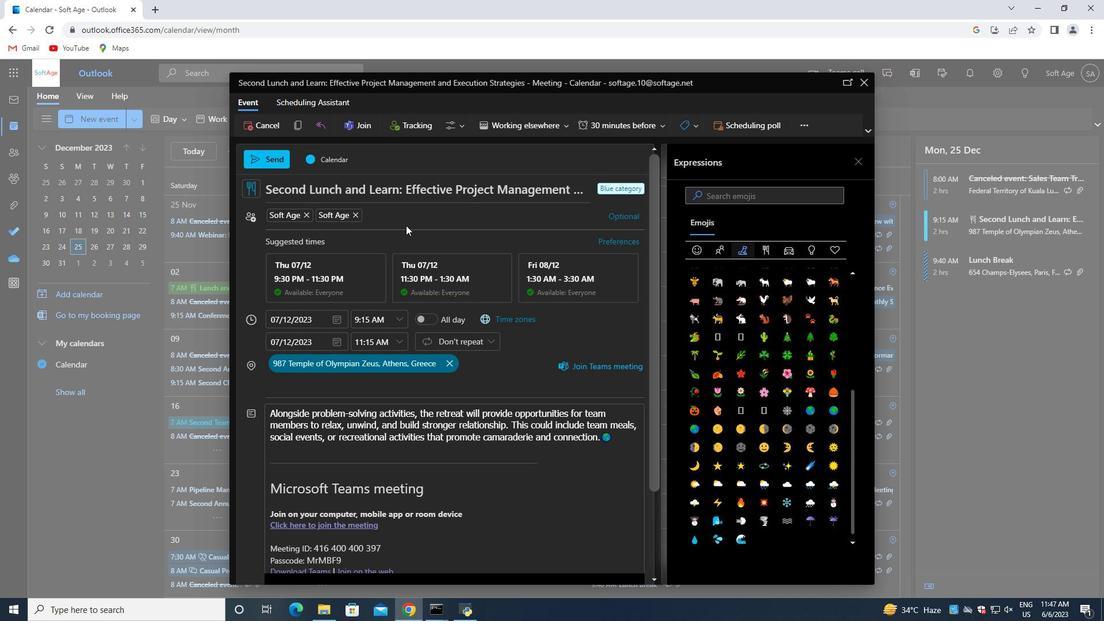 
Action: Mouse pressed left at (405, 214)
Screenshot: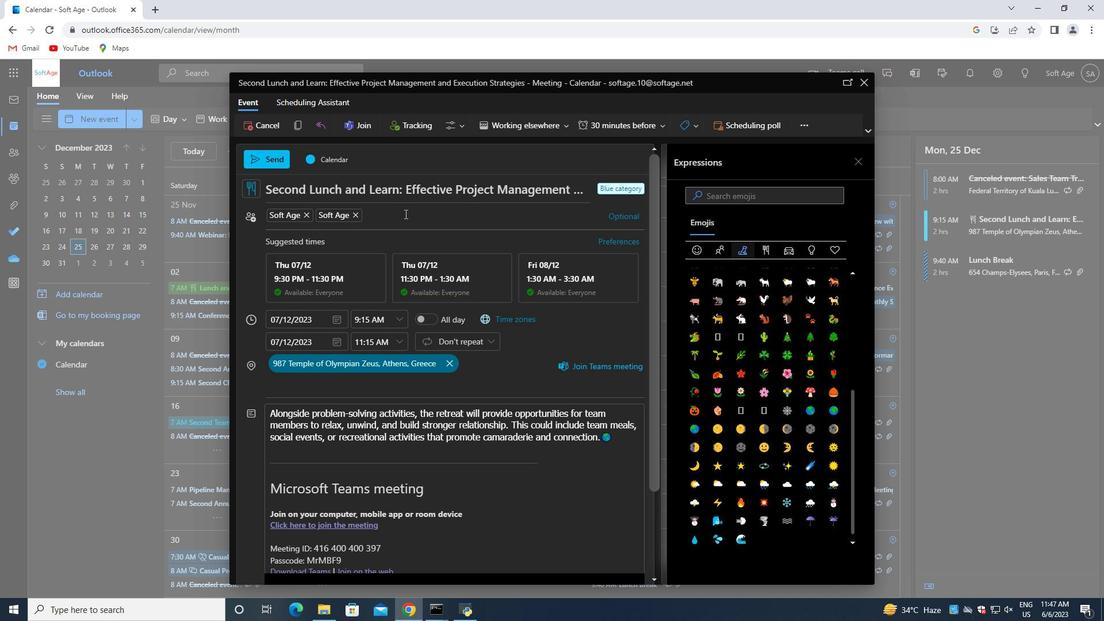 
Action: Key pressed softage.9<Key.shift>@softage.net<Key.enter>
Screenshot: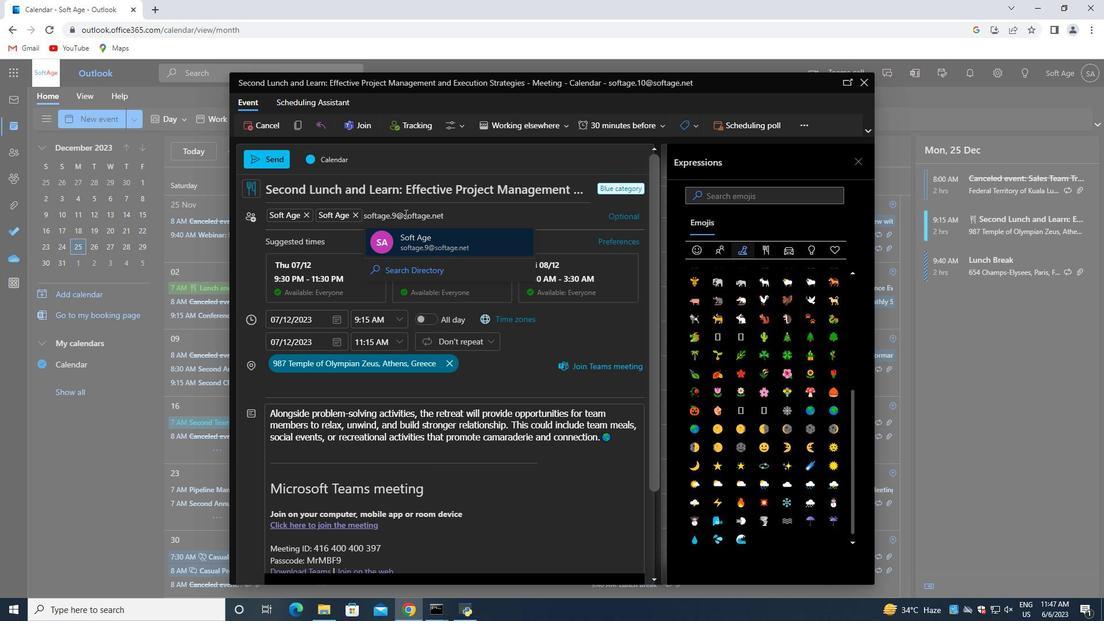
Action: Mouse moved to (503, 354)
Screenshot: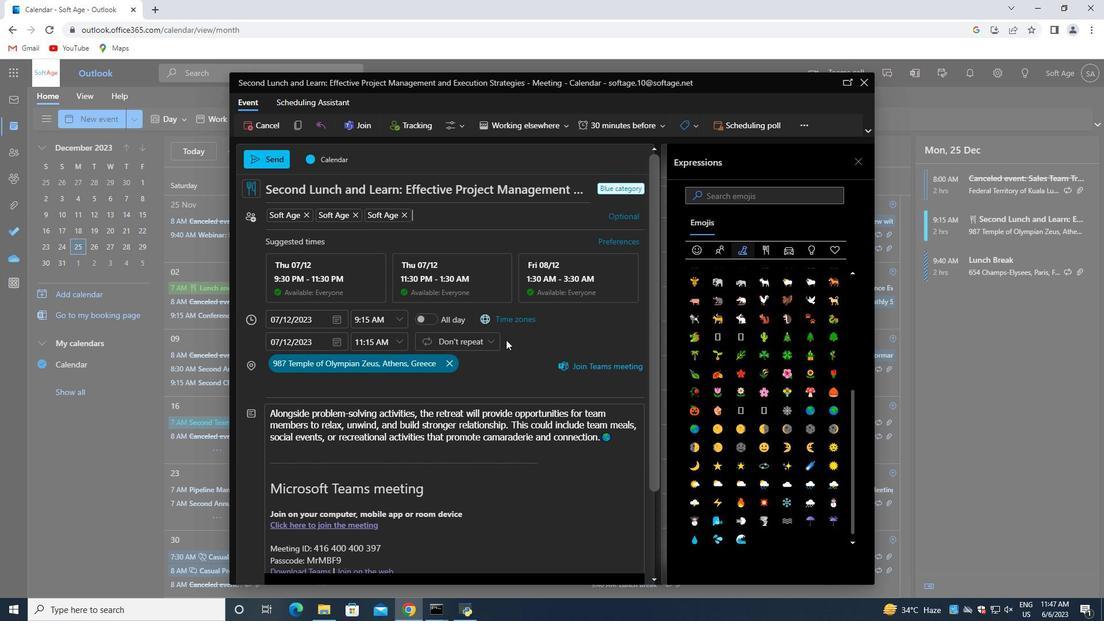 
Action: Mouse scrolled (503, 353) with delta (0, 0)
Screenshot: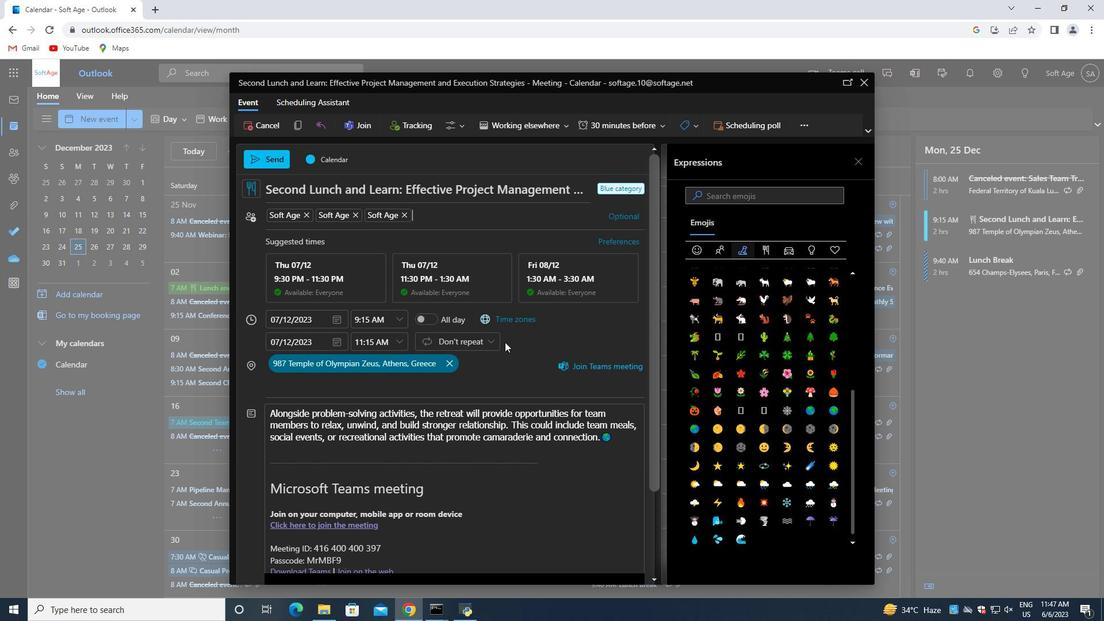
Action: Mouse moved to (613, 378)
Screenshot: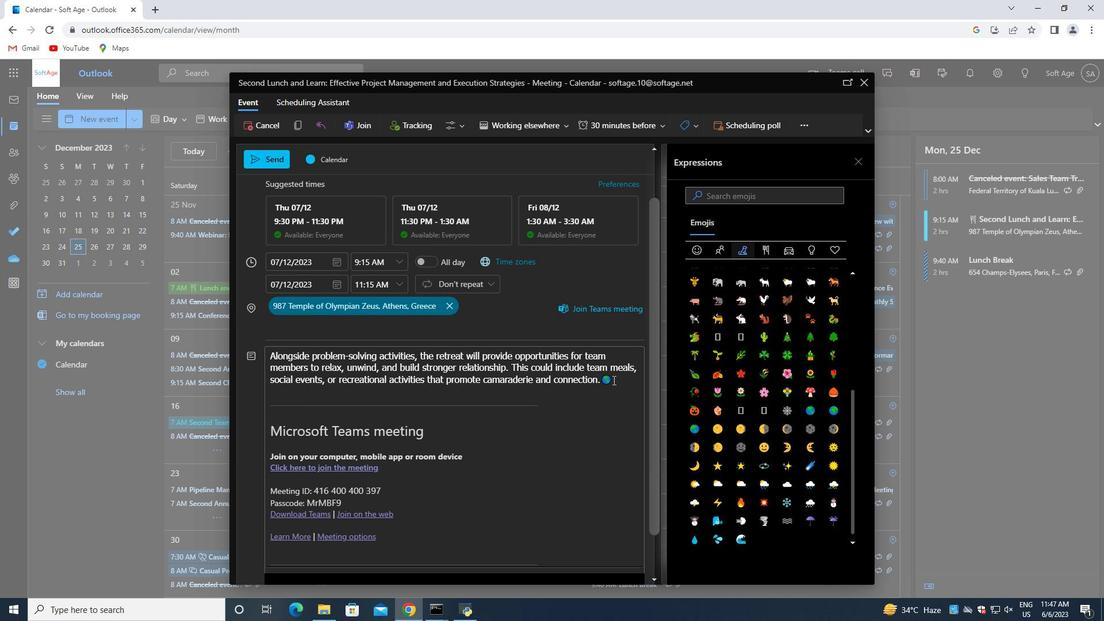 
Action: Mouse pressed left at (613, 378)
Screenshot: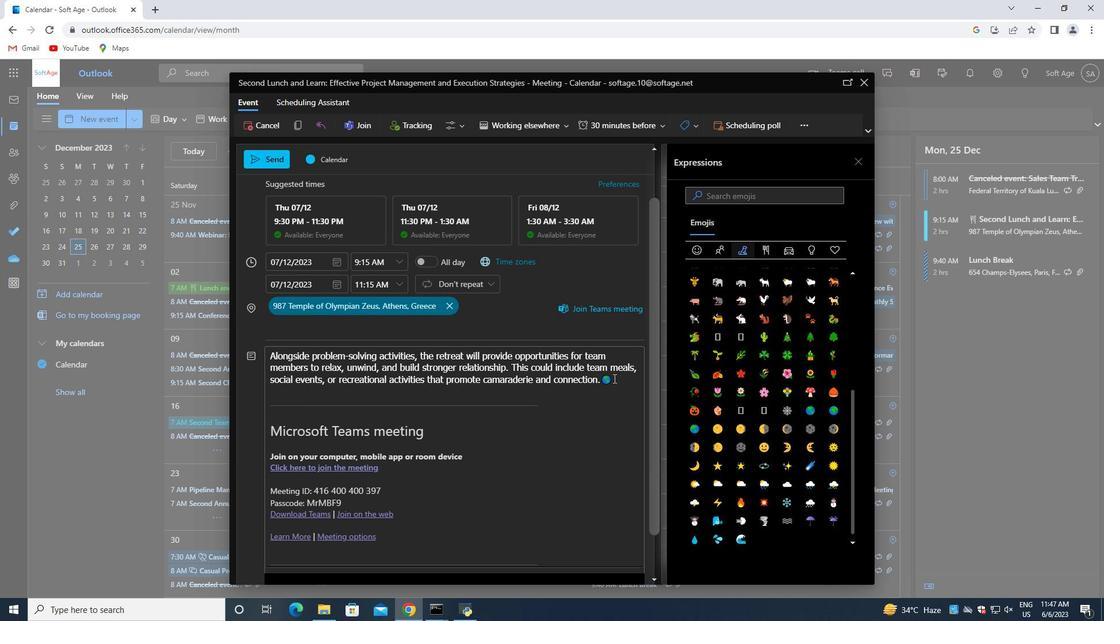 
Action: Mouse moved to (476, 395)
Screenshot: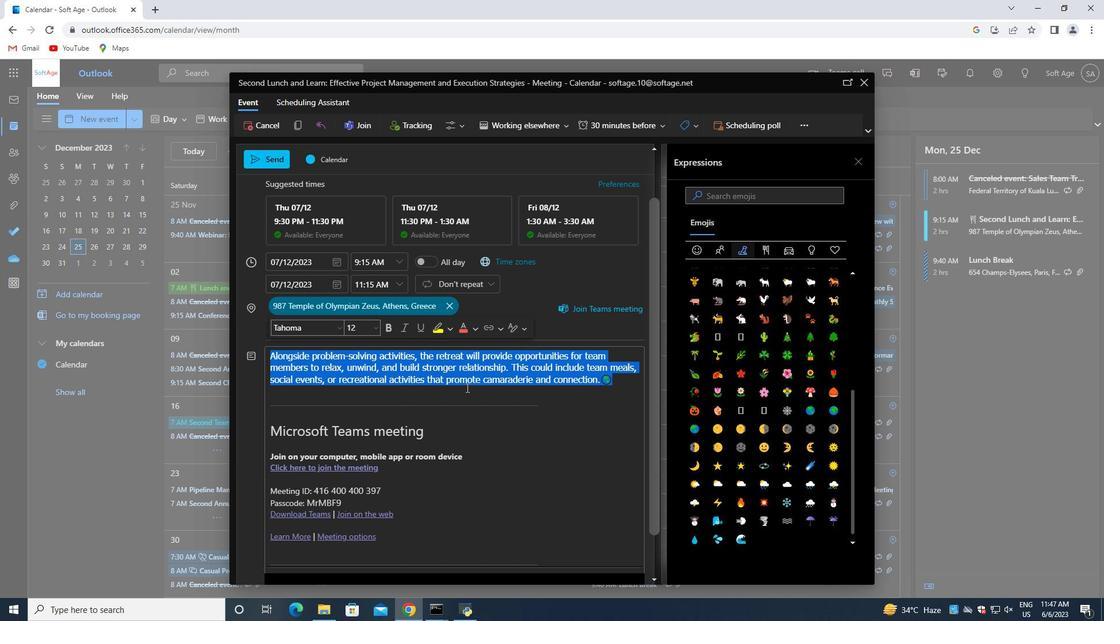 
Action: Mouse scrolled (476, 395) with delta (0, 0)
Screenshot: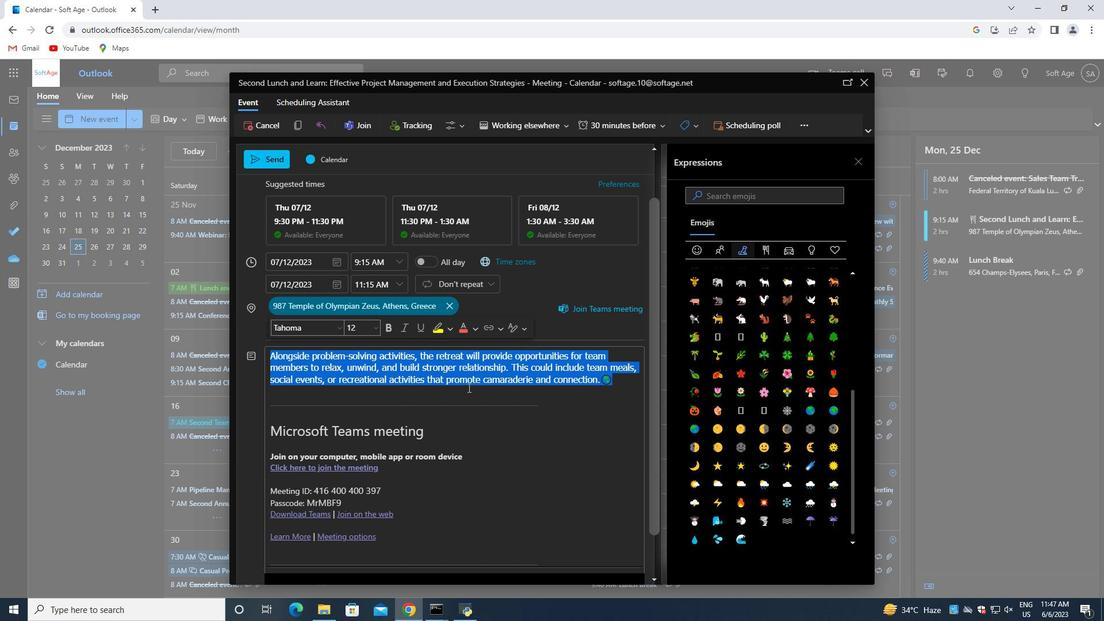 
Action: Mouse moved to (478, 397)
Screenshot: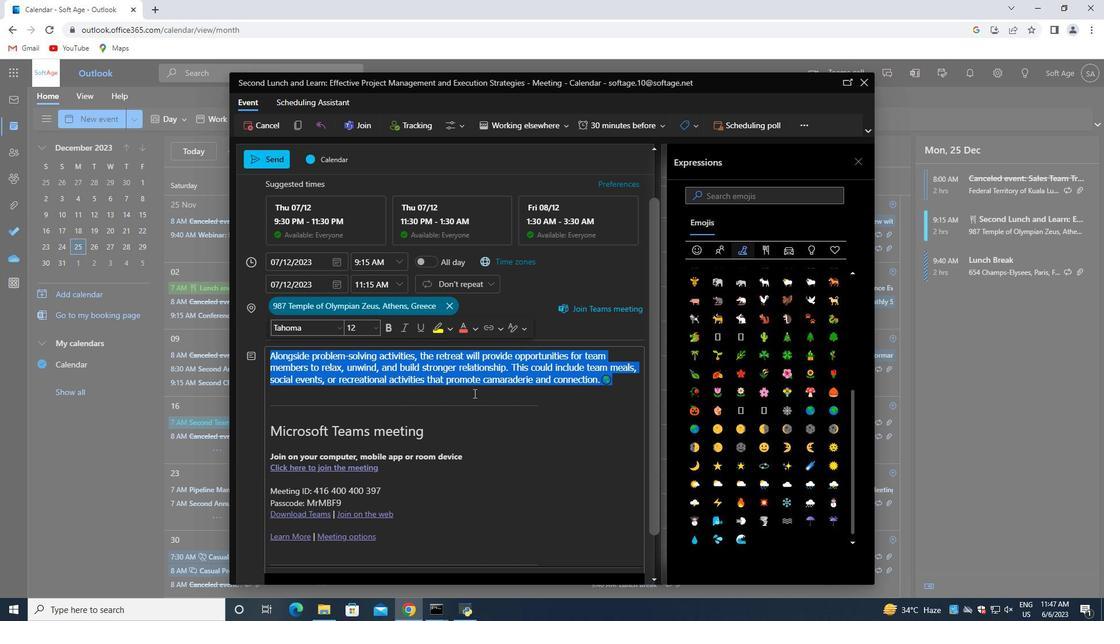 
Action: Mouse scrolled (478, 396) with delta (0, 0)
Screenshot: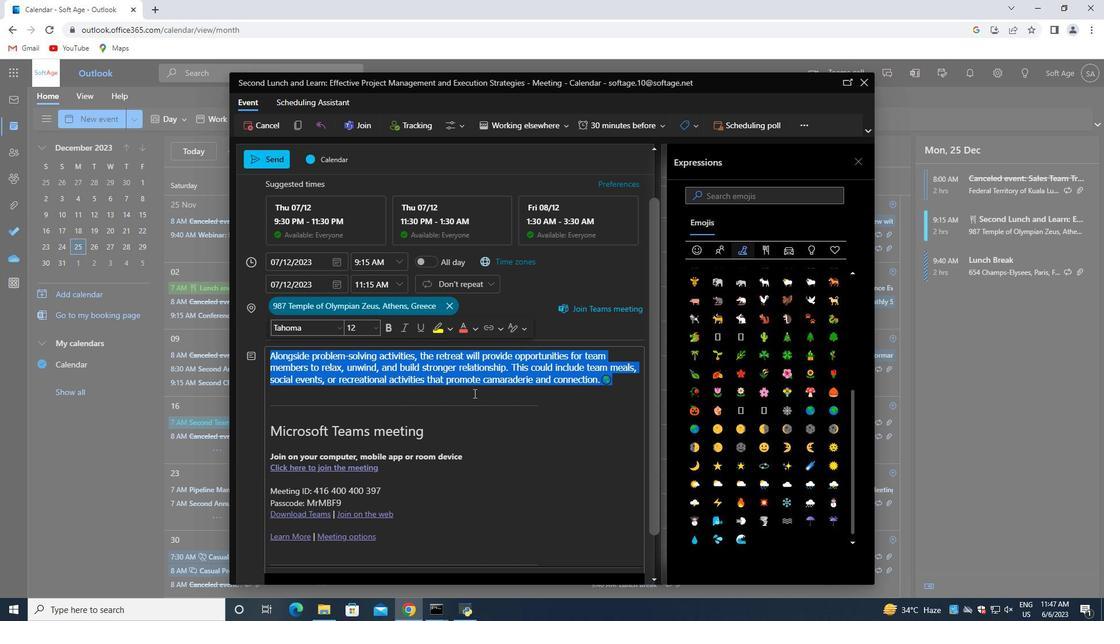 
Action: Mouse moved to (585, 531)
Screenshot: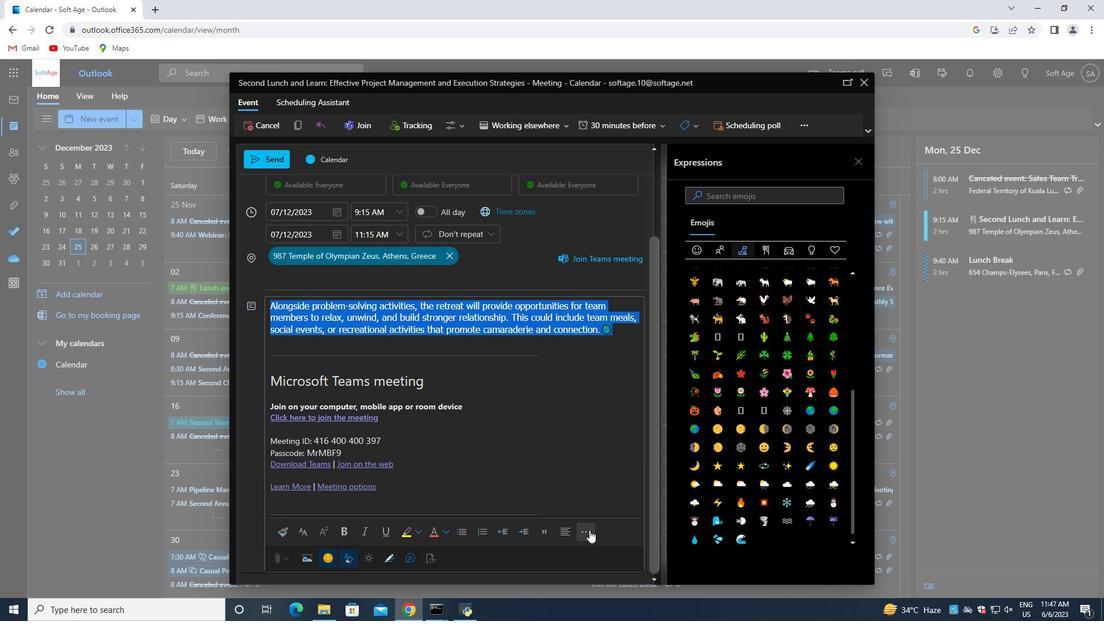 
Action: Mouse pressed left at (585, 531)
Screenshot: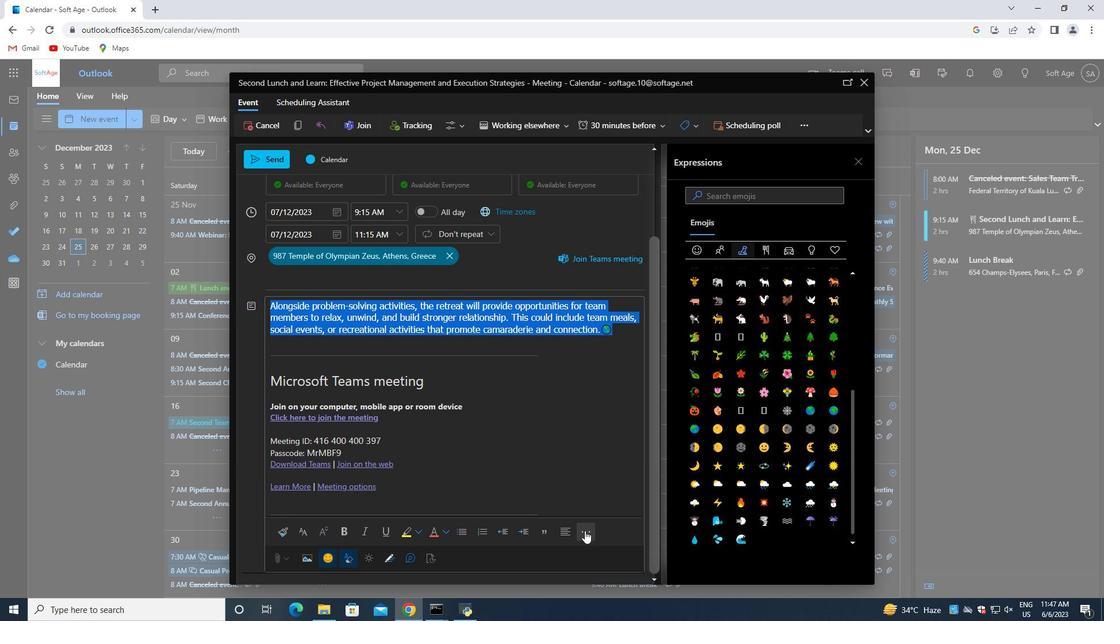 
Action: Mouse moved to (569, 447)
Screenshot: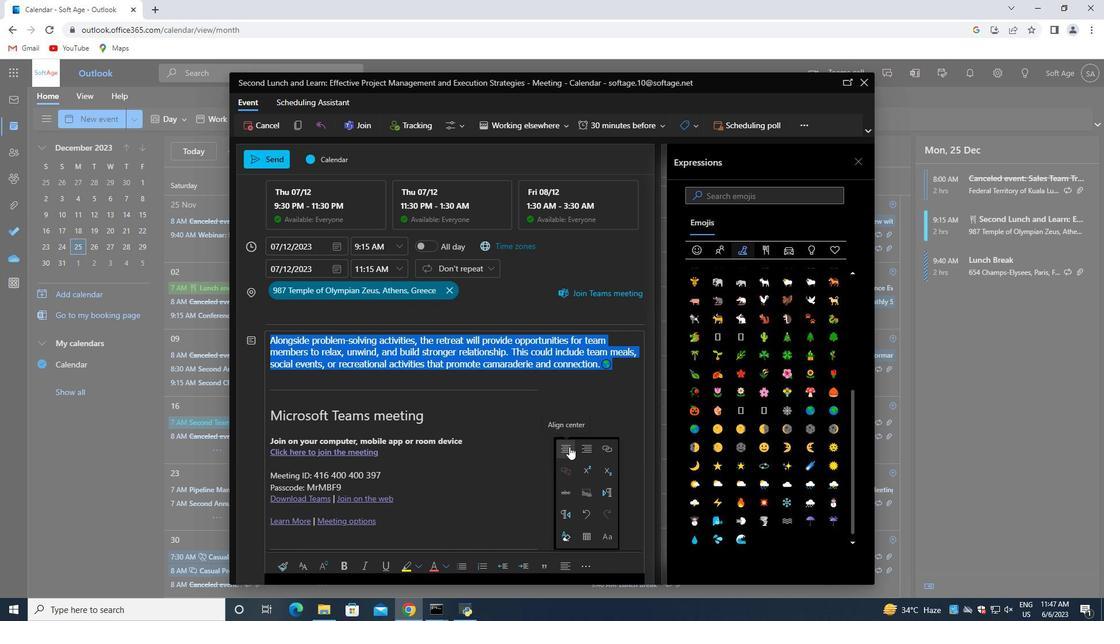 
Action: Mouse pressed left at (569, 447)
Screenshot: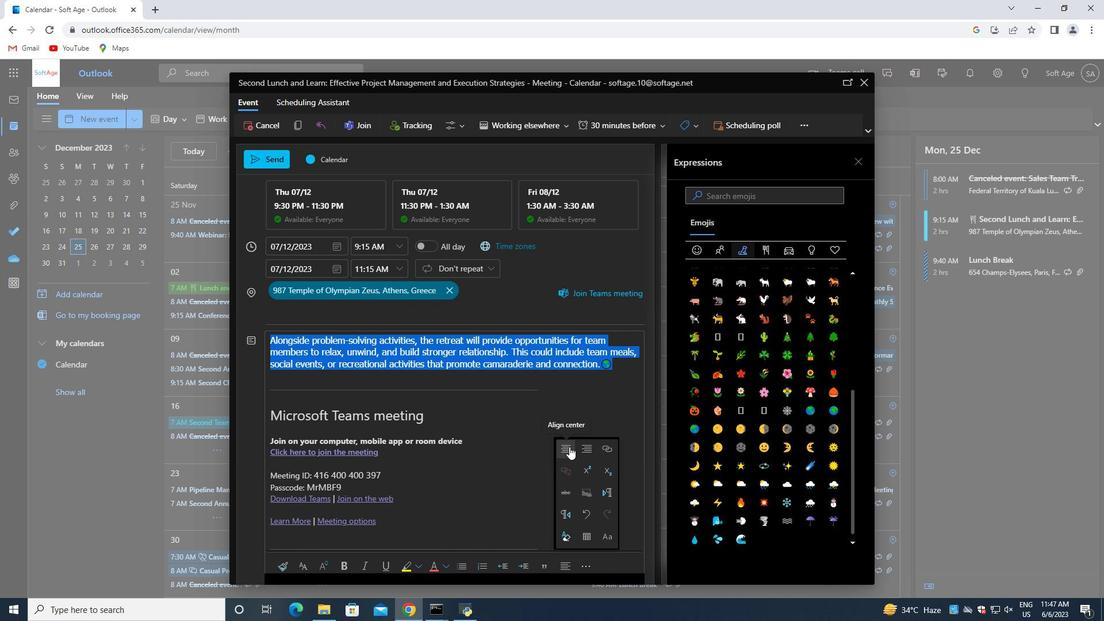 
Action: Mouse moved to (341, 514)
Screenshot: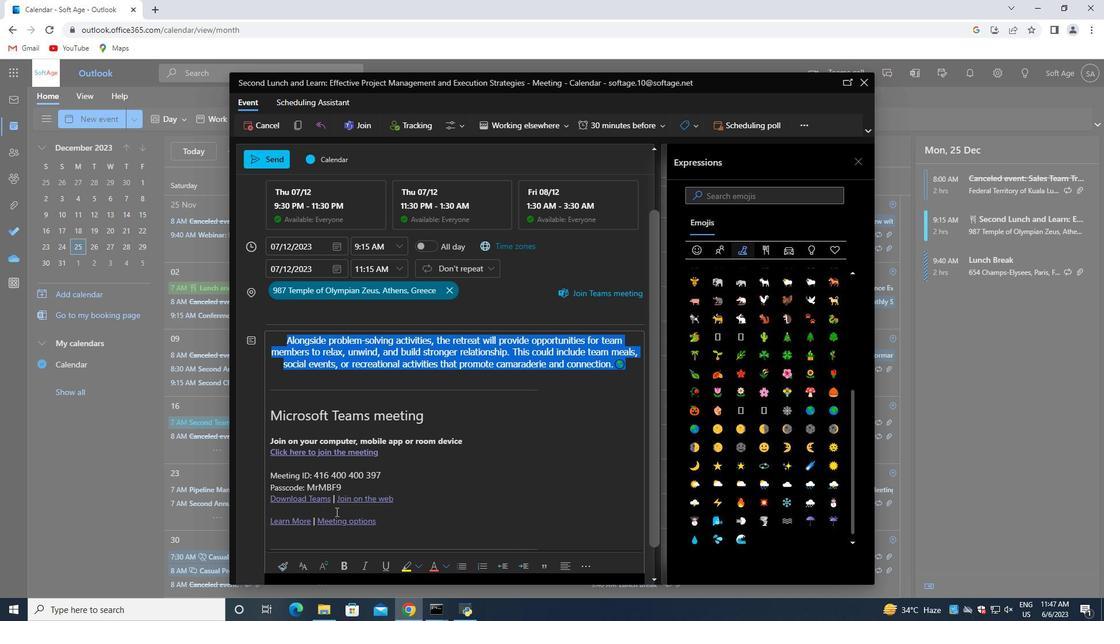 
Action: Mouse scrolled (341, 513) with delta (0, 0)
Screenshot: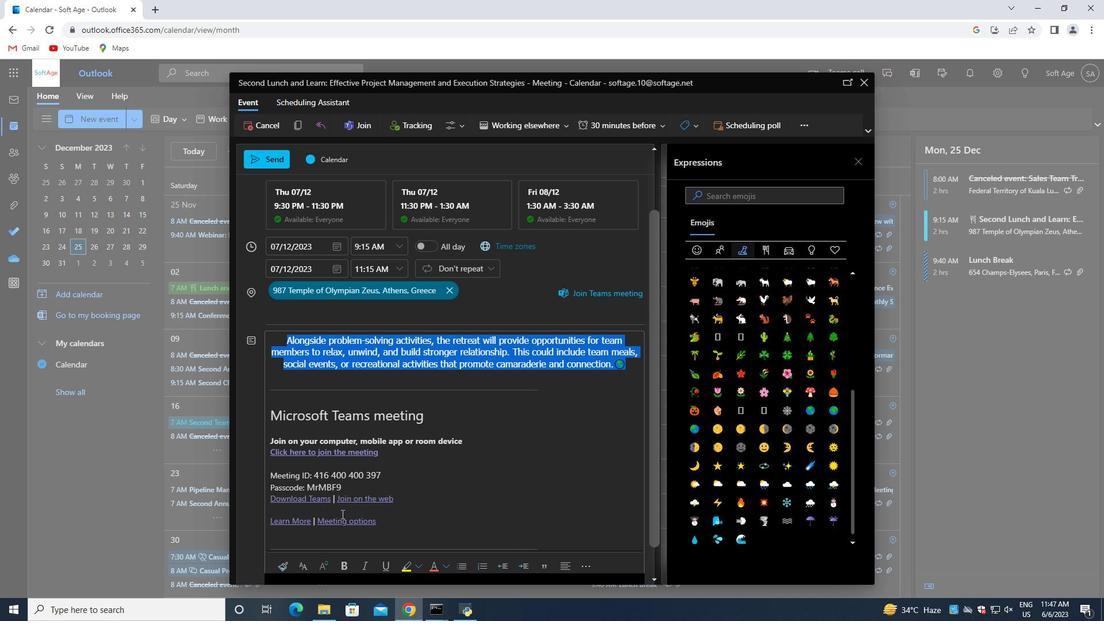 
Action: Mouse scrolled (341, 513) with delta (0, 0)
Screenshot: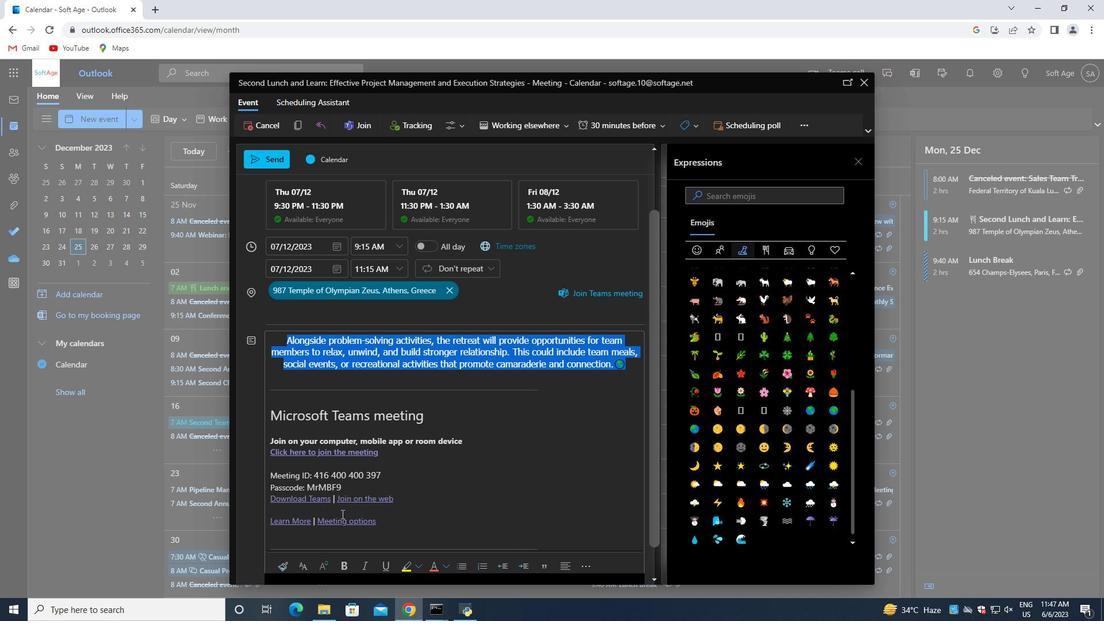 
Action: Mouse moved to (446, 533)
Screenshot: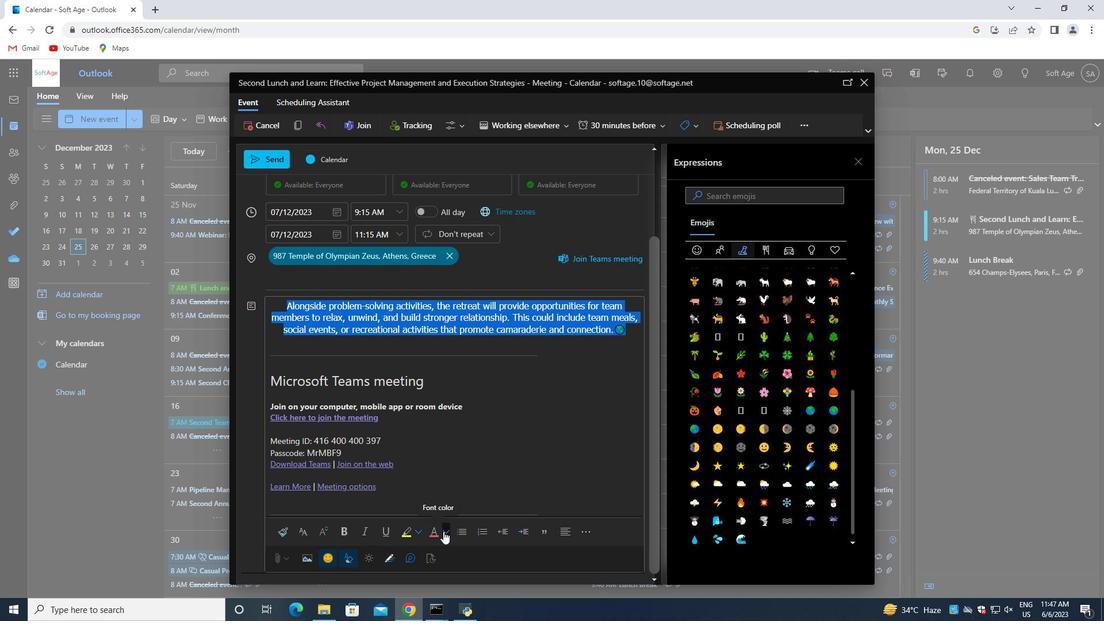 
Action: Mouse pressed left at (446, 533)
Screenshot: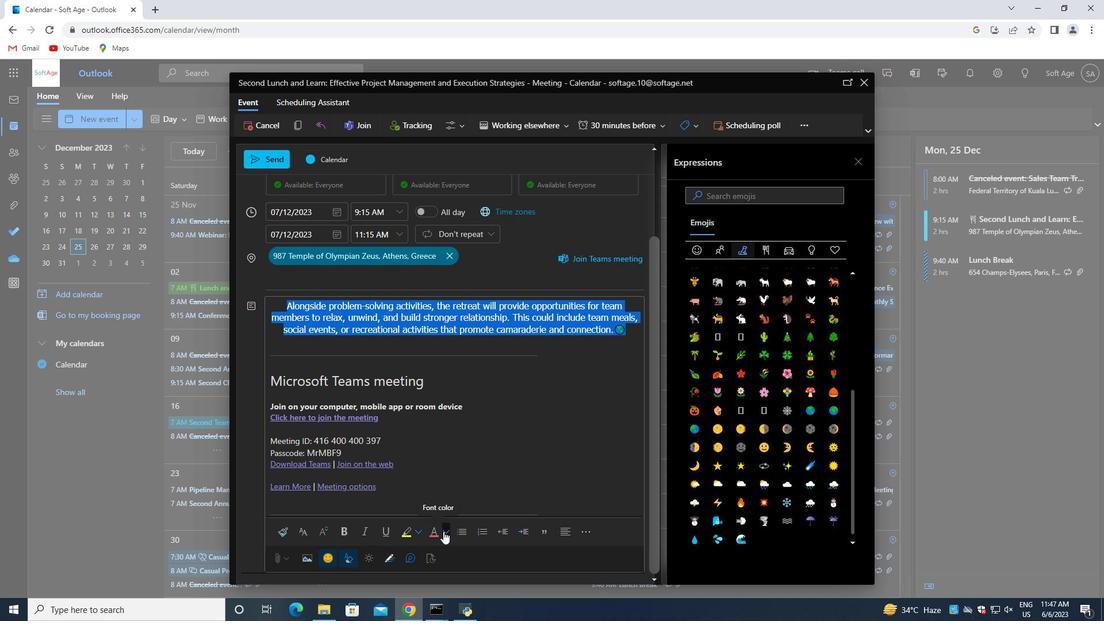 
Action: Mouse moved to (437, 481)
Screenshot: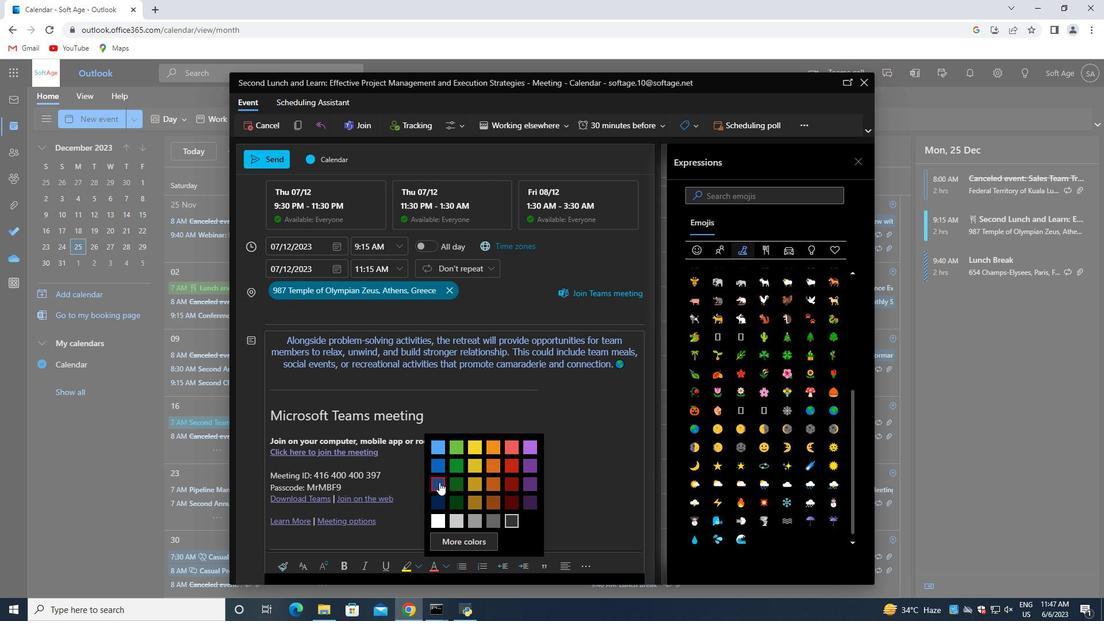 
Action: Mouse pressed left at (437, 481)
Screenshot: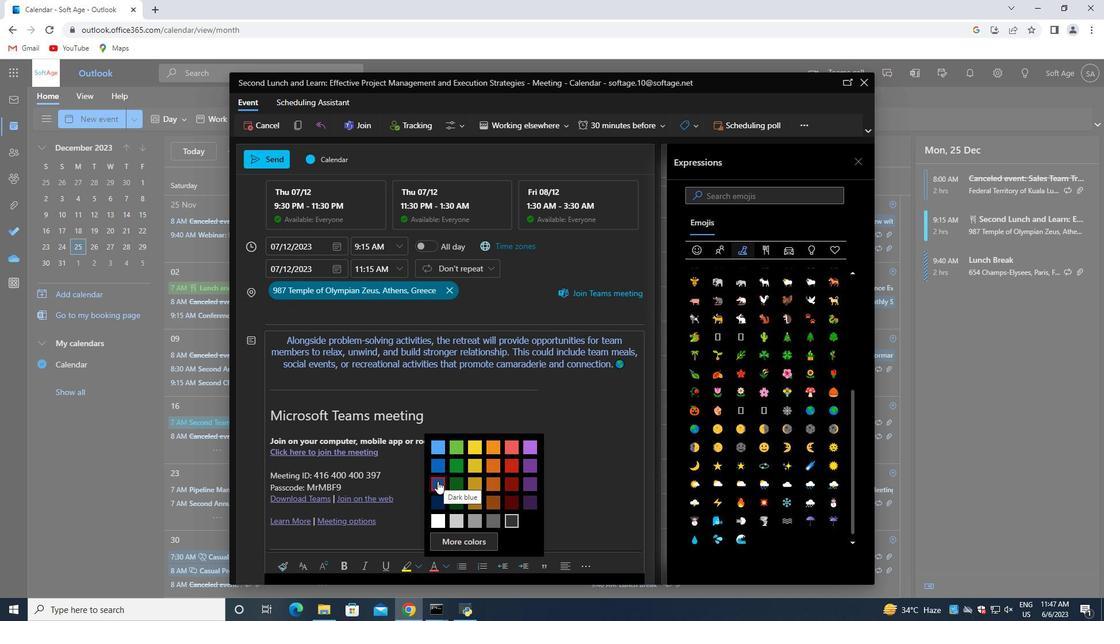 
Action: Mouse moved to (630, 369)
Screenshot: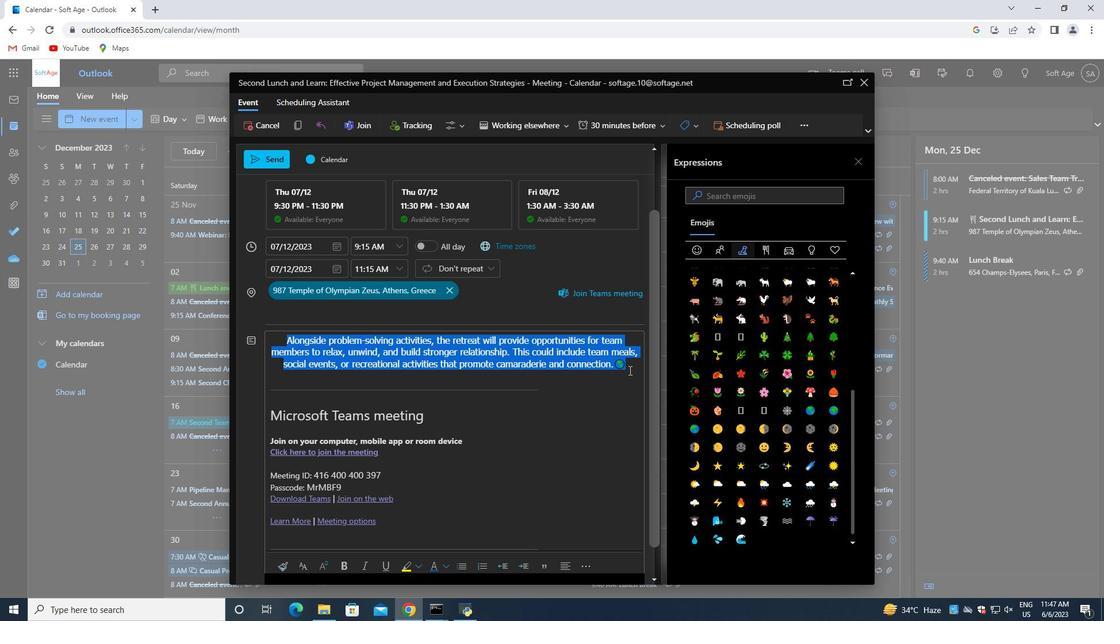 
Action: Mouse pressed left at (630, 369)
Screenshot: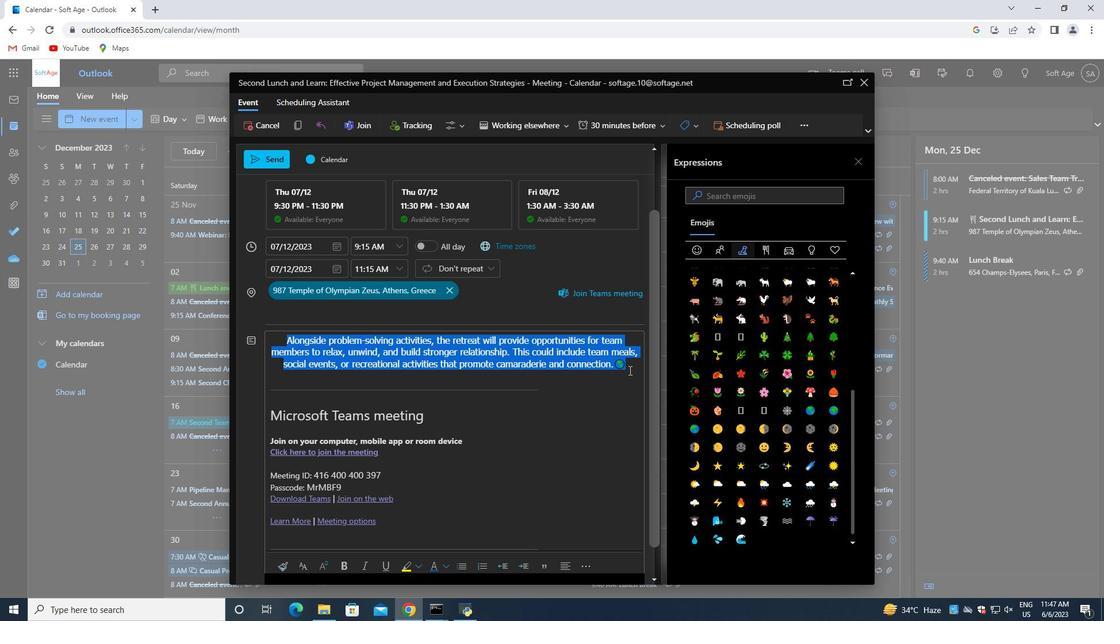 
Action: Mouse moved to (631, 369)
Screenshot: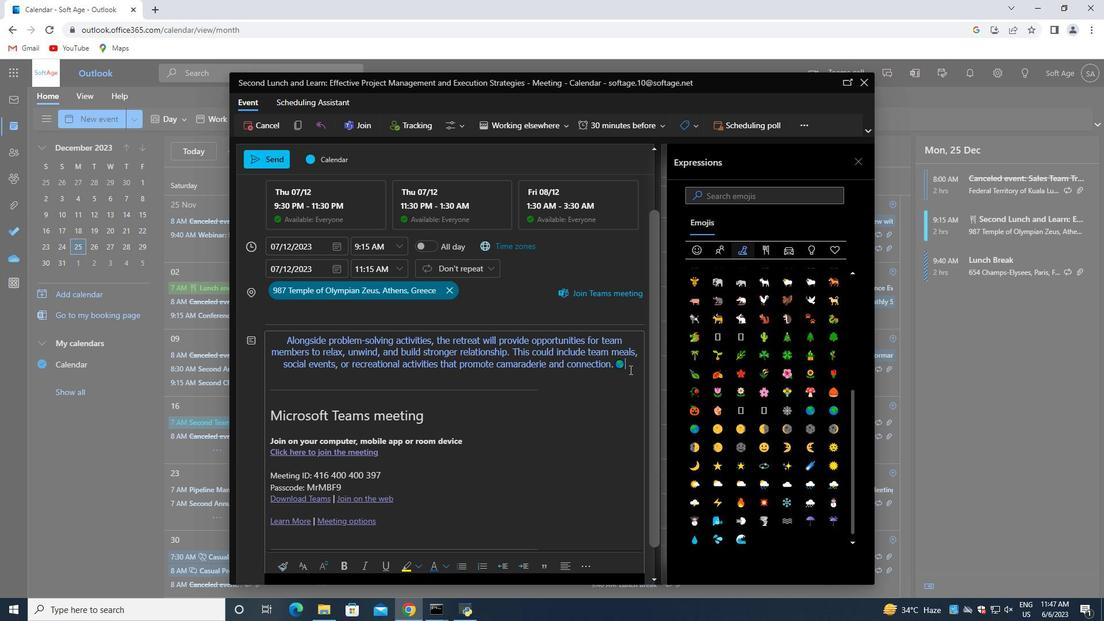 
Action: Mouse scrolled (631, 369) with delta (0, 0)
Screenshot: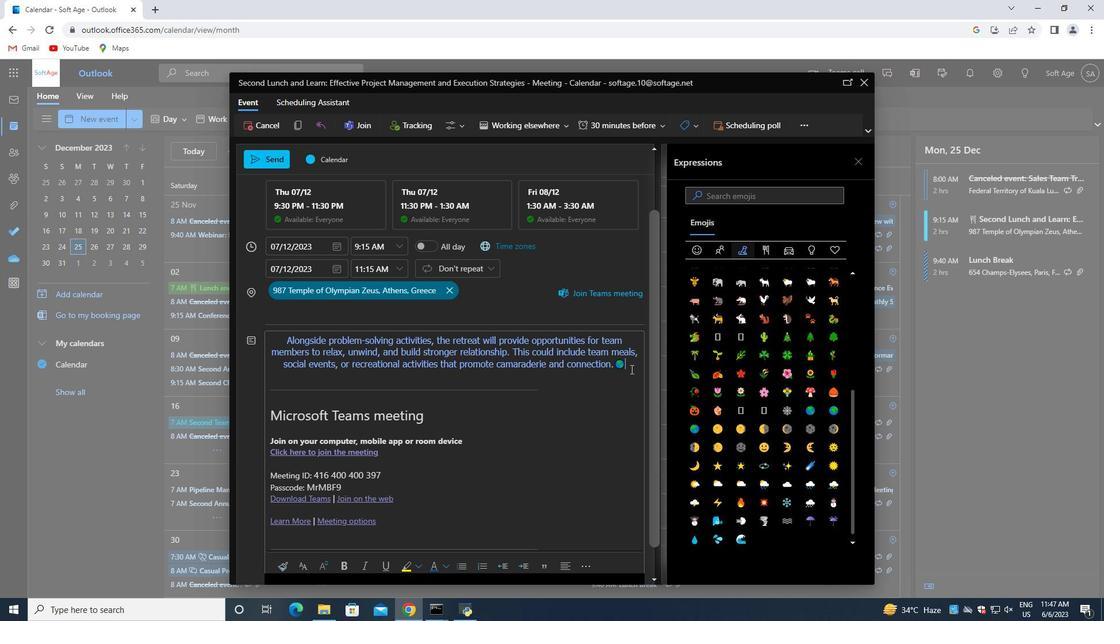 
Action: Mouse scrolled (631, 369) with delta (0, 0)
Screenshot: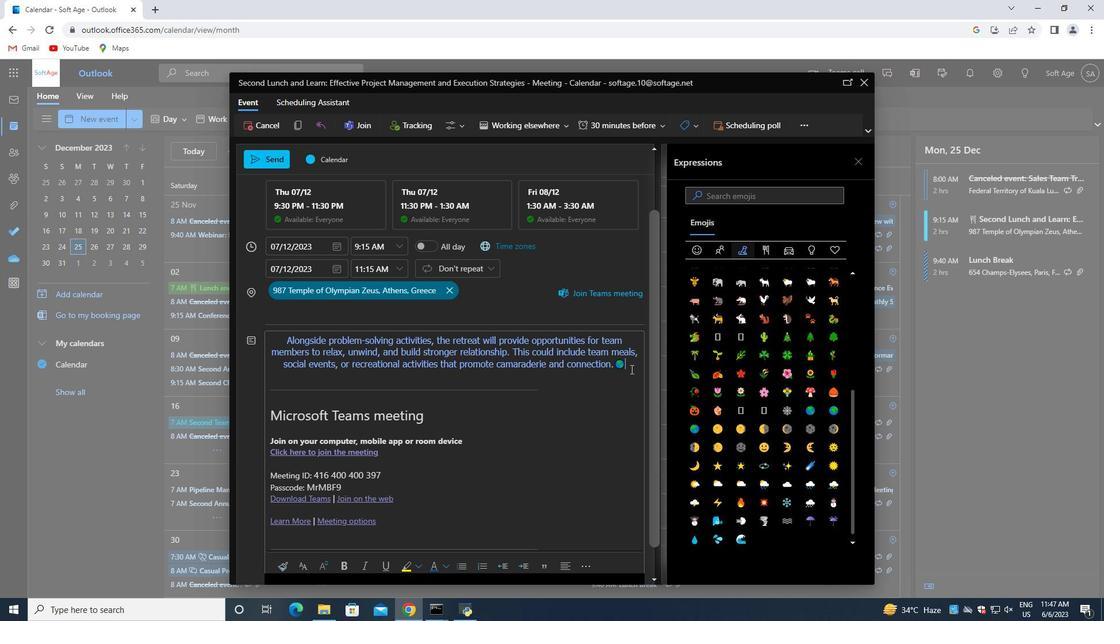 
Action: Mouse scrolled (631, 369) with delta (0, 0)
Screenshot: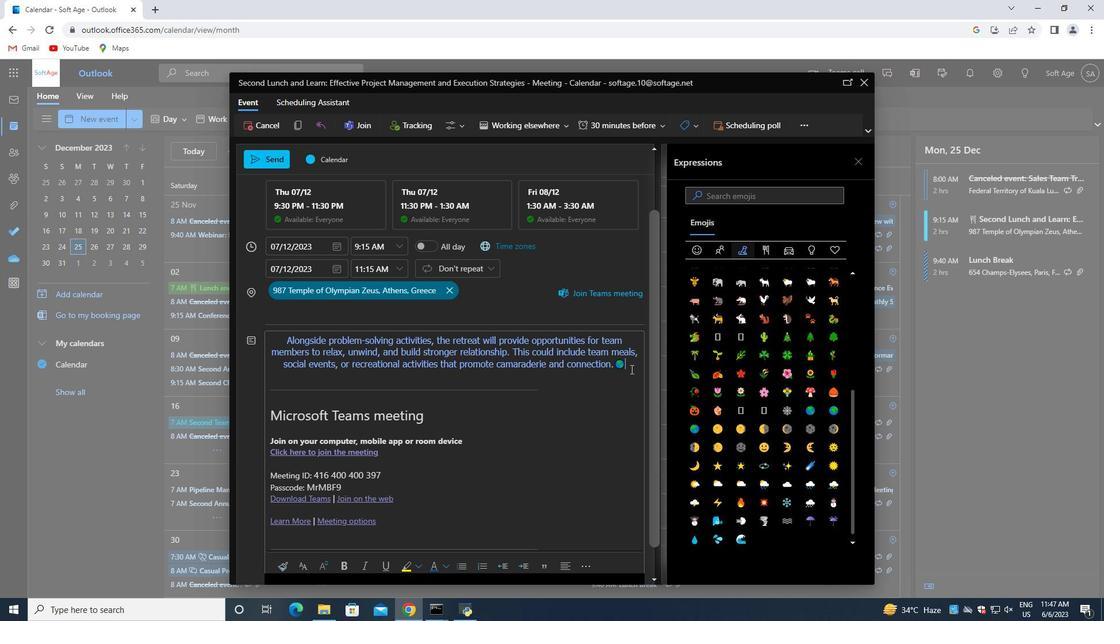 
Action: Mouse scrolled (631, 369) with delta (0, 0)
Screenshot: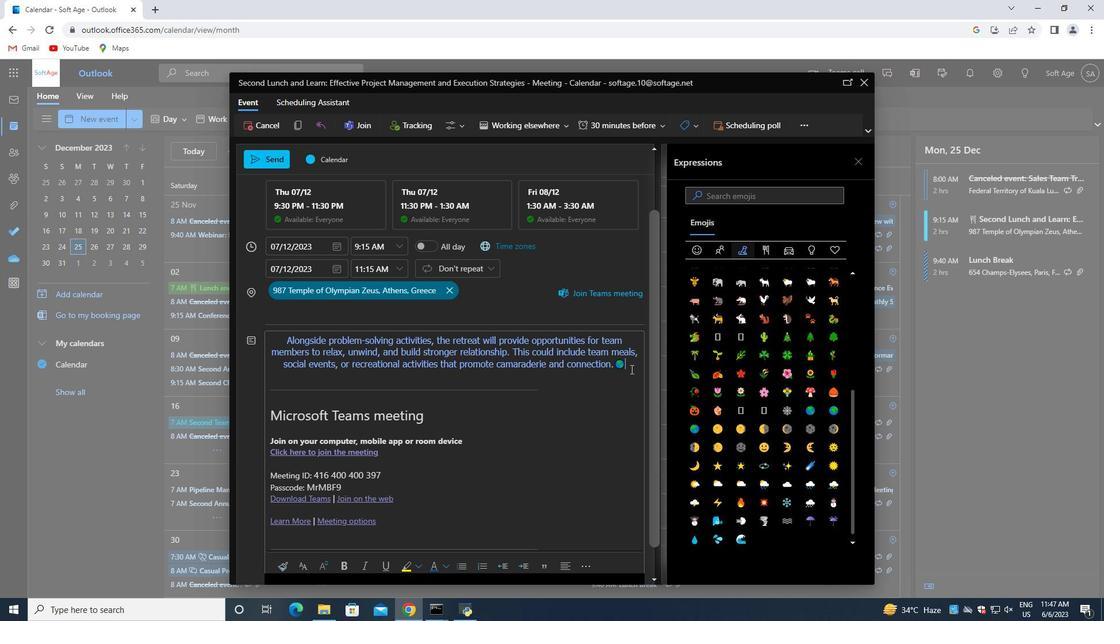 
Action: Mouse moved to (249, 189)
Screenshot: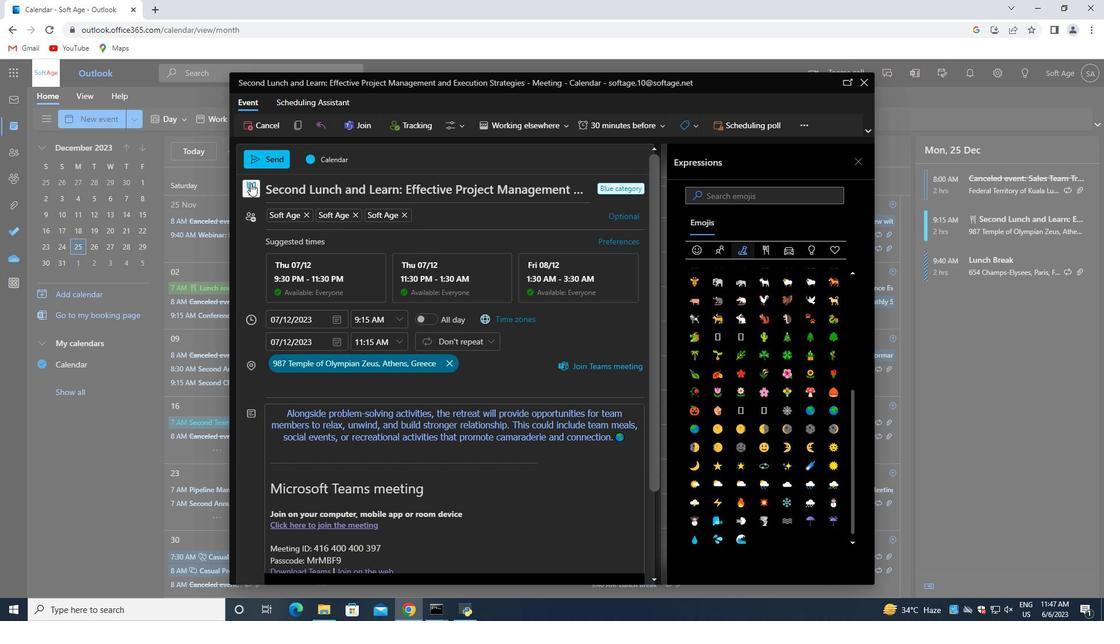 
Action: Mouse pressed left at (249, 189)
Screenshot: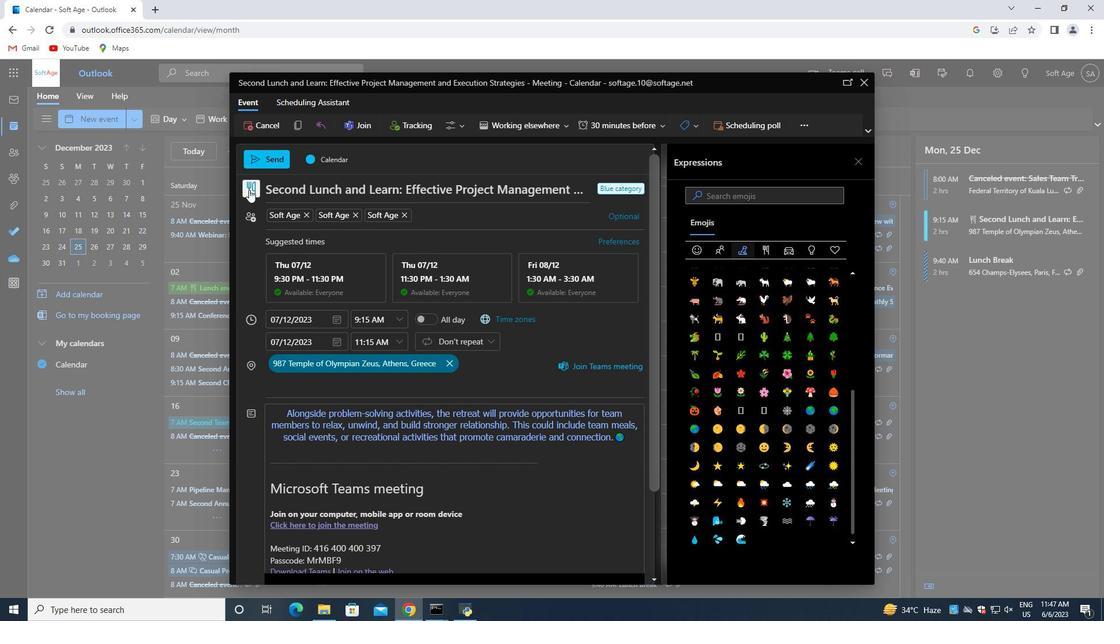 
Action: Mouse moved to (312, 230)
Screenshot: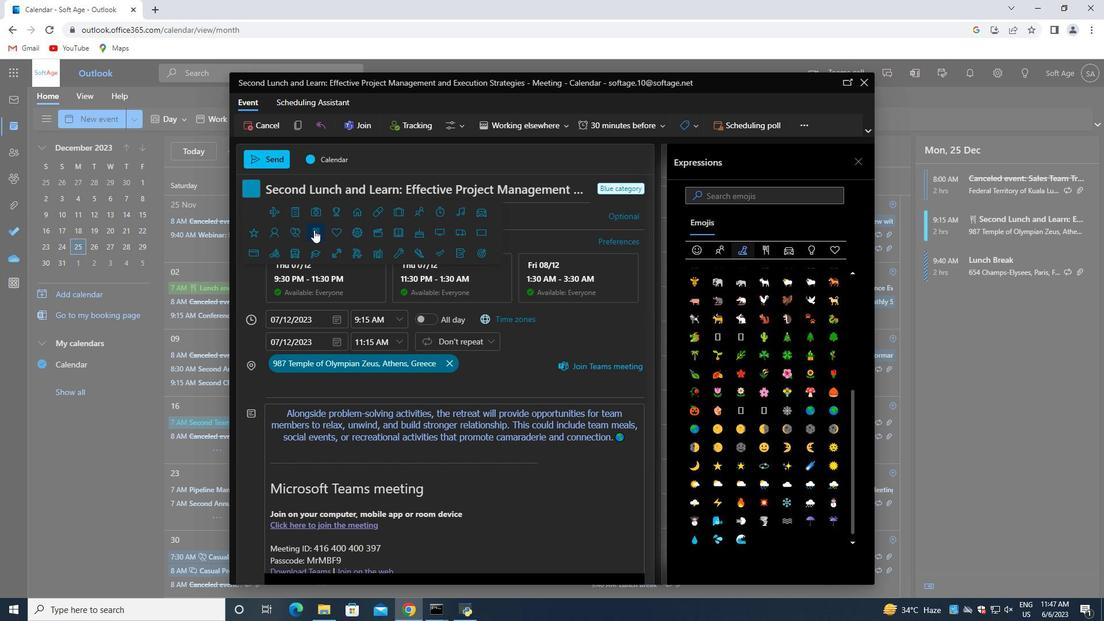 
Action: Mouse pressed left at (312, 230)
Screenshot: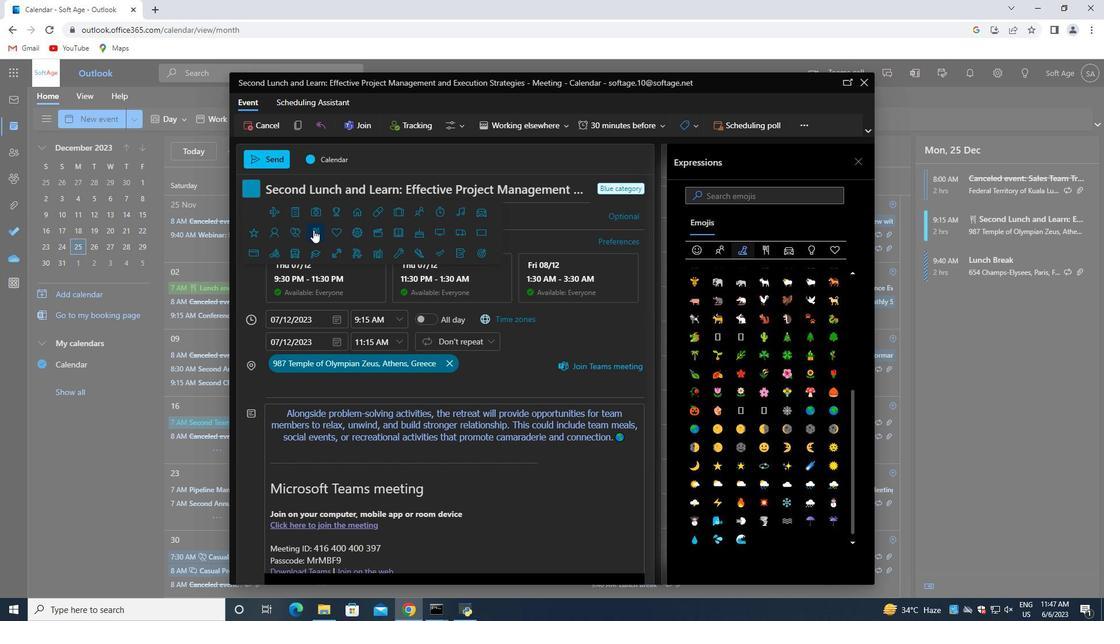 
Action: Mouse moved to (266, 157)
Screenshot: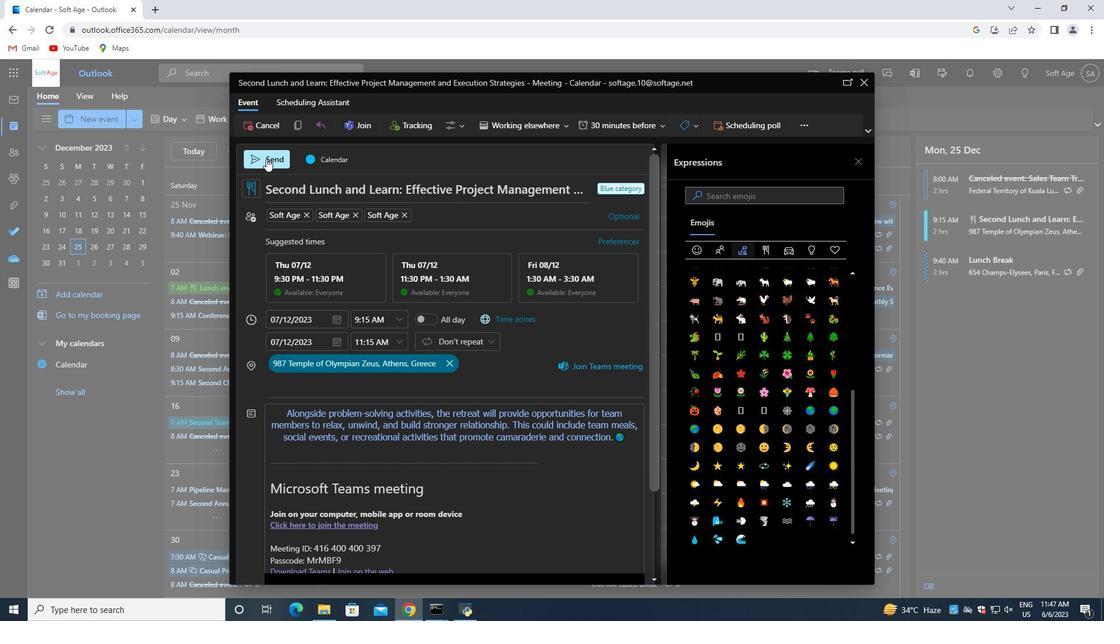 
Action: Mouse pressed left at (266, 157)
Screenshot: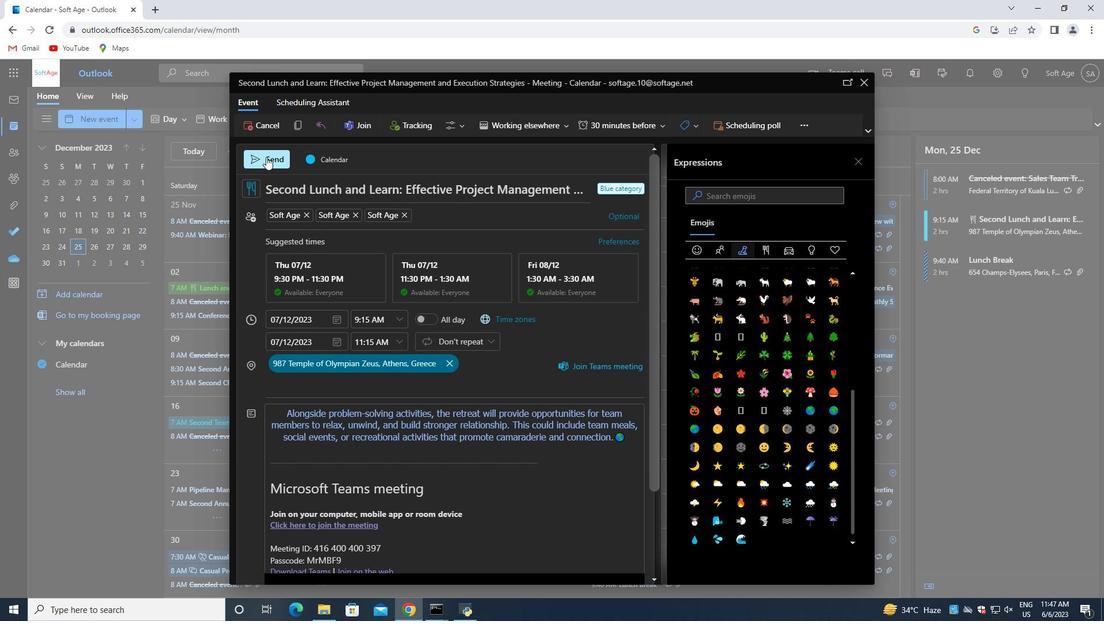 
Action: Mouse moved to (266, 158)
Screenshot: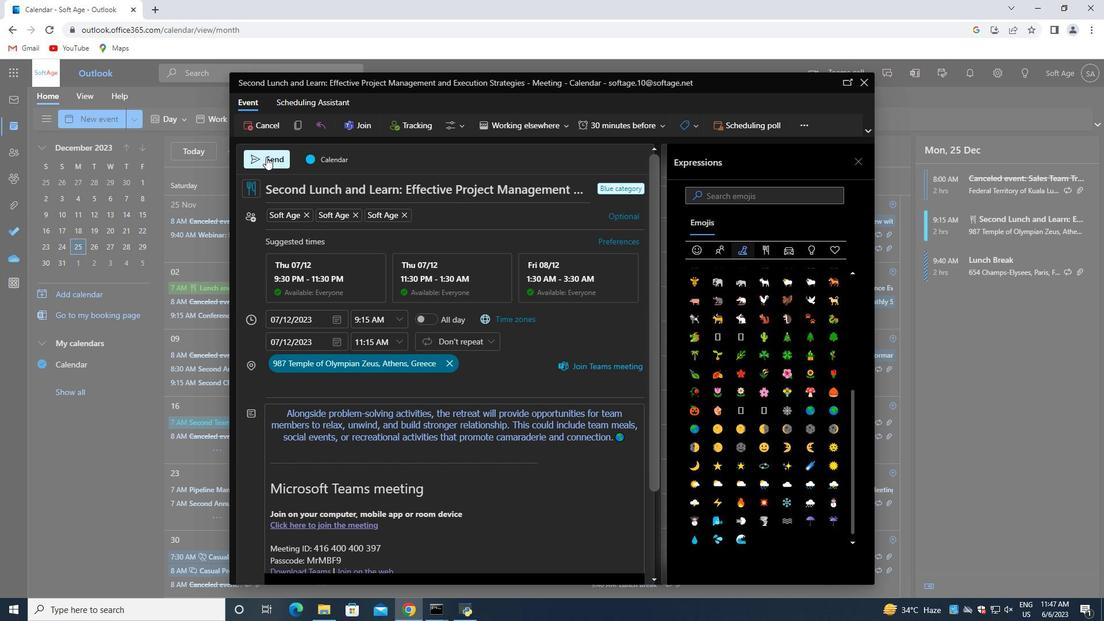
